 Task: Search for a round trip flight from Kolkata to Singapore for 2 passengers, departing on August 1 and returning on October 30.
Action: Mouse scrolled (617, 672) with delta (0, 0)
Screenshot: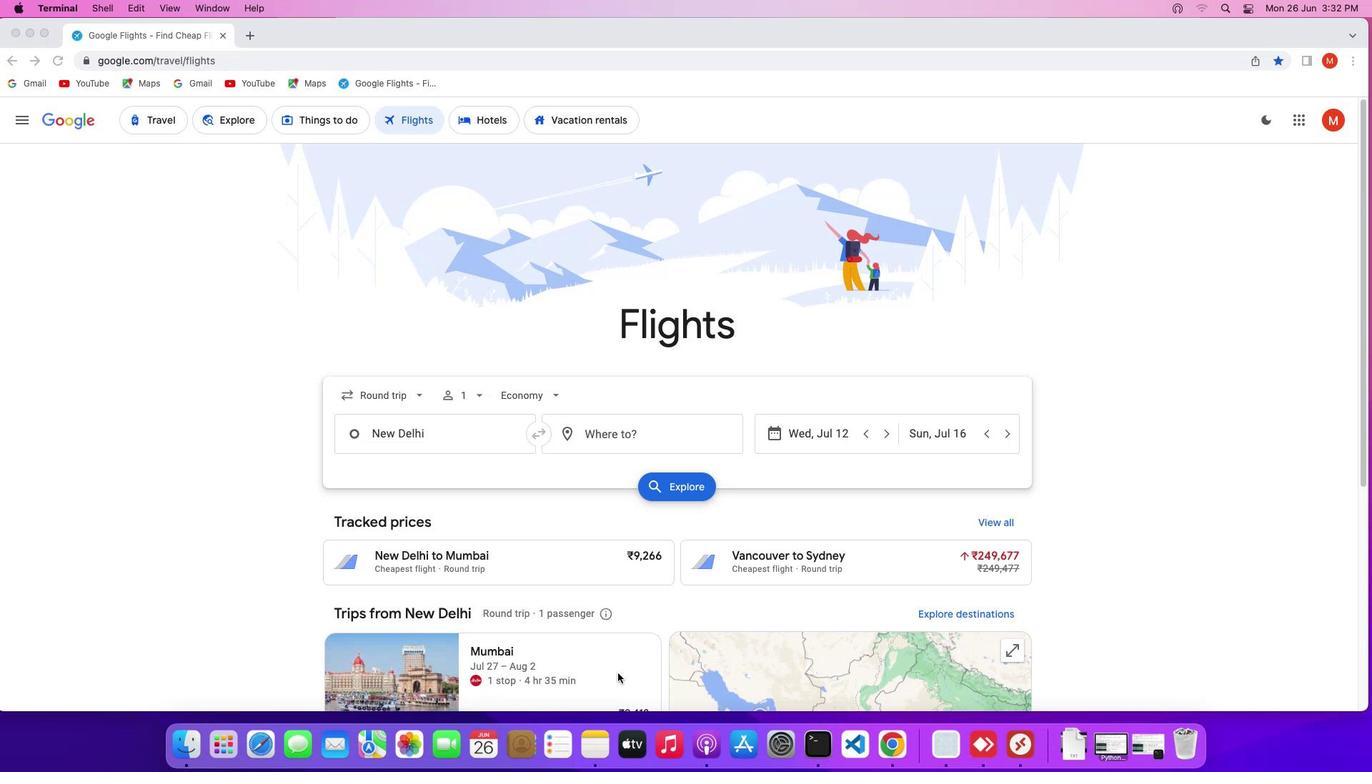 
Action: Mouse scrolled (617, 672) with delta (0, 0)
Screenshot: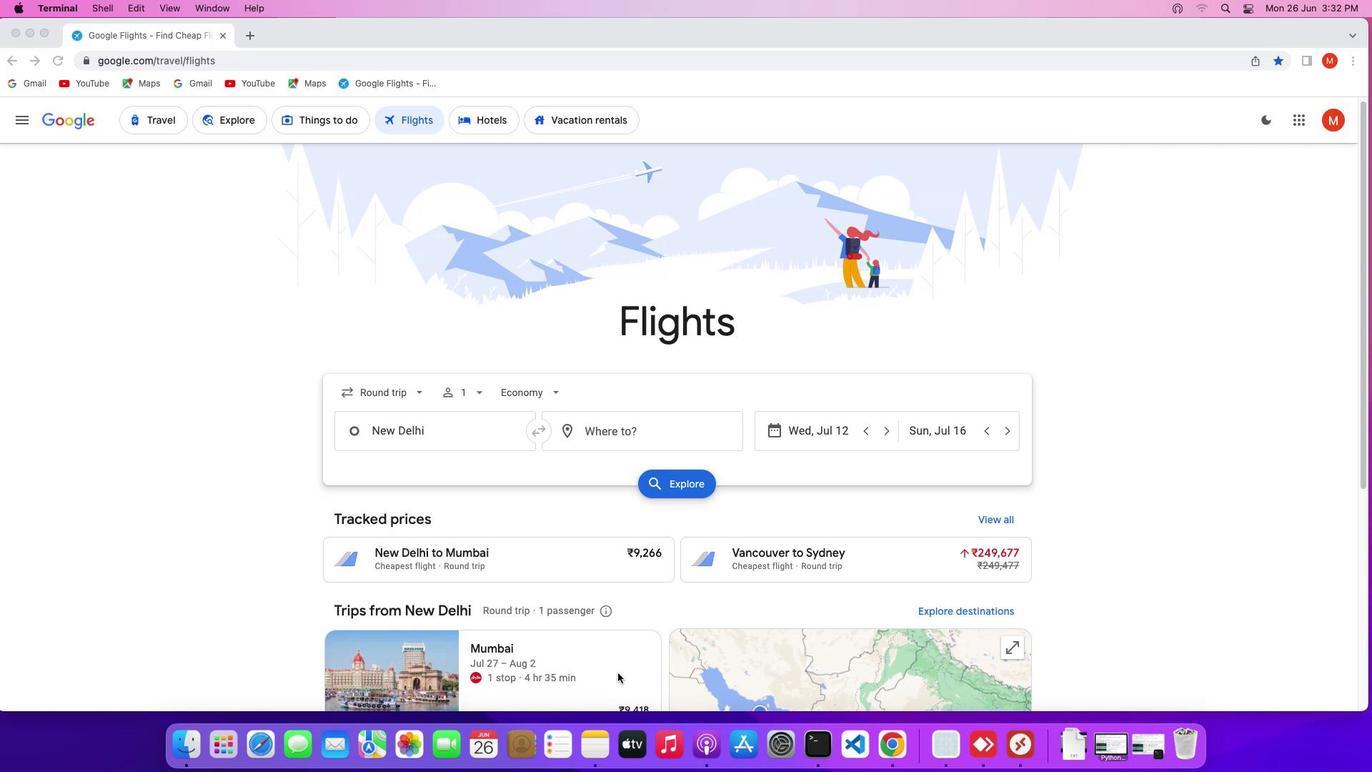 
Action: Mouse scrolled (617, 672) with delta (0, 0)
Screenshot: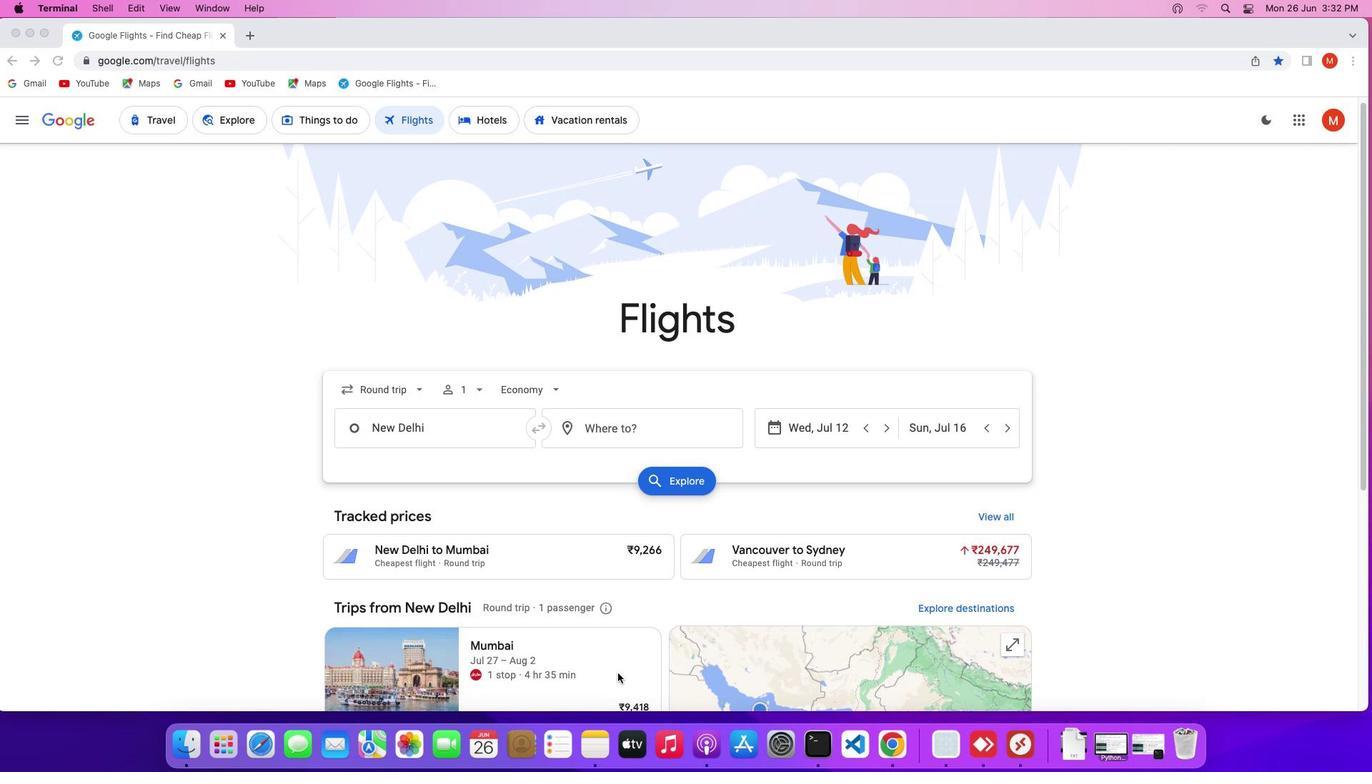 
Action: Mouse scrolled (617, 672) with delta (0, 0)
Screenshot: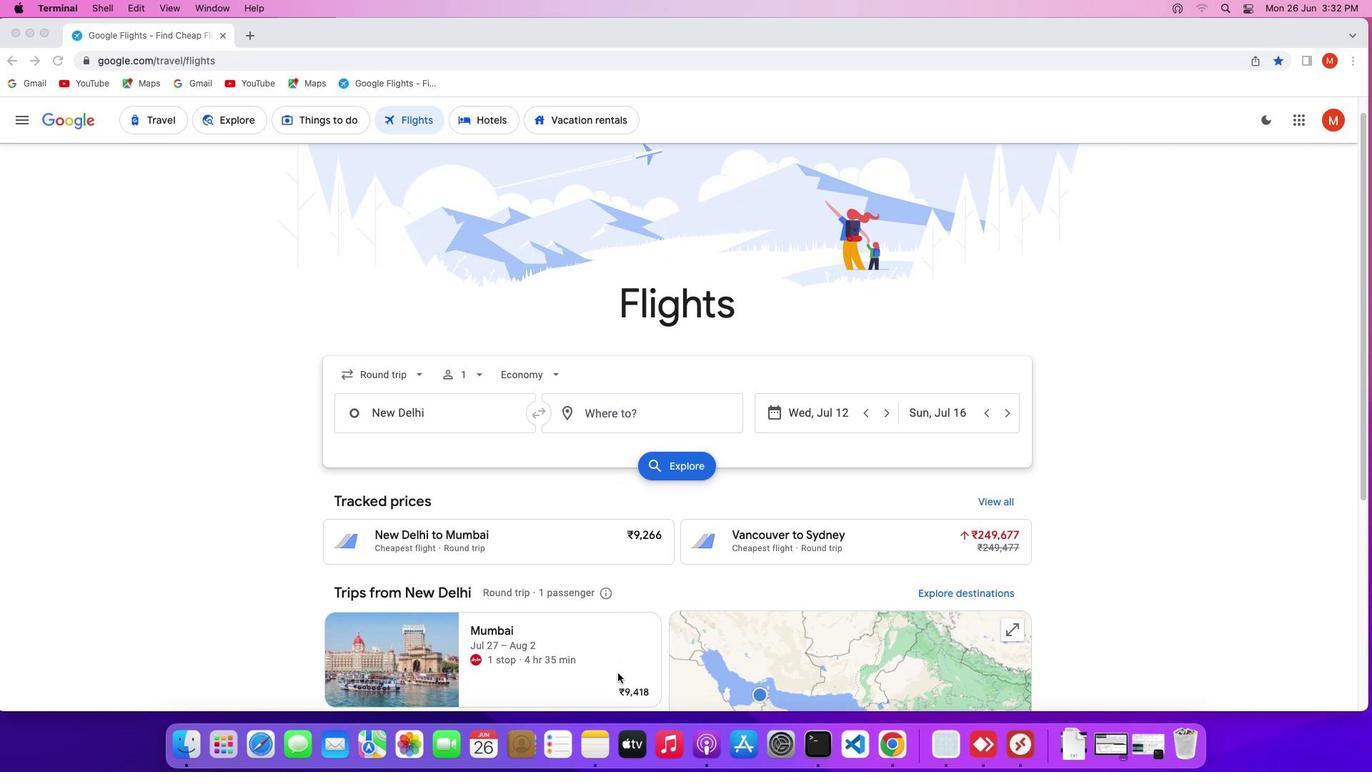 
Action: Mouse scrolled (617, 672) with delta (0, 0)
Screenshot: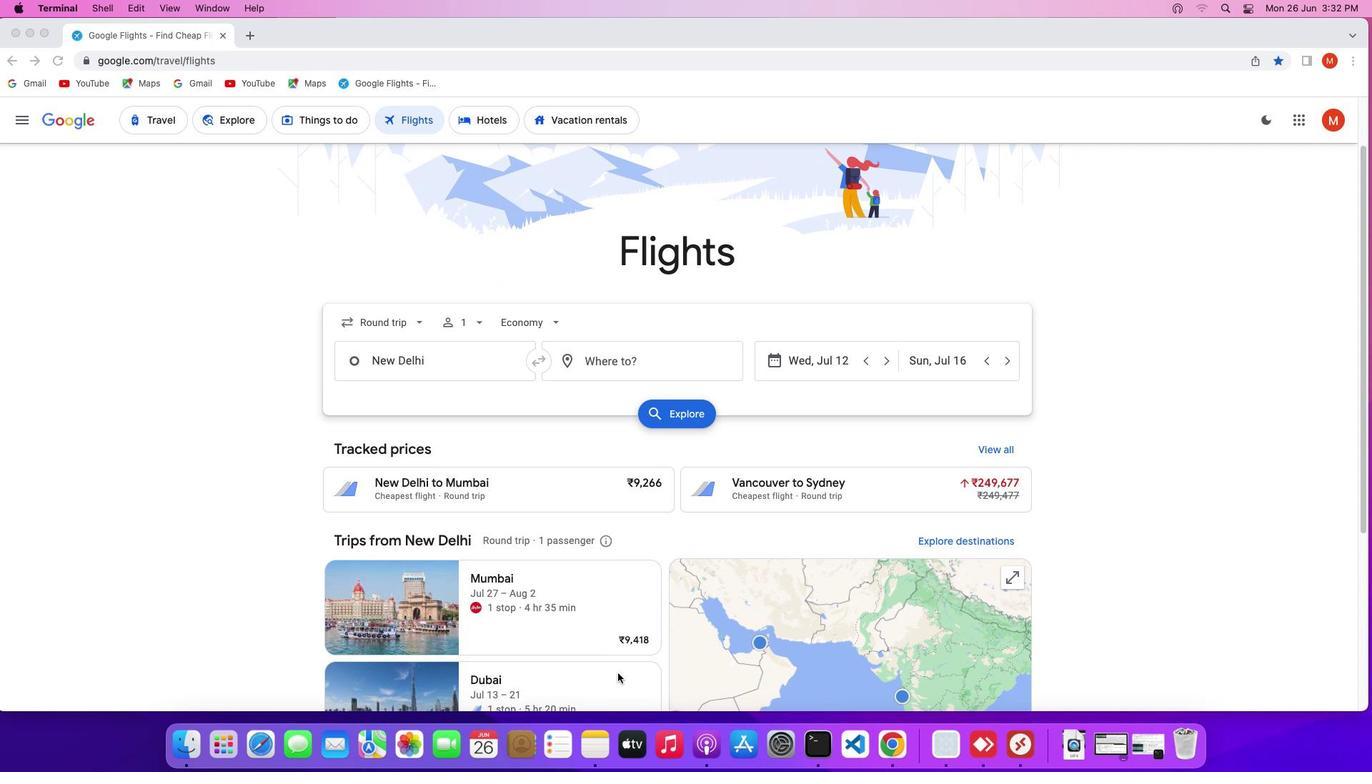 
Action: Mouse scrolled (617, 672) with delta (0, 0)
Screenshot: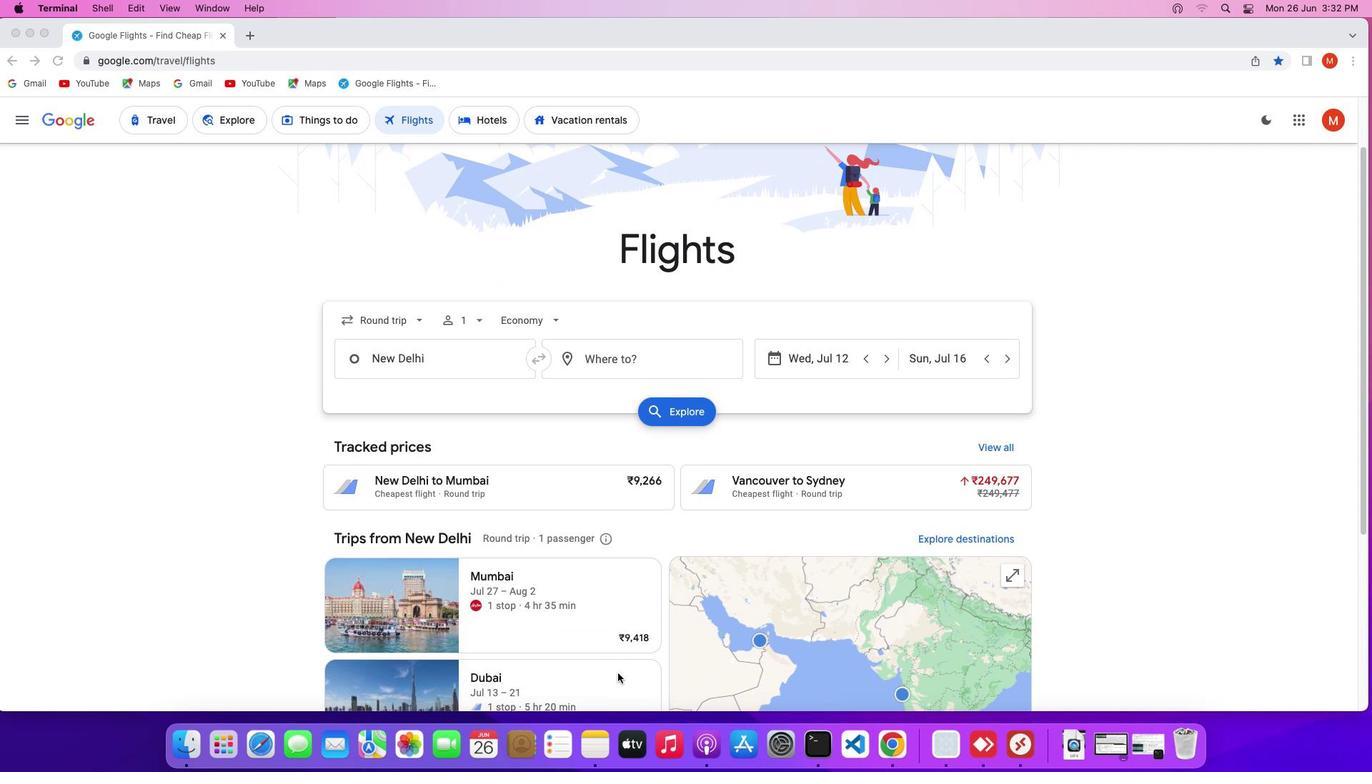 
Action: Mouse scrolled (617, 672) with delta (0, -1)
Screenshot: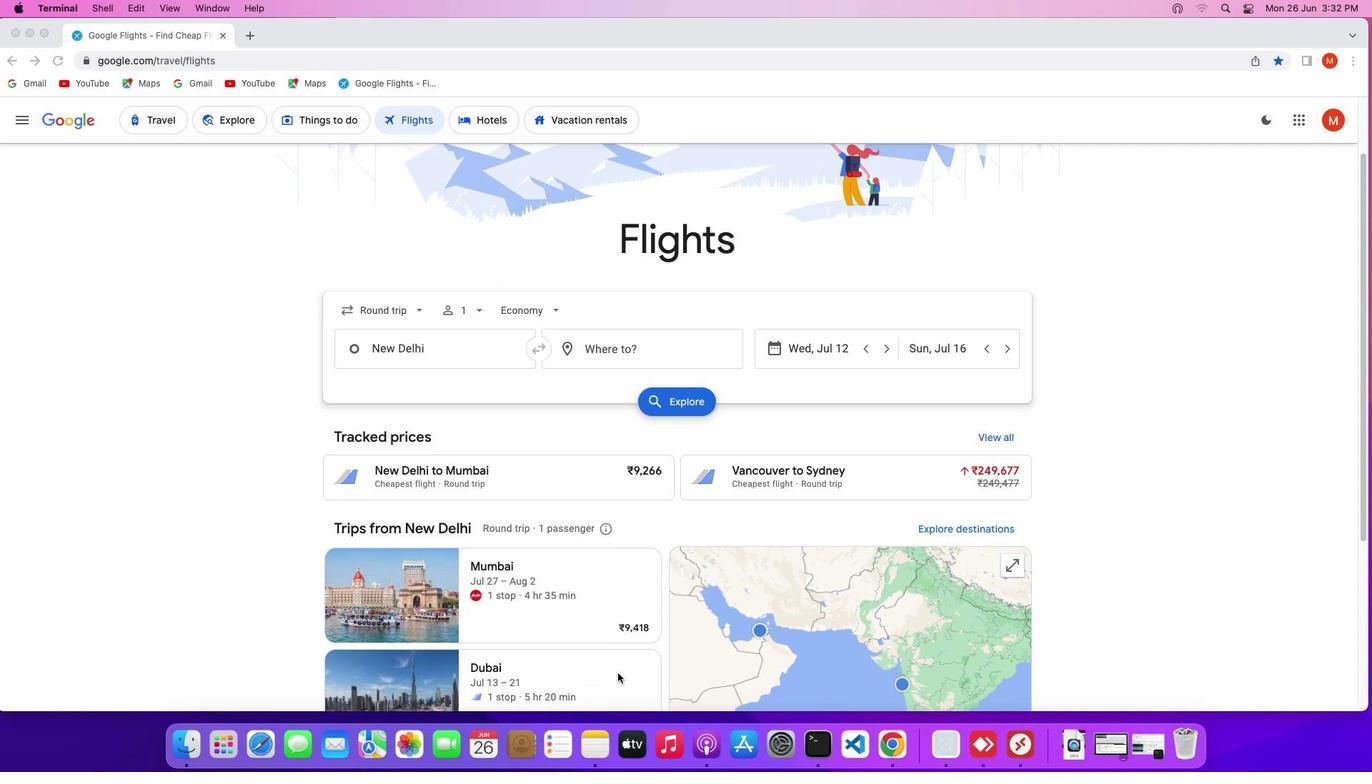 
Action: Mouse scrolled (617, 672) with delta (0, -2)
Screenshot: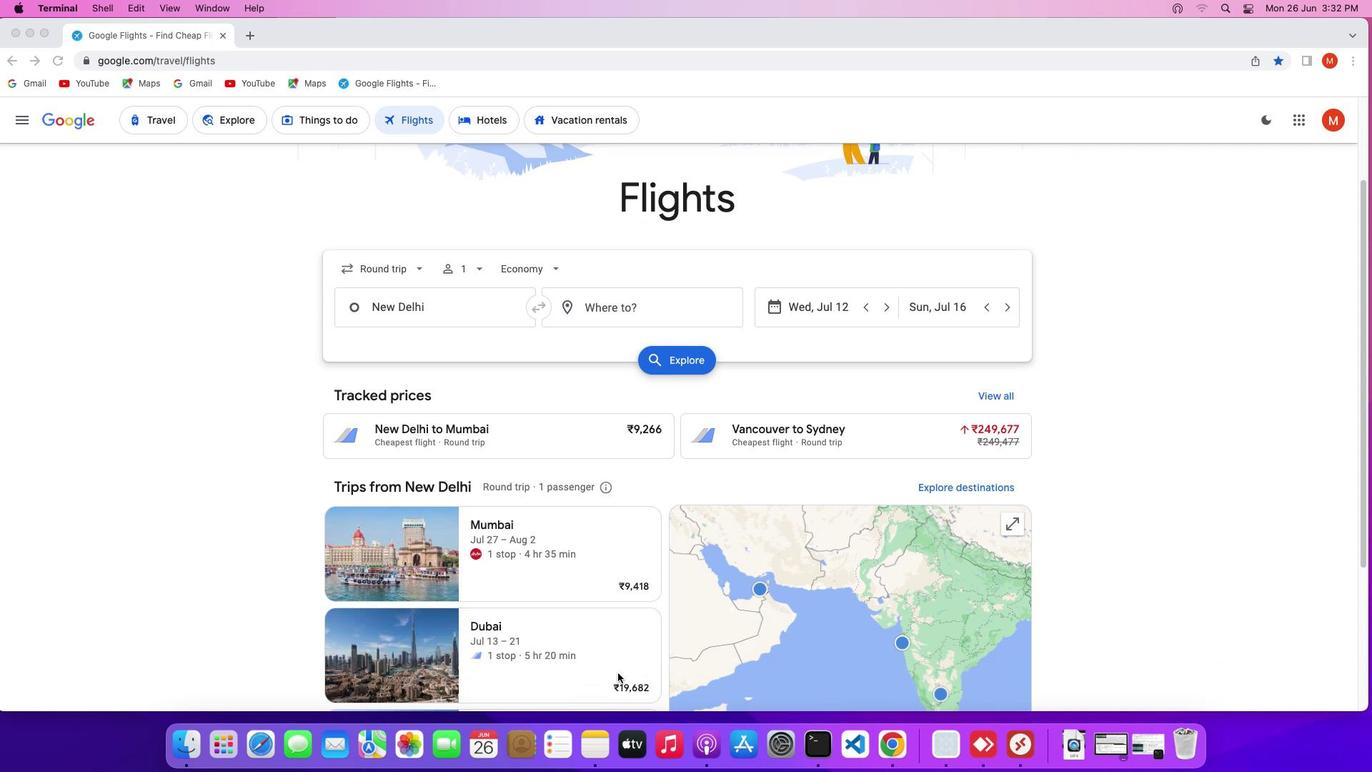 
Action: Mouse scrolled (617, 672) with delta (0, -2)
Screenshot: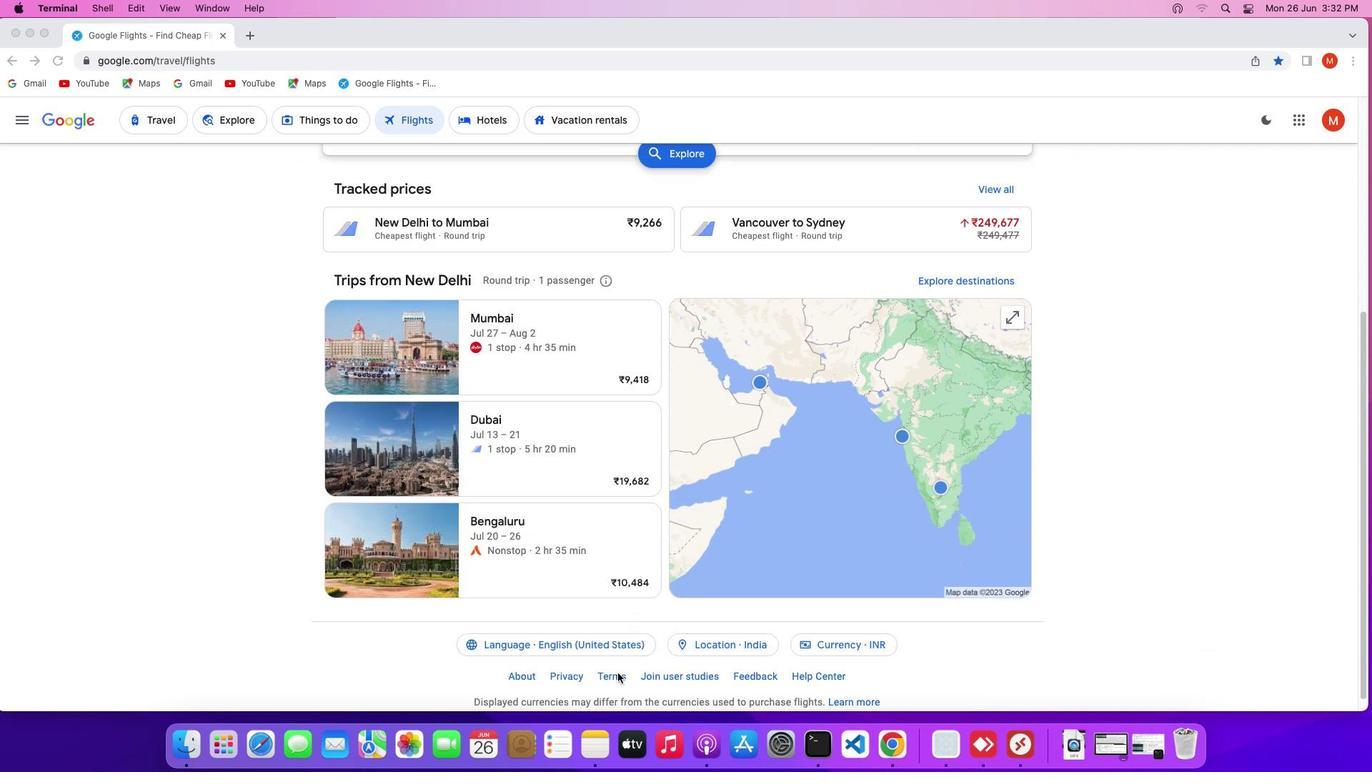 
Action: Mouse scrolled (617, 672) with delta (0, 0)
Screenshot: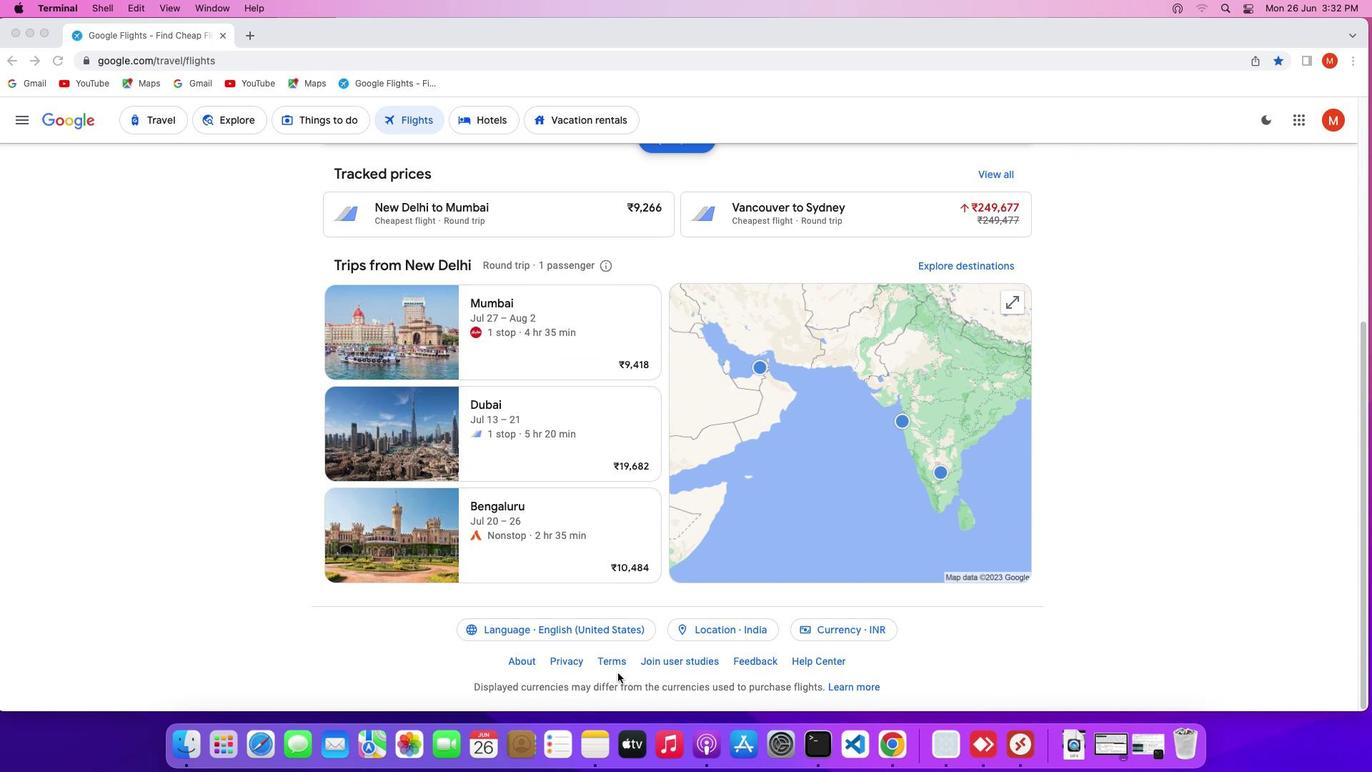 
Action: Mouse scrolled (617, 672) with delta (0, 0)
Screenshot: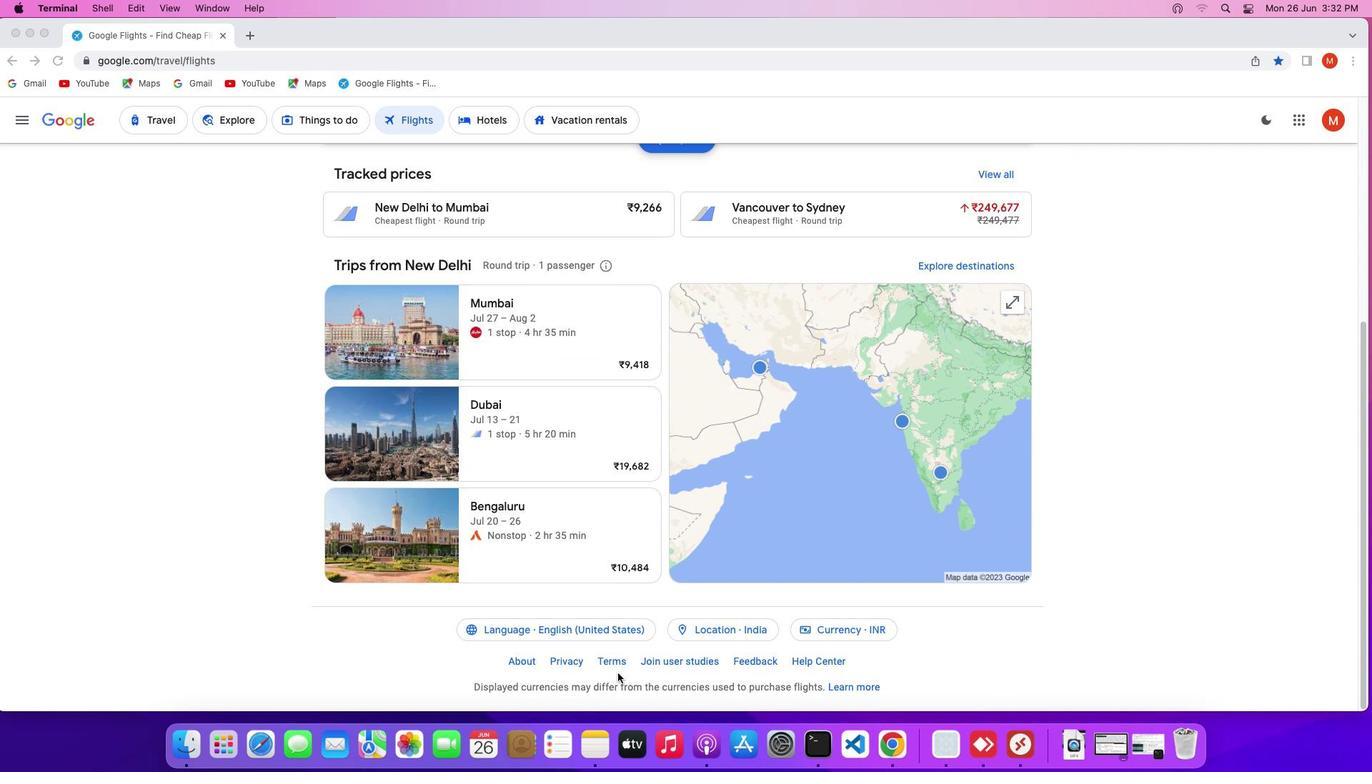 
Action: Mouse scrolled (617, 672) with delta (0, 0)
Screenshot: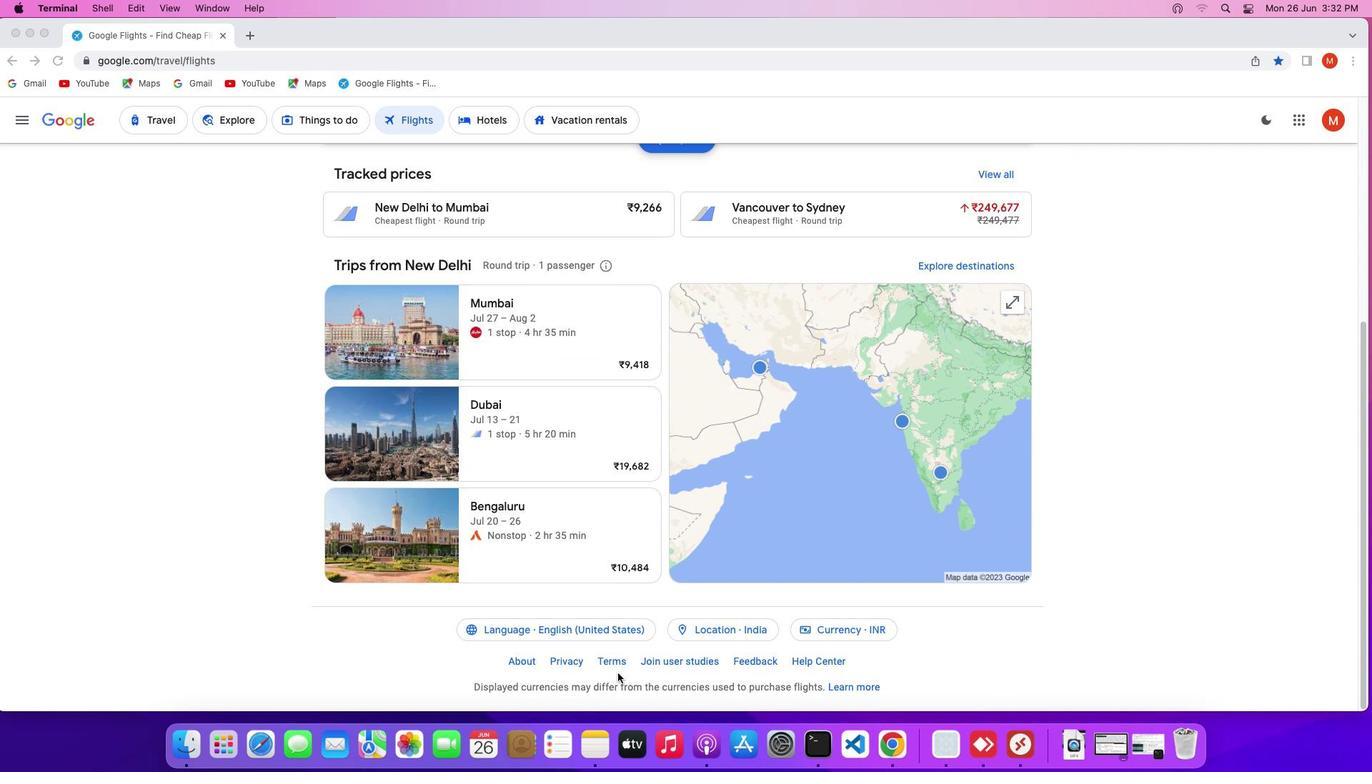 
Action: Mouse moved to (691, 626)
Screenshot: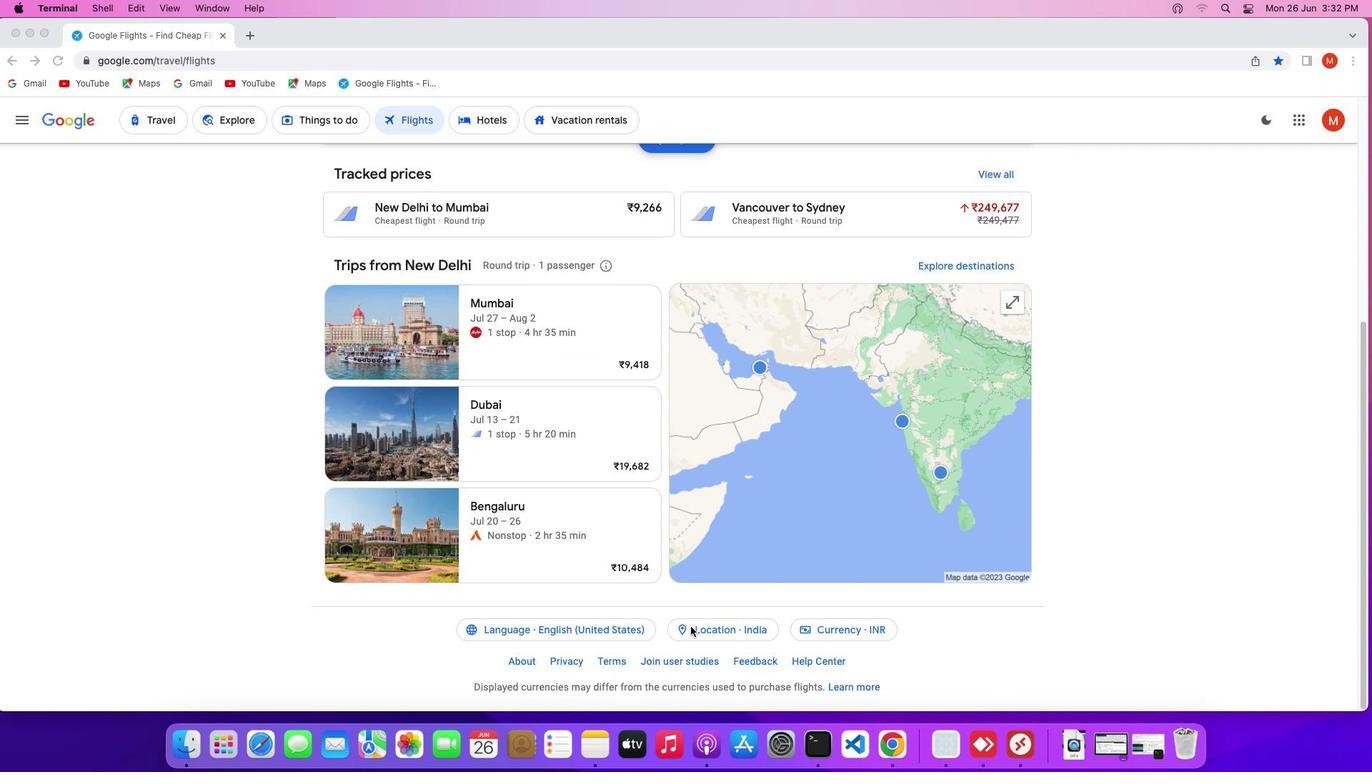 
Action: Mouse pressed left at (691, 626)
Screenshot: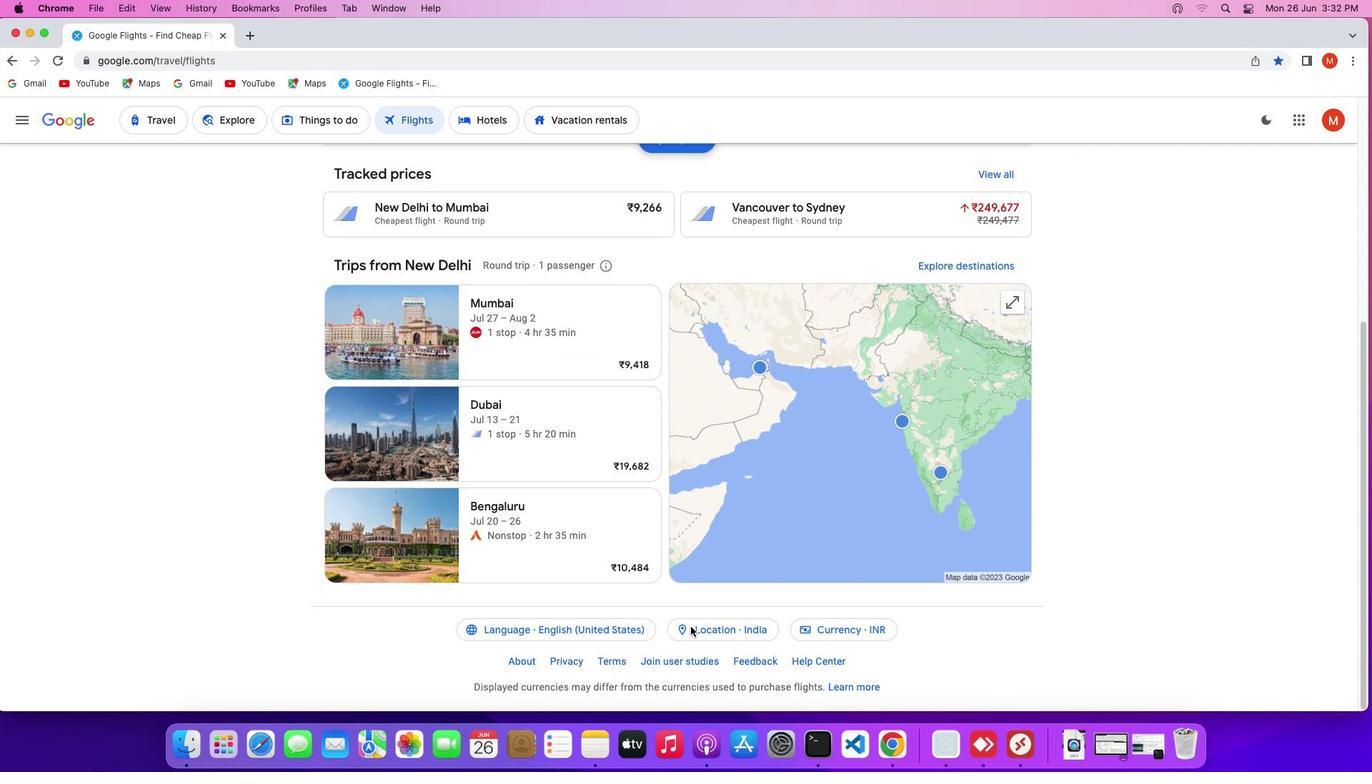 
Action: Mouse pressed left at (691, 626)
Screenshot: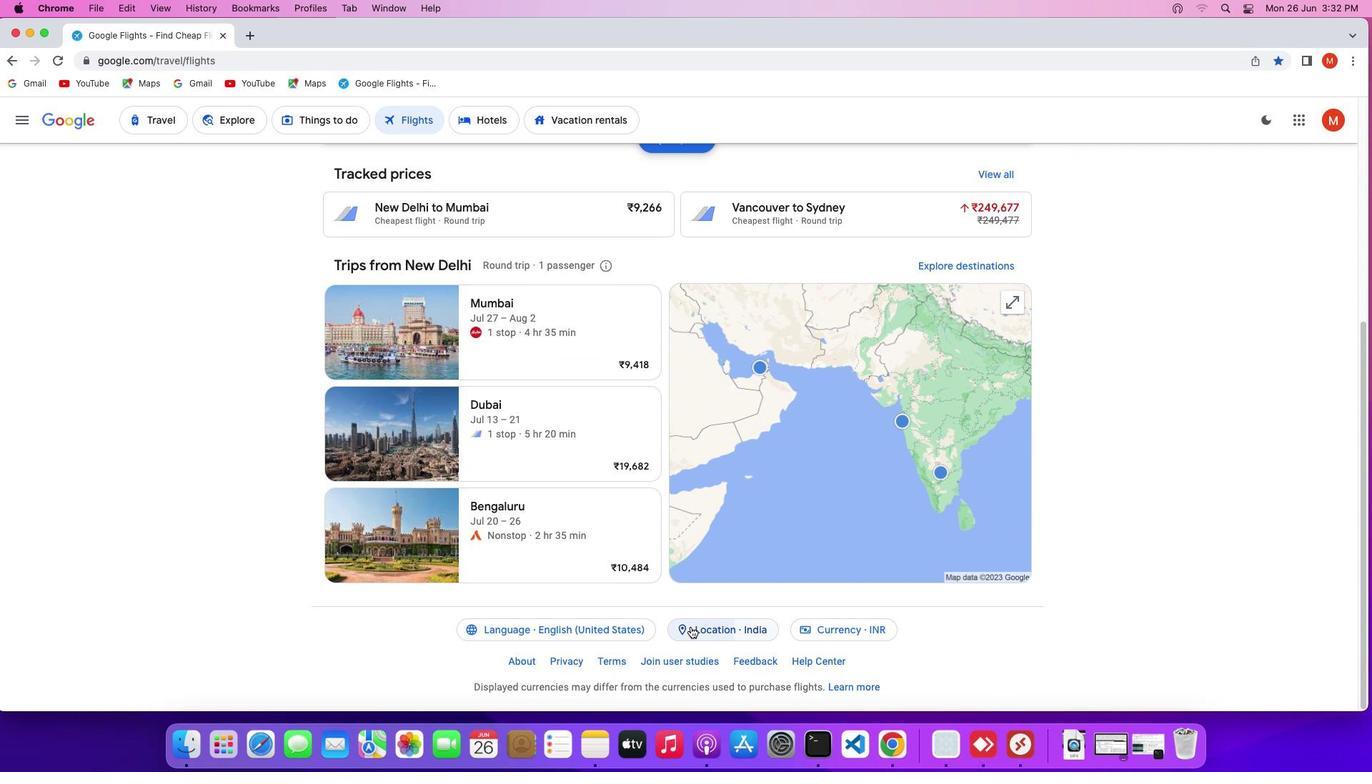 
Action: Mouse moved to (762, 273)
Screenshot: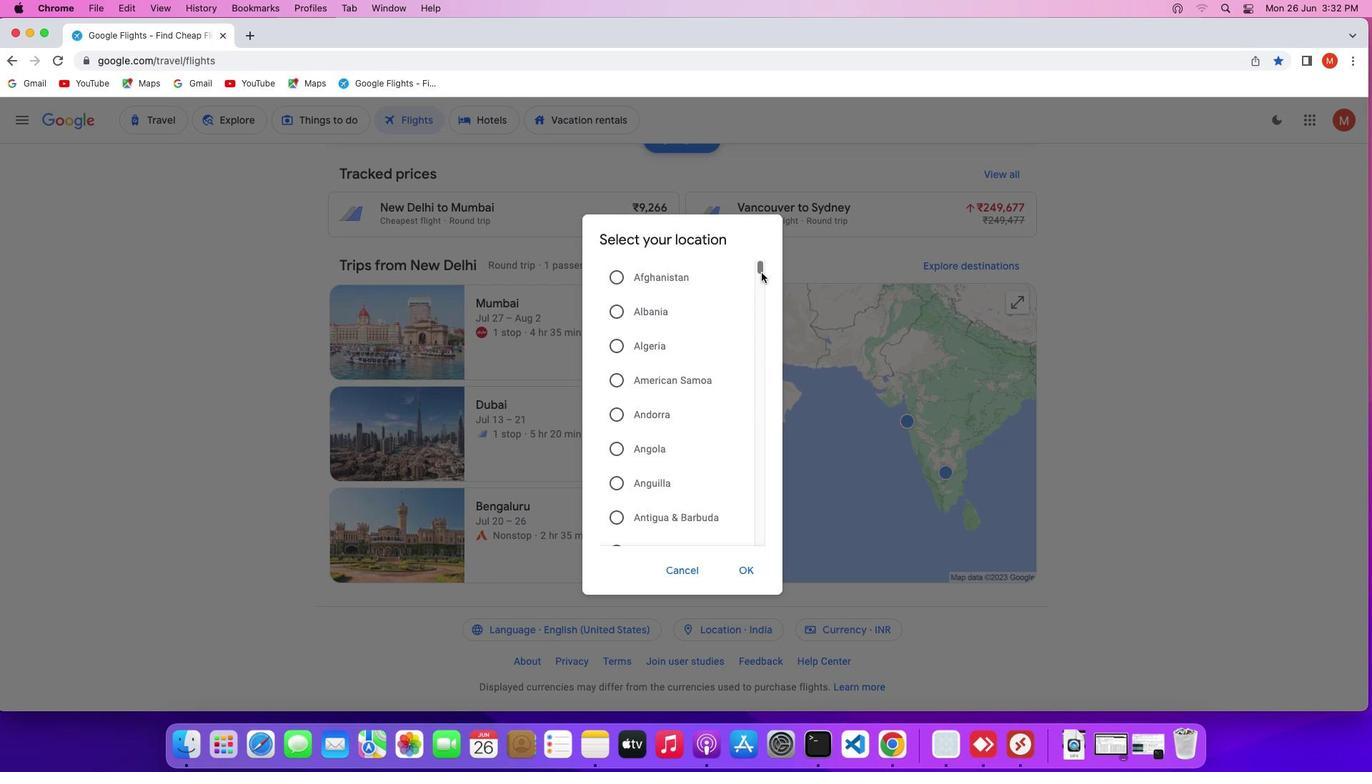 
Action: Mouse pressed left at (762, 273)
Screenshot: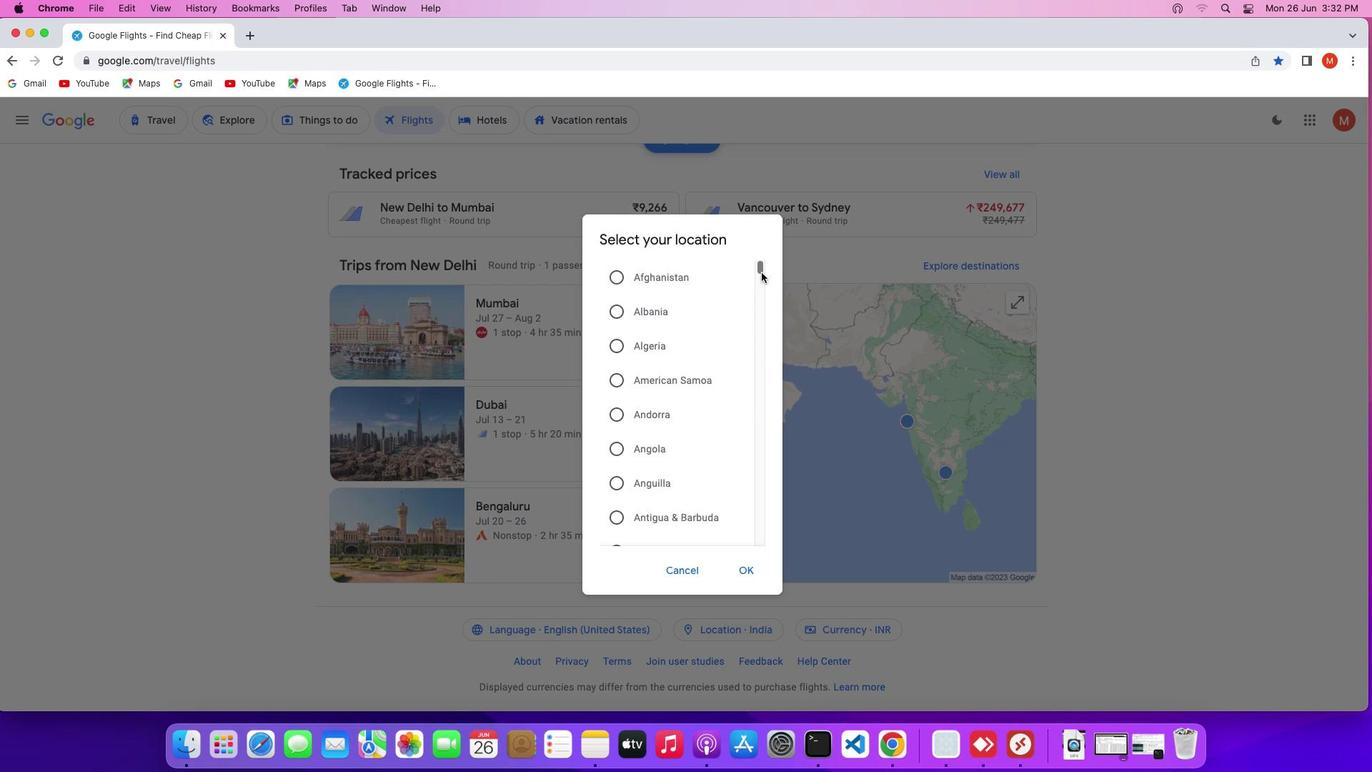 
Action: Mouse moved to (611, 473)
Screenshot: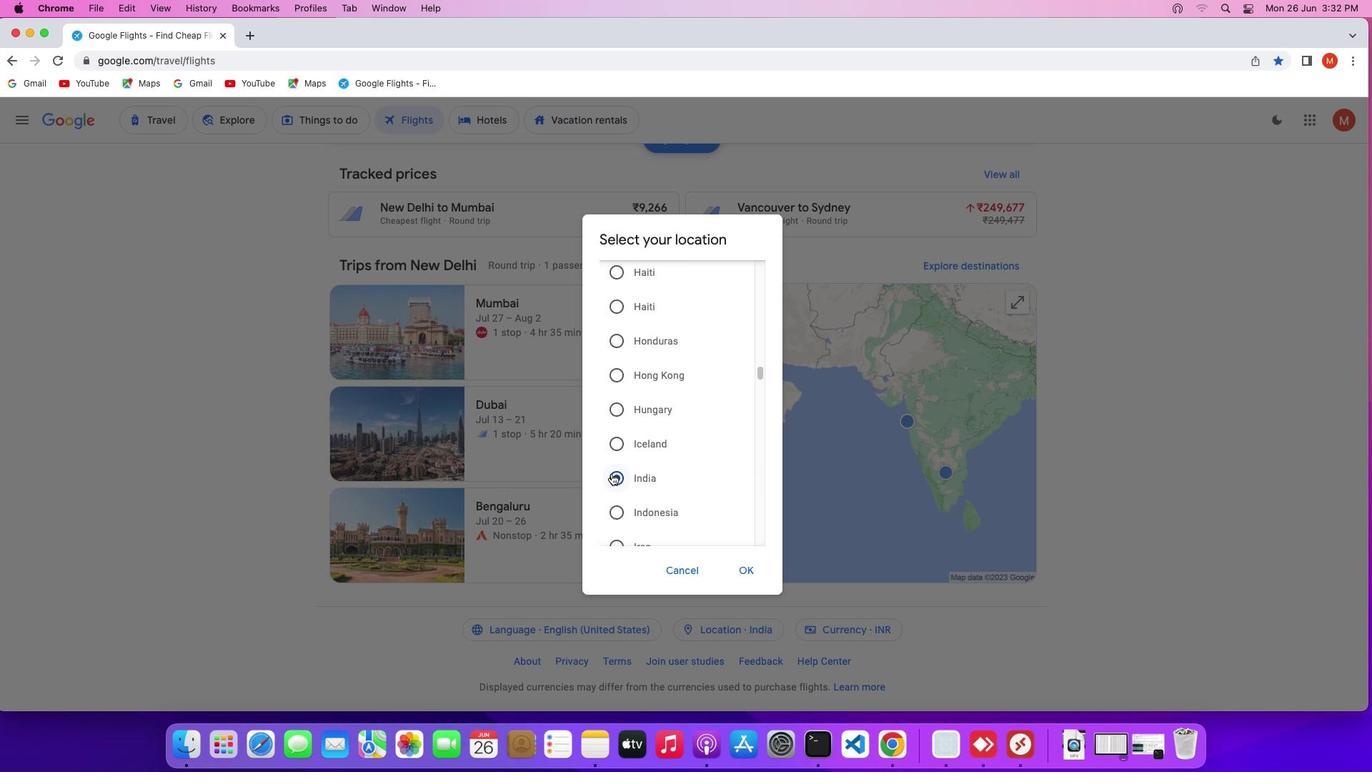 
Action: Mouse pressed left at (611, 473)
Screenshot: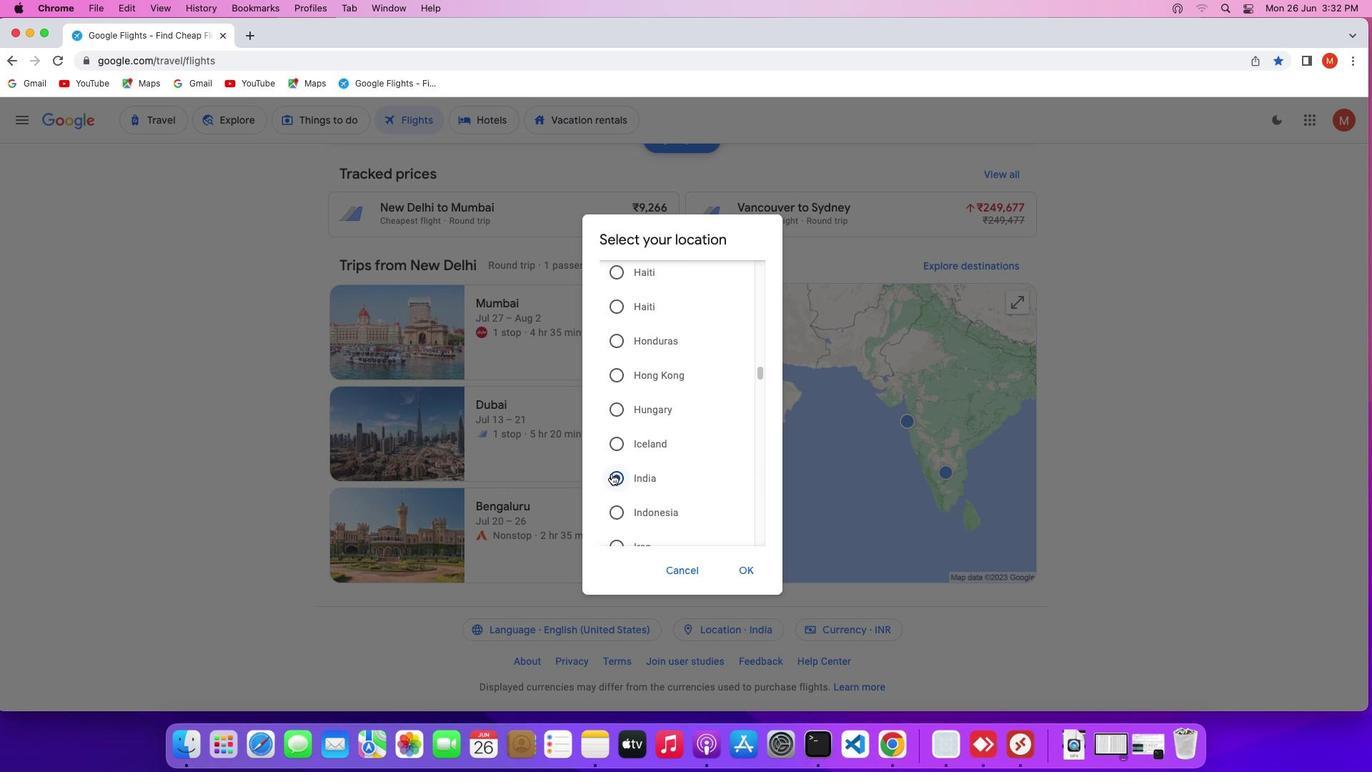
Action: Mouse moved to (739, 574)
Screenshot: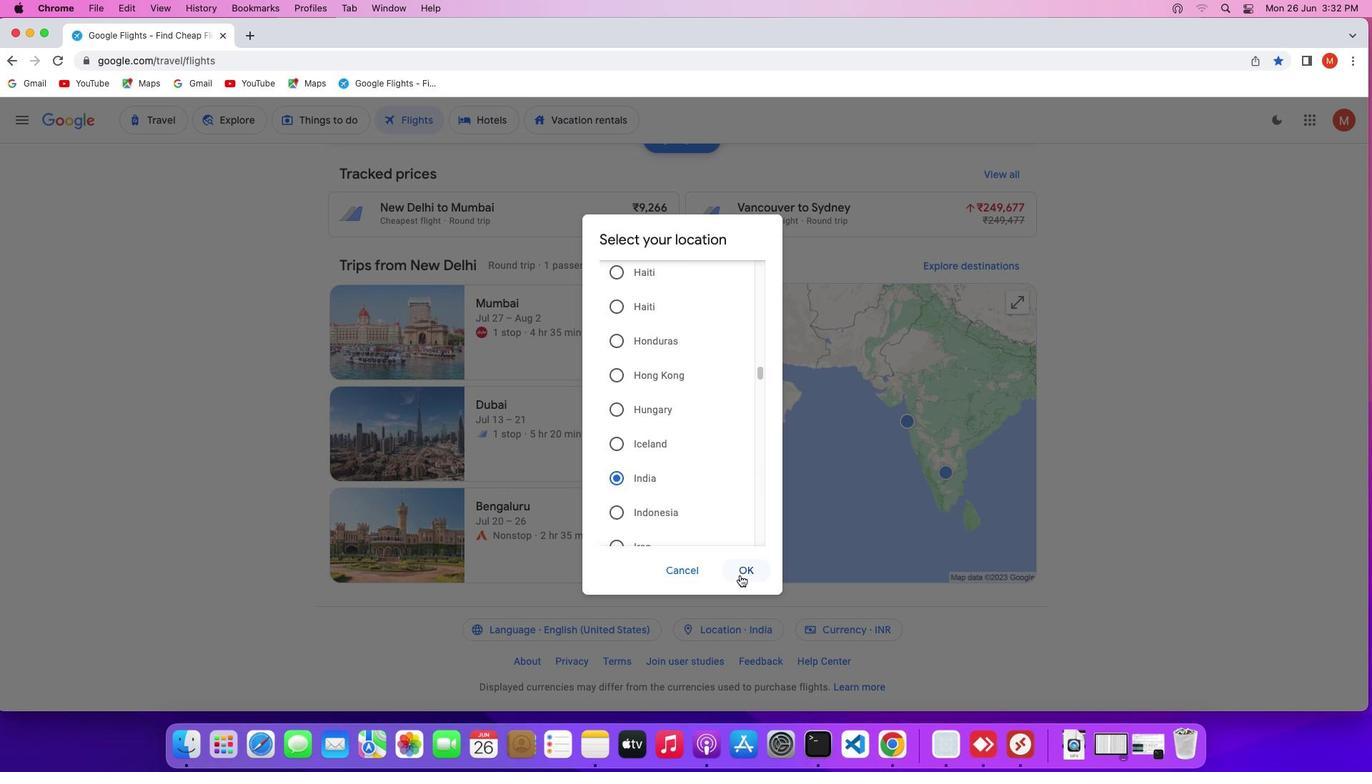 
Action: Mouse pressed left at (739, 574)
Screenshot: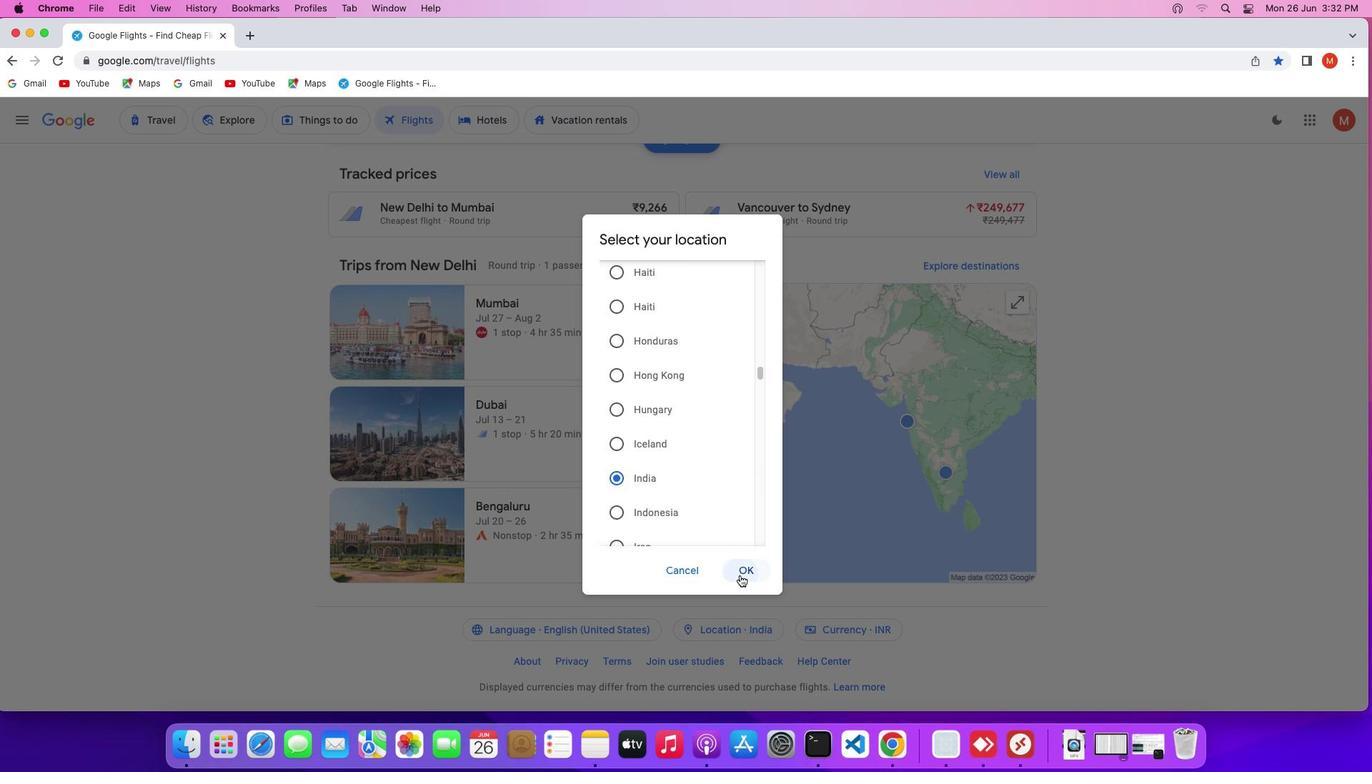 
Action: Mouse moved to (449, 466)
Screenshot: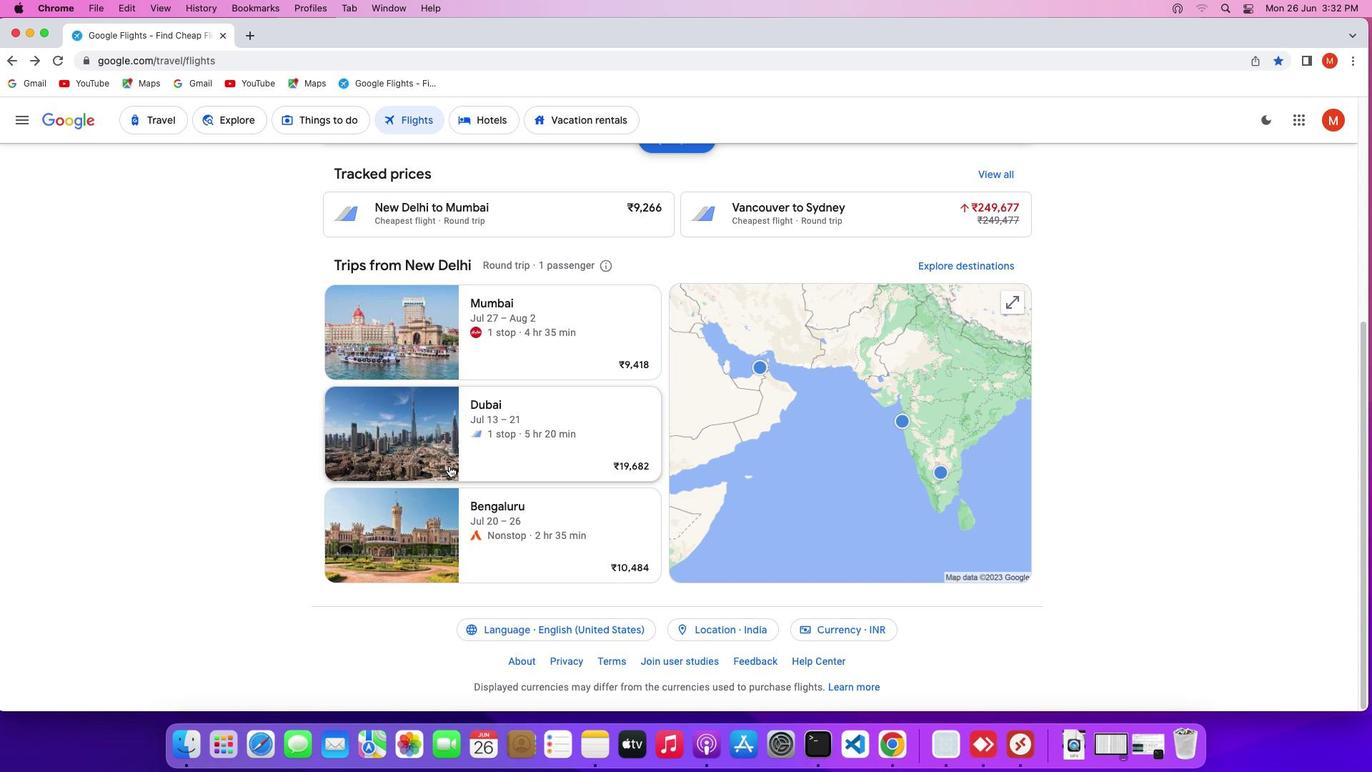 
Action: Mouse scrolled (449, 466) with delta (0, 0)
Screenshot: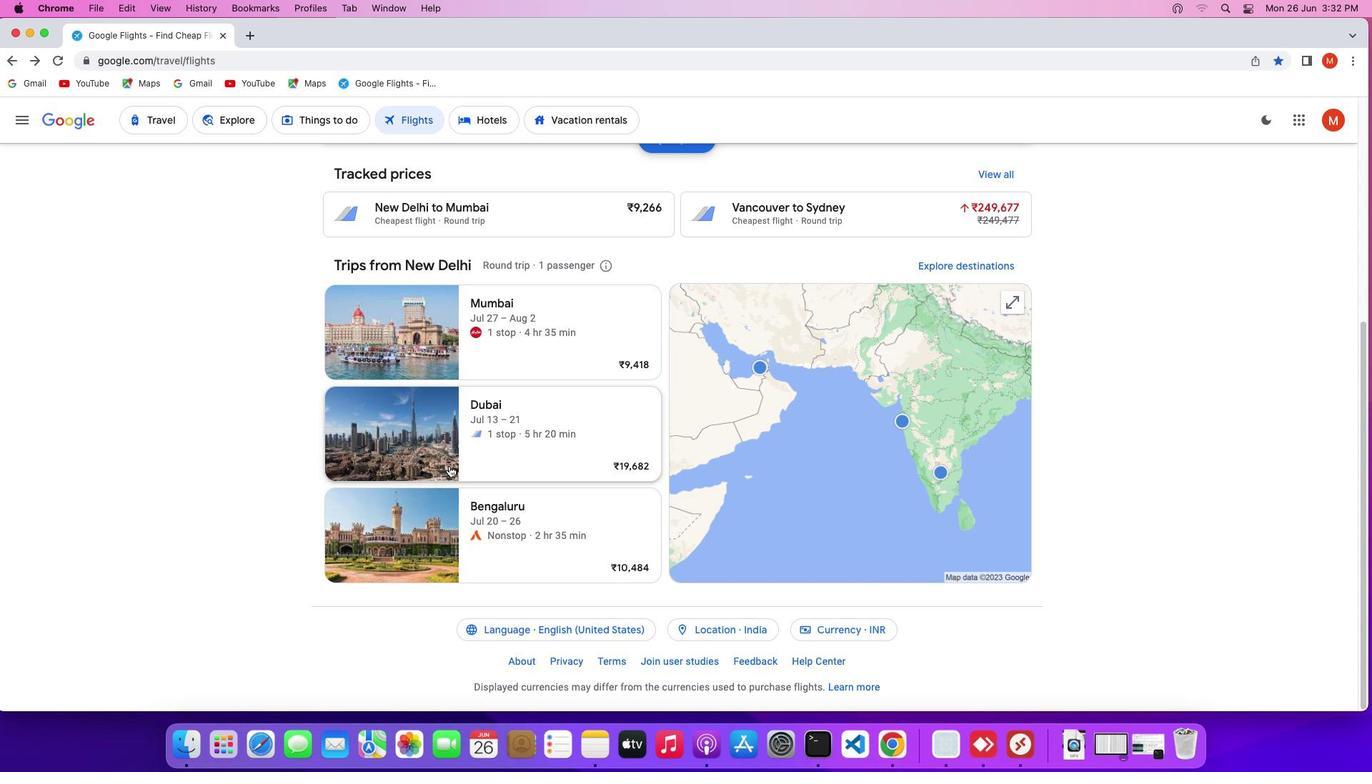 
Action: Mouse scrolled (449, 466) with delta (0, 0)
Screenshot: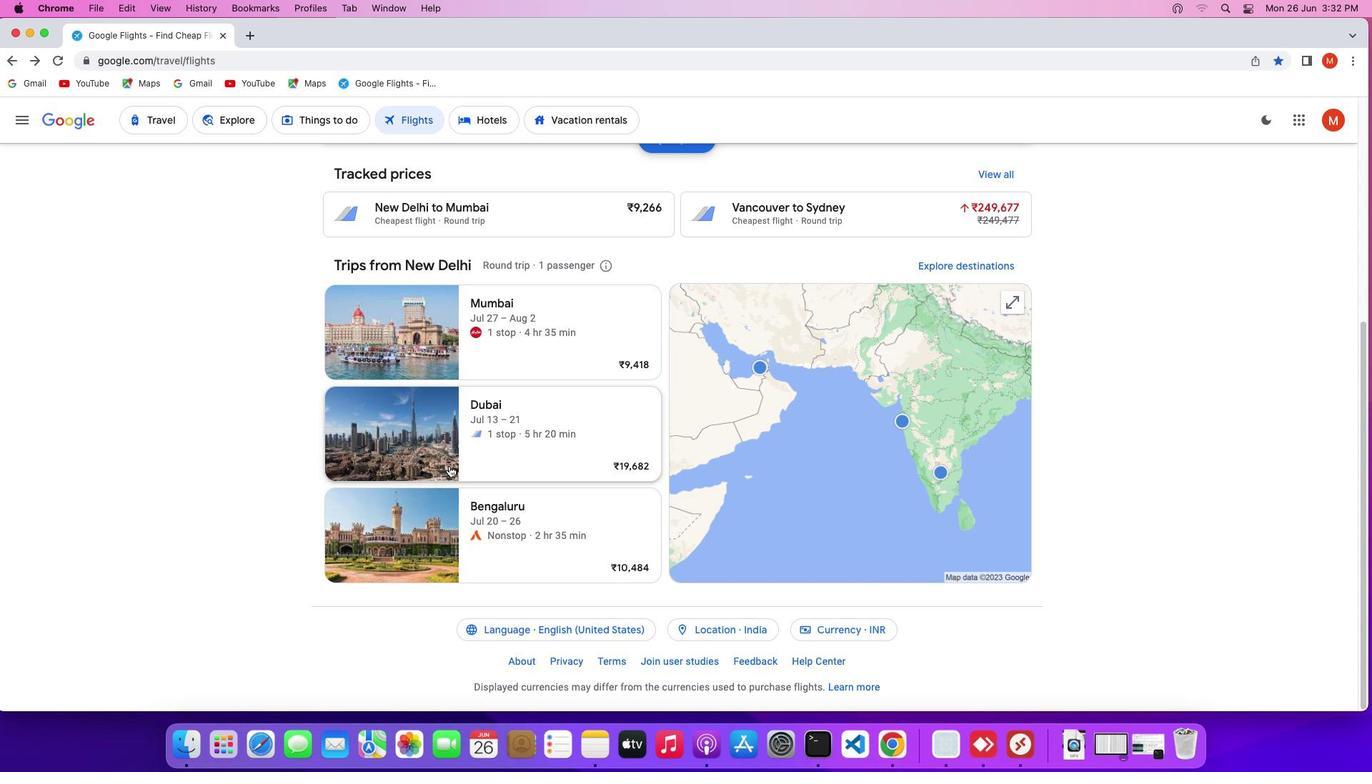 
Action: Mouse scrolled (449, 466) with delta (0, 0)
Screenshot: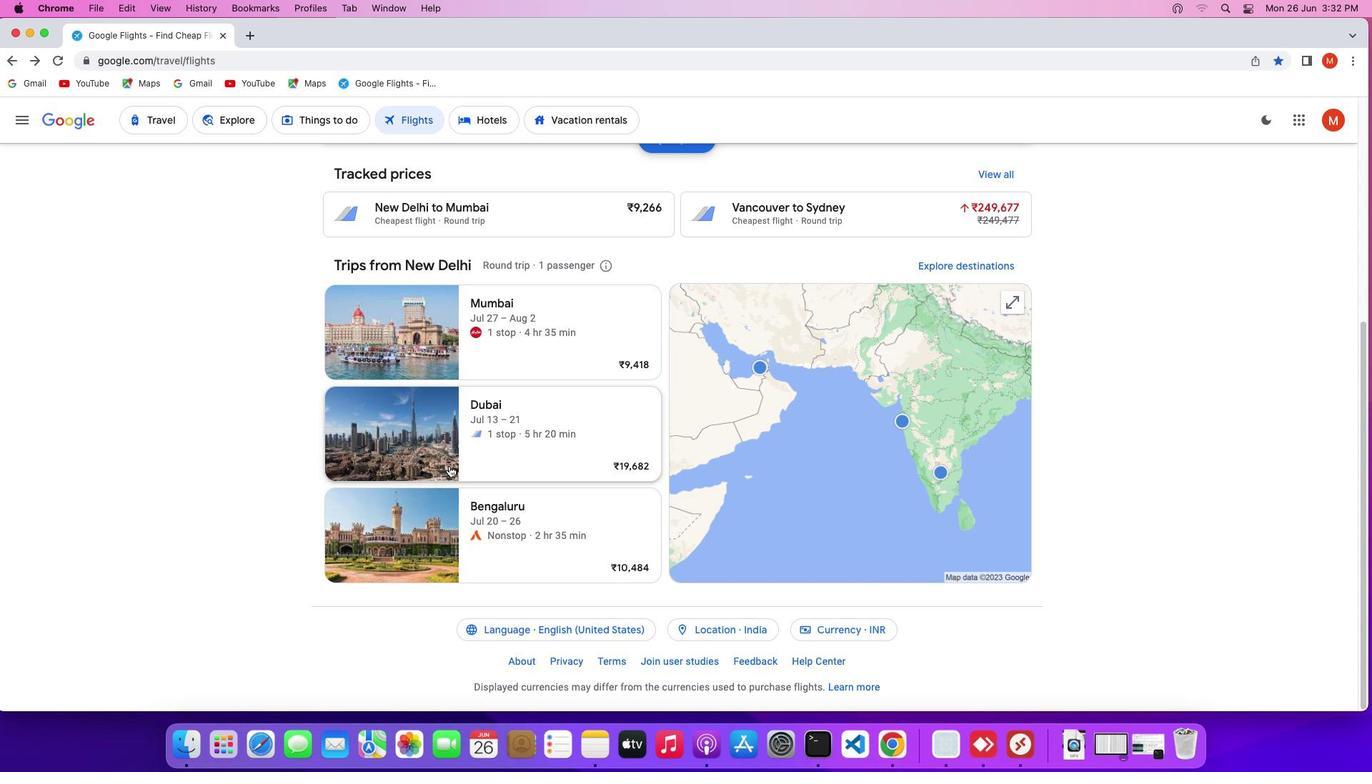 
Action: Mouse scrolled (449, 466) with delta (0, 0)
Screenshot: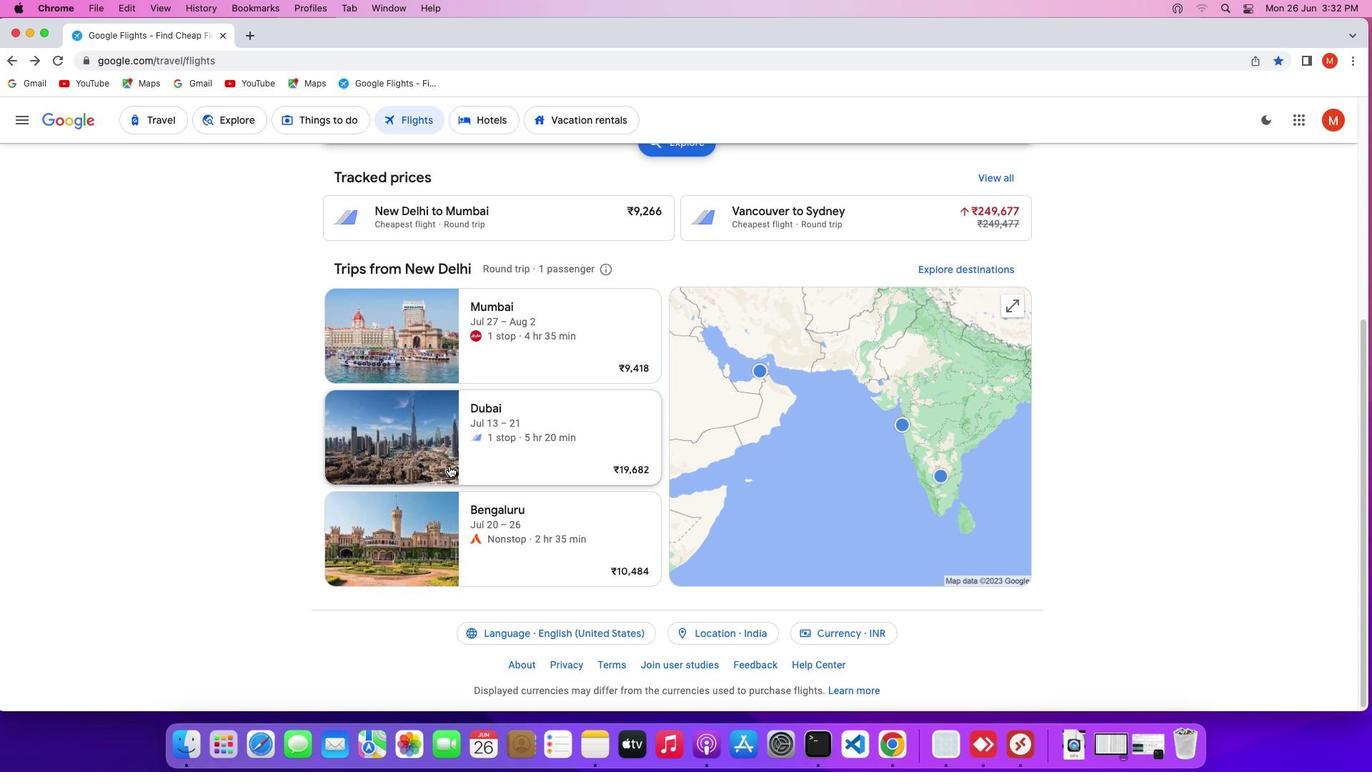 
Action: Mouse scrolled (449, 466) with delta (0, 0)
Screenshot: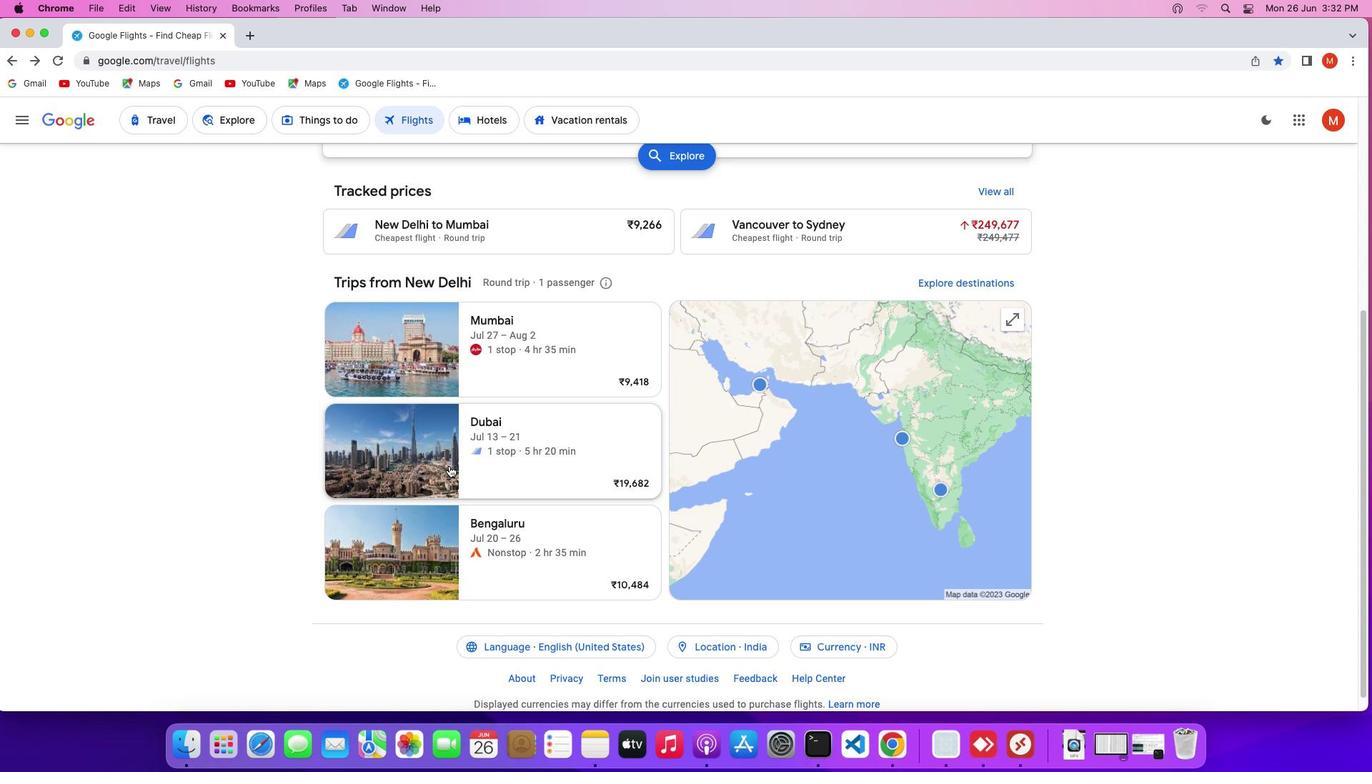
Action: Mouse scrolled (449, 466) with delta (0, 2)
Screenshot: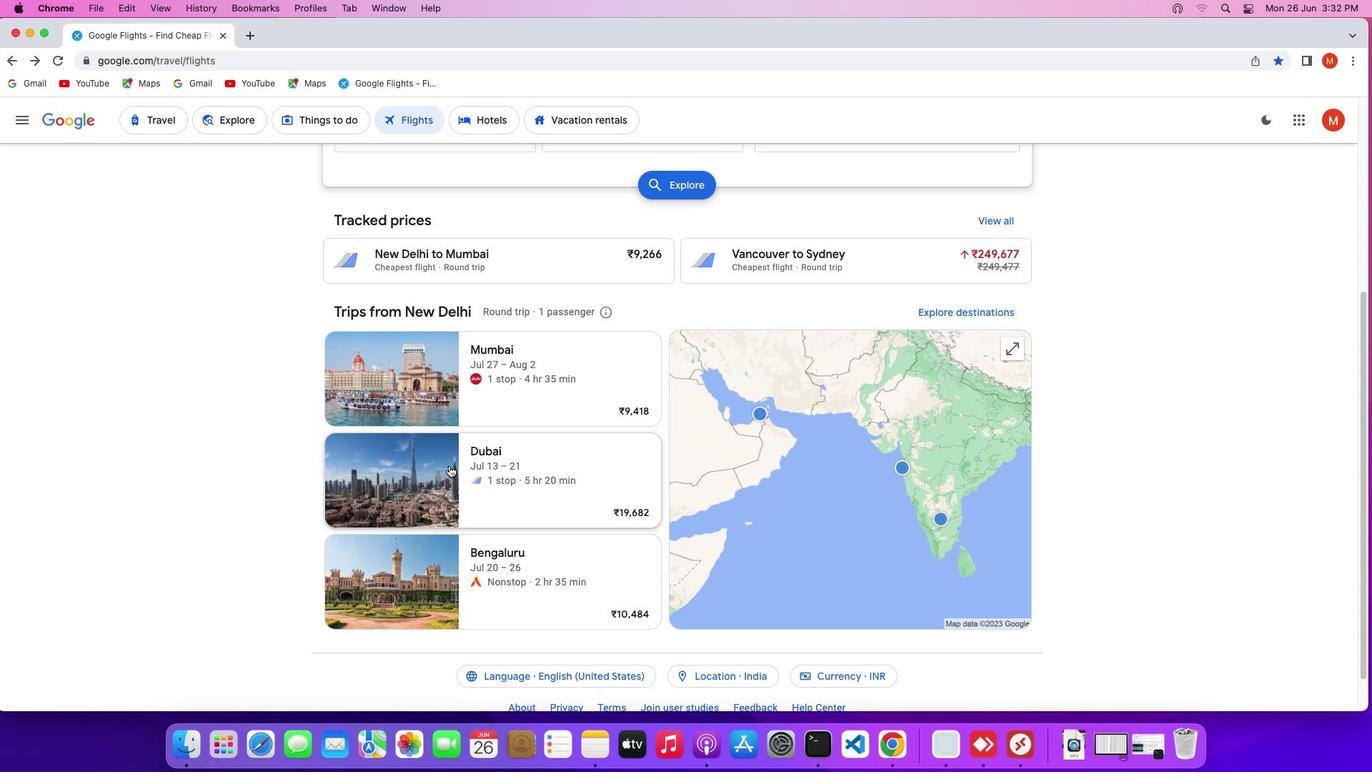 
Action: Mouse scrolled (449, 466) with delta (0, 2)
Screenshot: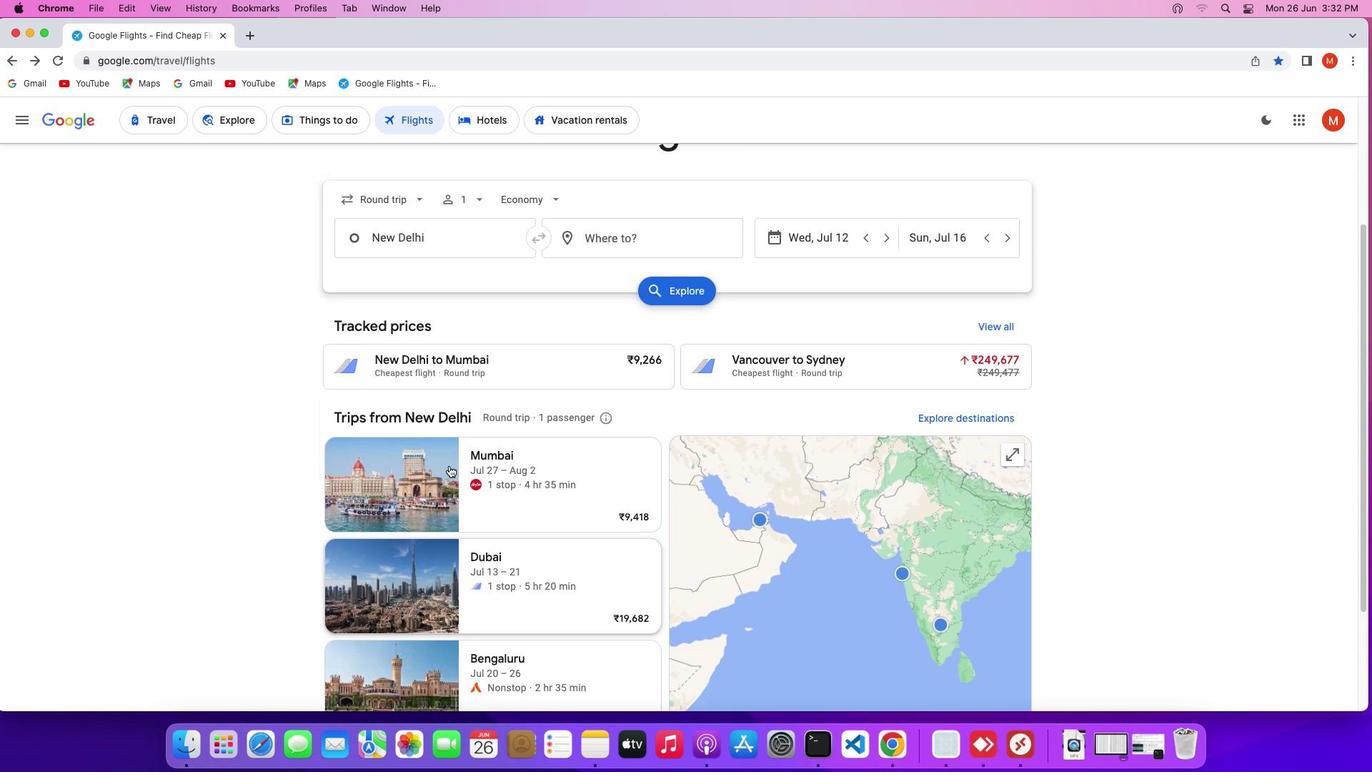 
Action: Mouse scrolled (449, 466) with delta (0, 0)
Screenshot: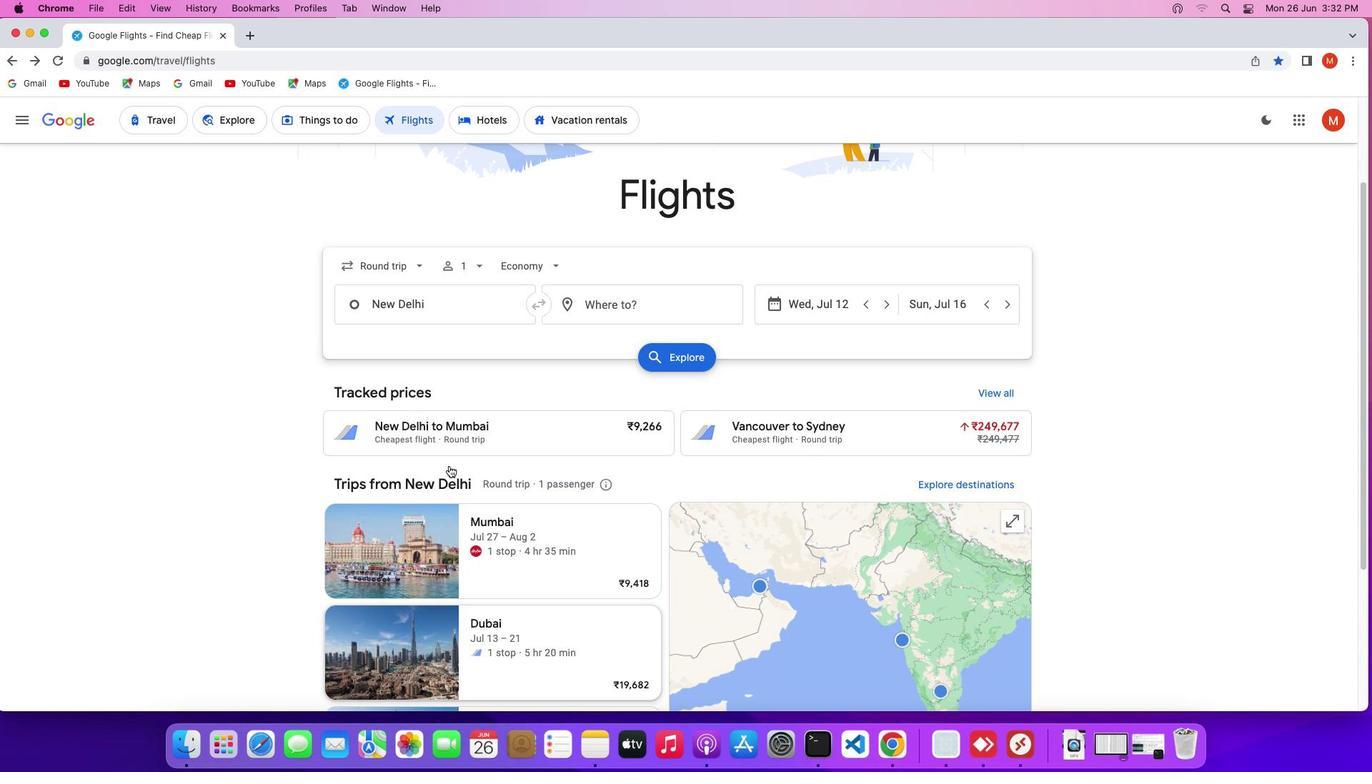 
Action: Mouse scrolled (449, 466) with delta (0, 0)
Screenshot: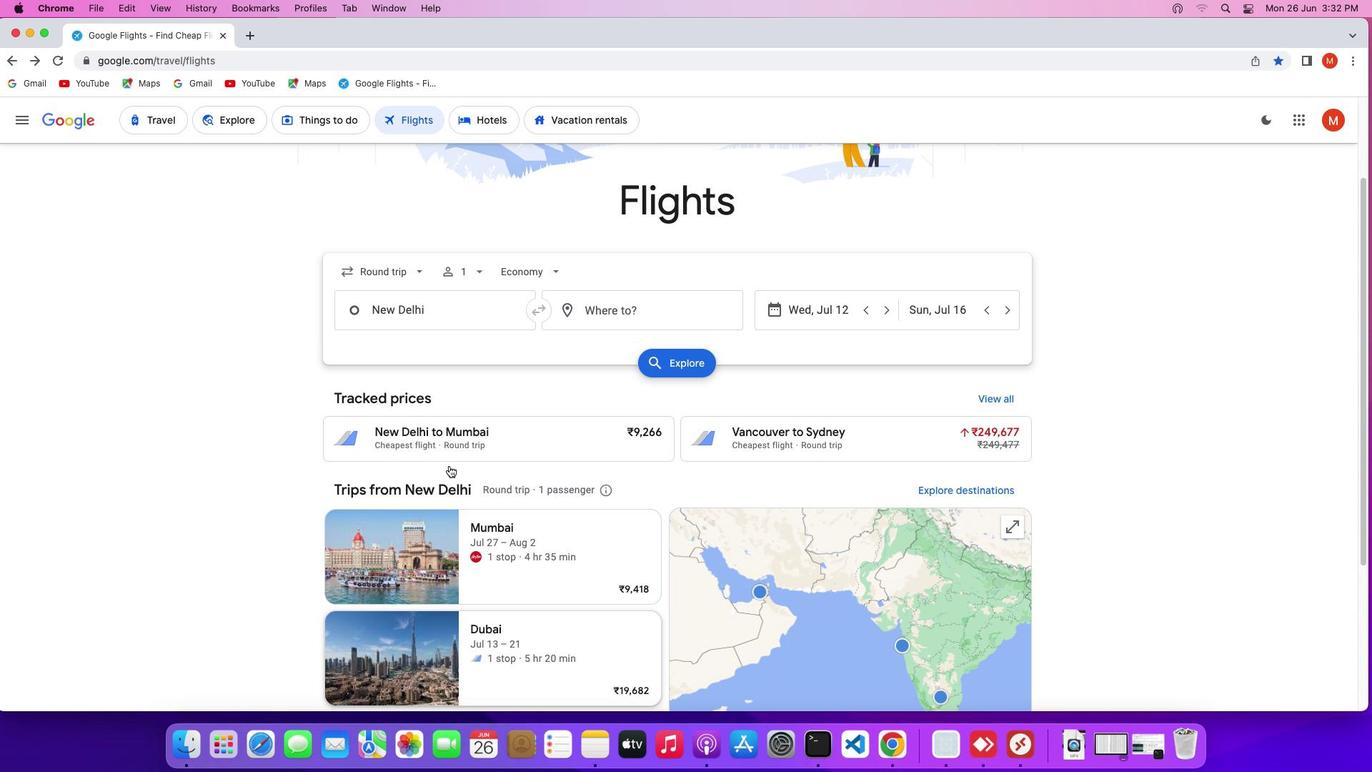 
Action: Mouse scrolled (449, 466) with delta (0, 2)
Screenshot: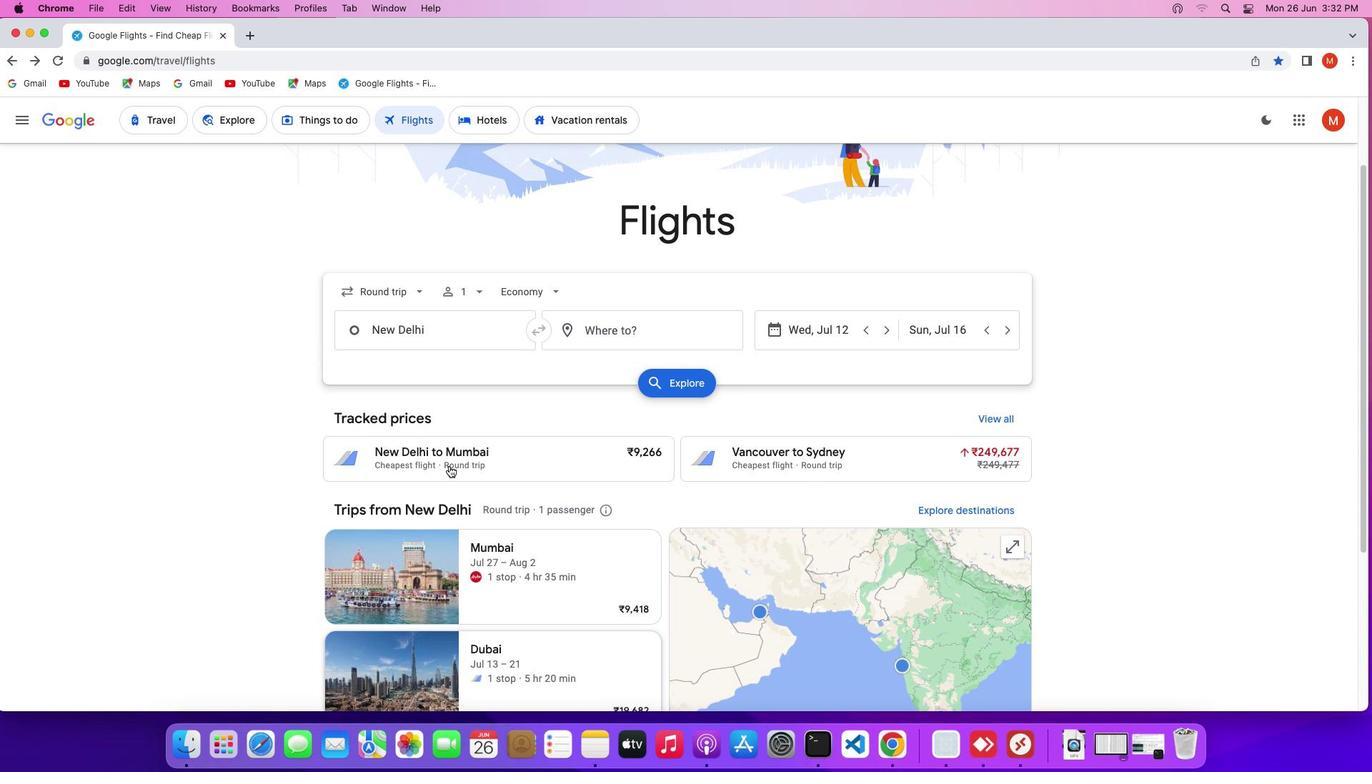 
Action: Mouse scrolled (449, 466) with delta (0, 2)
Screenshot: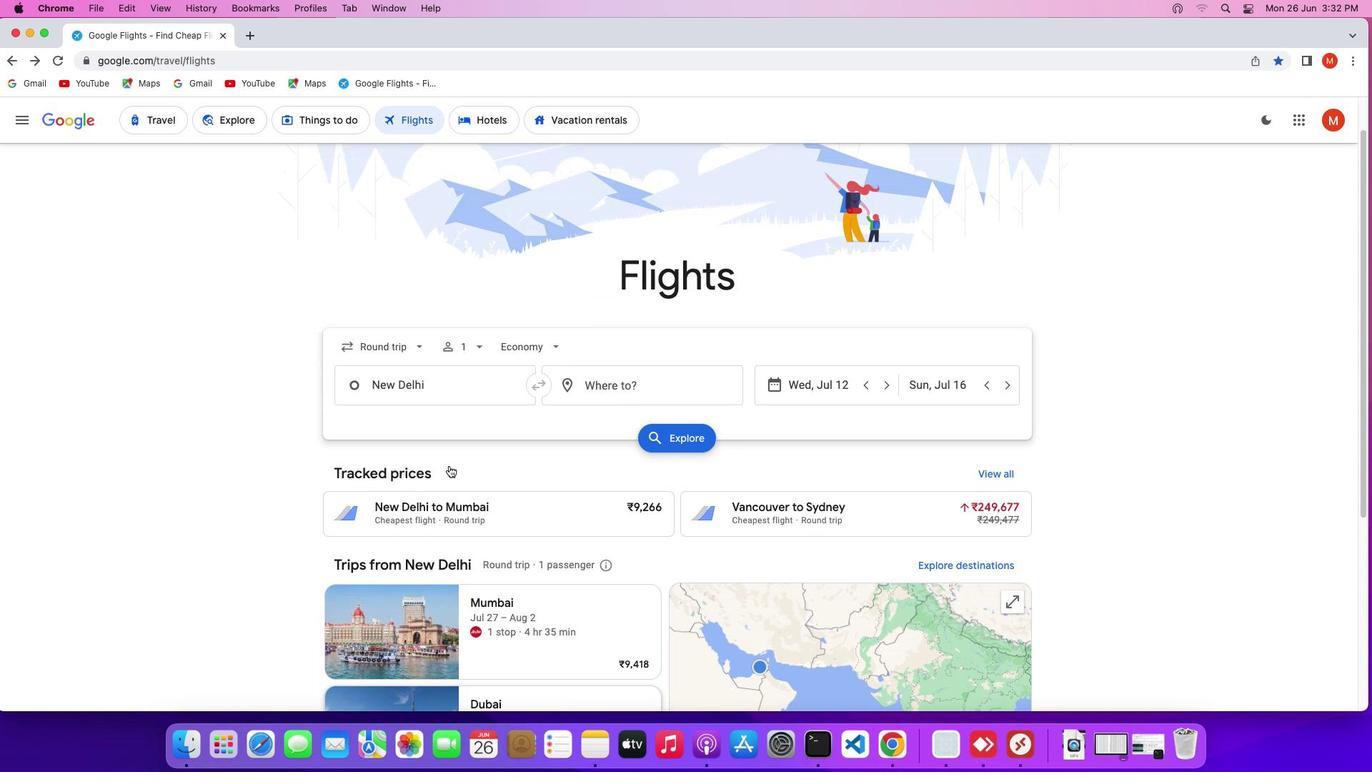 
Action: Mouse scrolled (449, 466) with delta (0, 0)
Screenshot: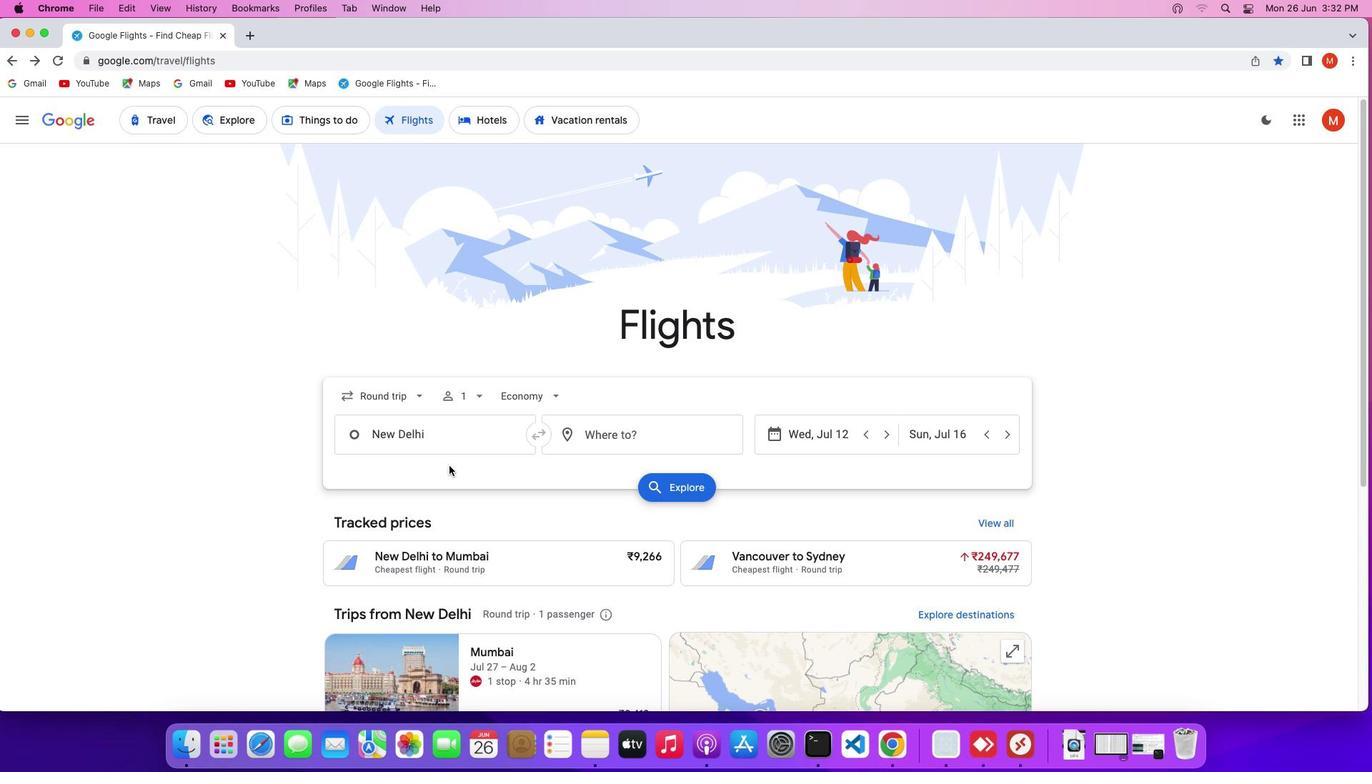 
Action: Mouse scrolled (449, 466) with delta (0, 0)
Screenshot: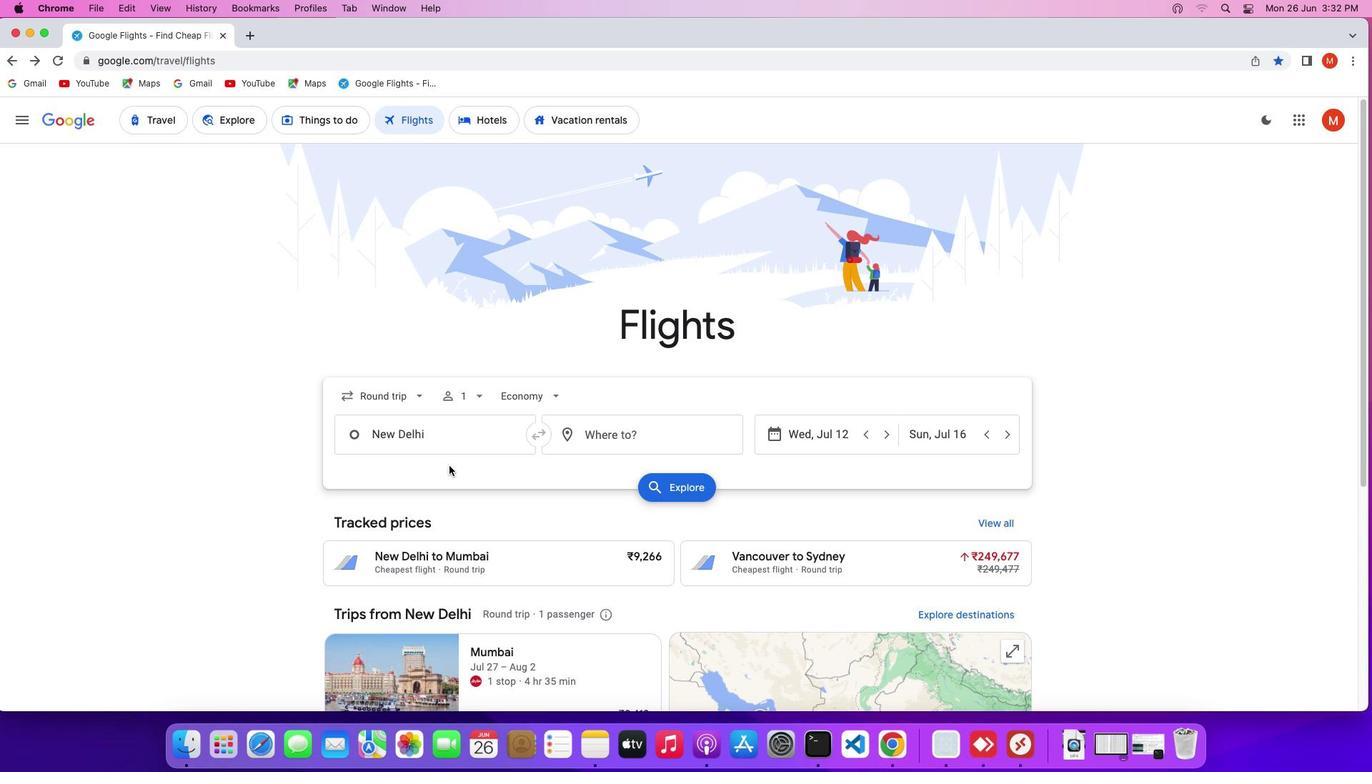 
Action: Mouse scrolled (449, 466) with delta (0, 1)
Screenshot: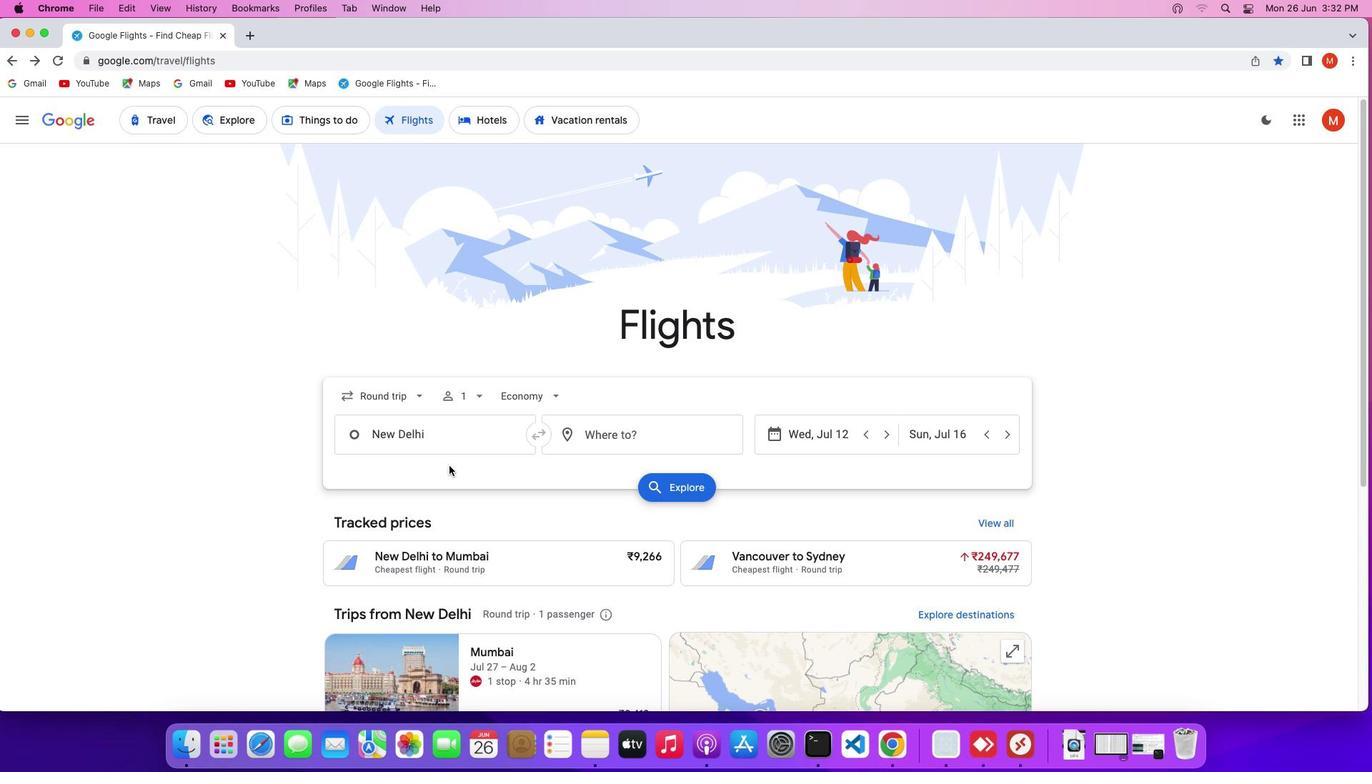 
Action: Mouse moved to (394, 401)
Screenshot: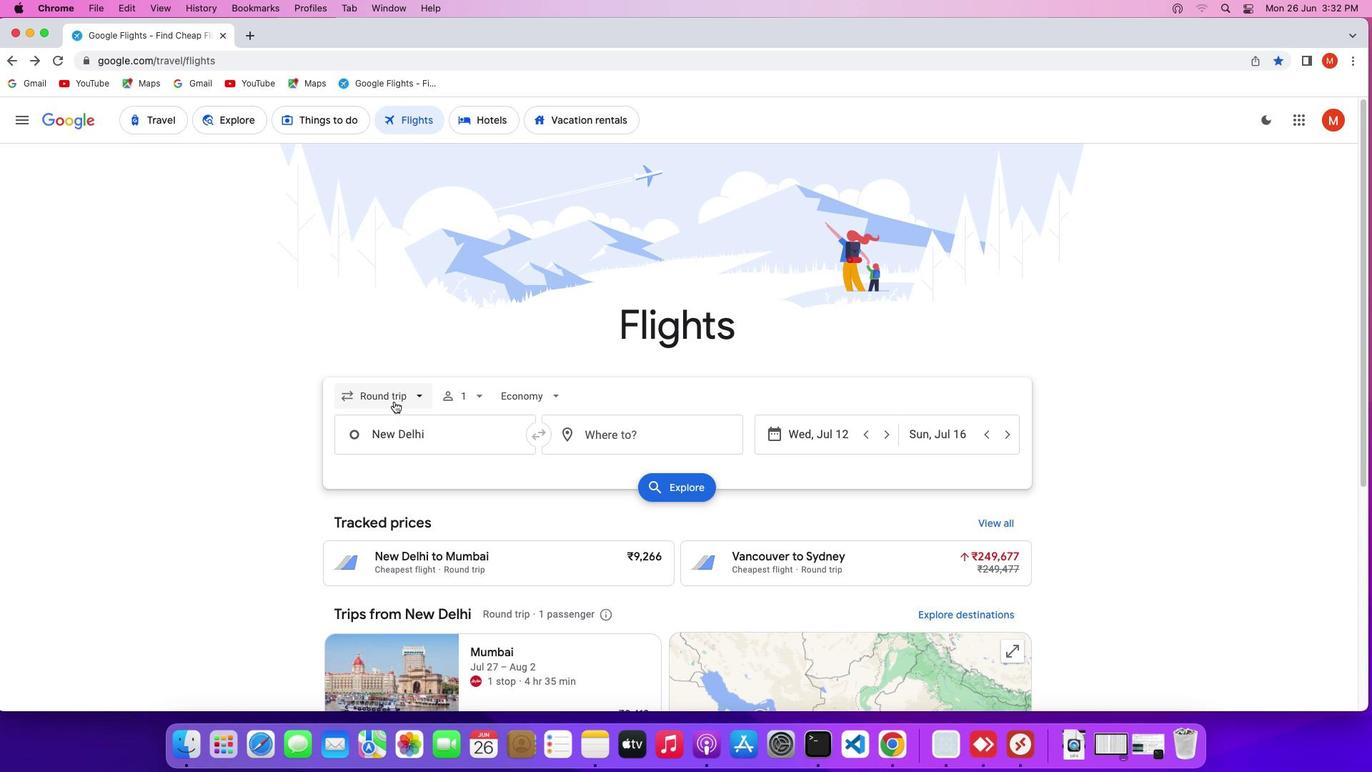
Action: Mouse pressed left at (394, 401)
Screenshot: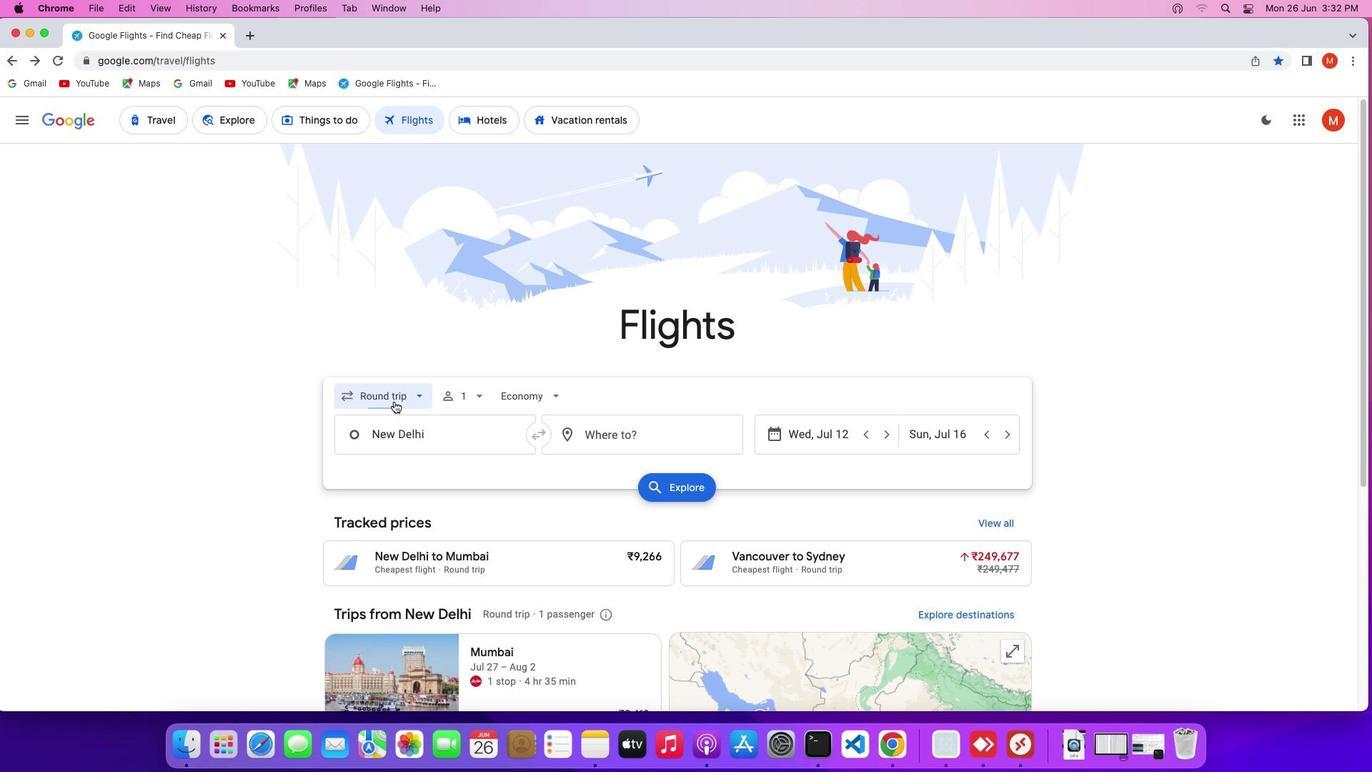 
Action: Mouse moved to (360, 426)
Screenshot: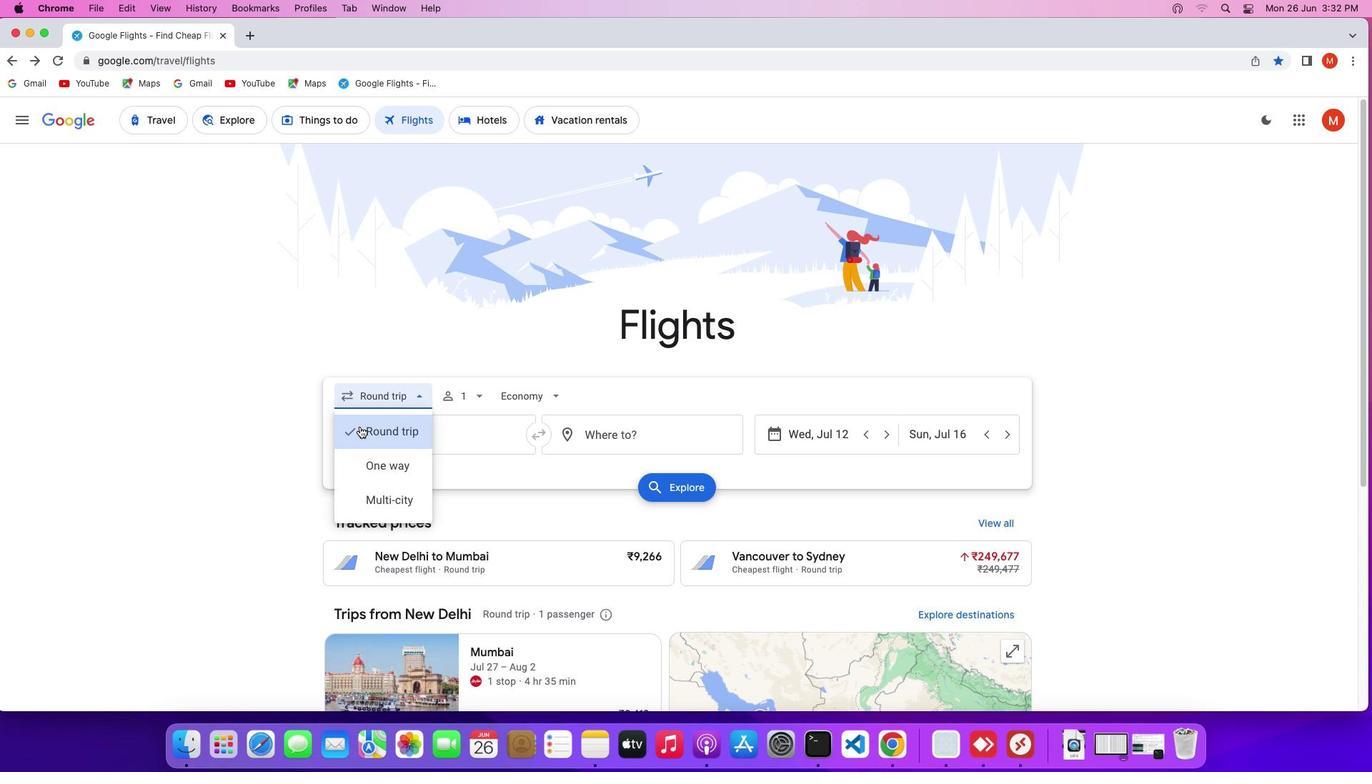 
Action: Mouse pressed left at (360, 426)
Screenshot: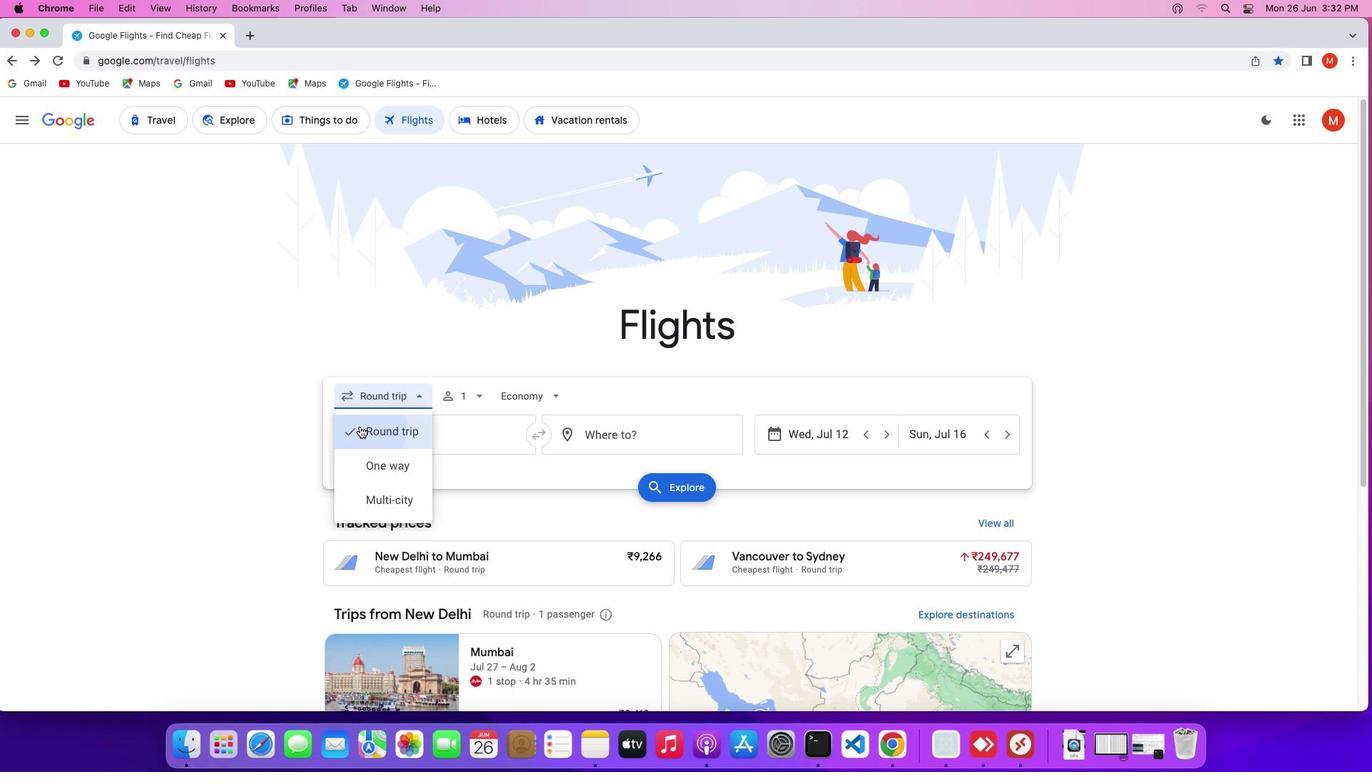
Action: Mouse moved to (457, 394)
Screenshot: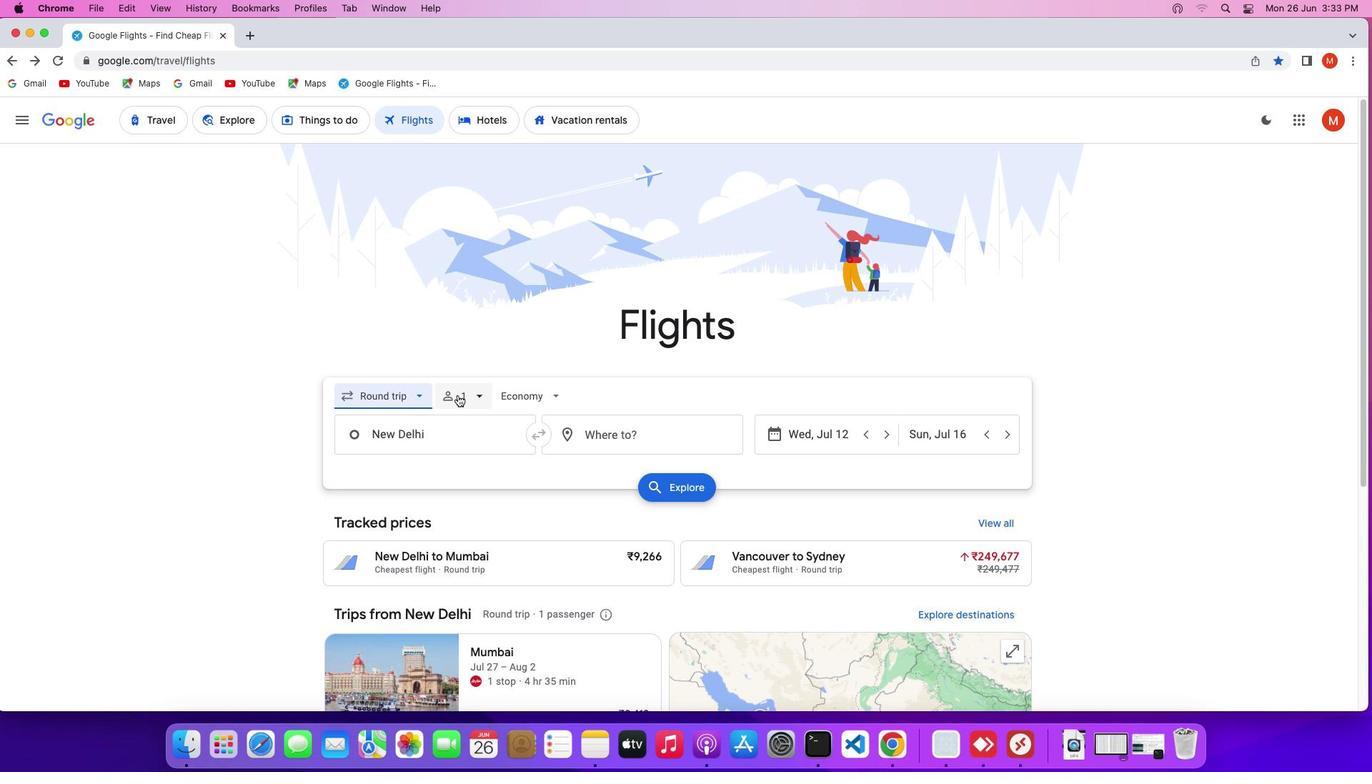 
Action: Mouse pressed left at (457, 394)
Screenshot: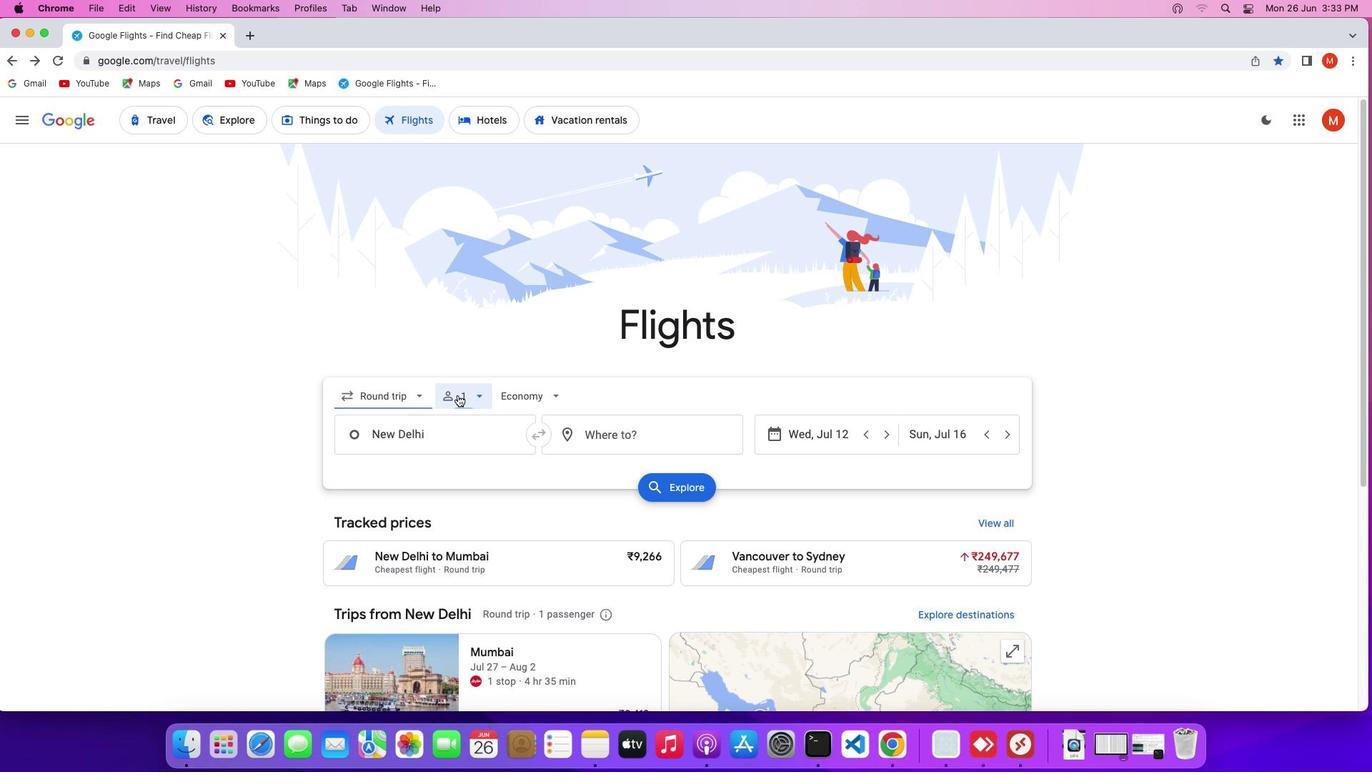 
Action: Mouse moved to (561, 431)
Screenshot: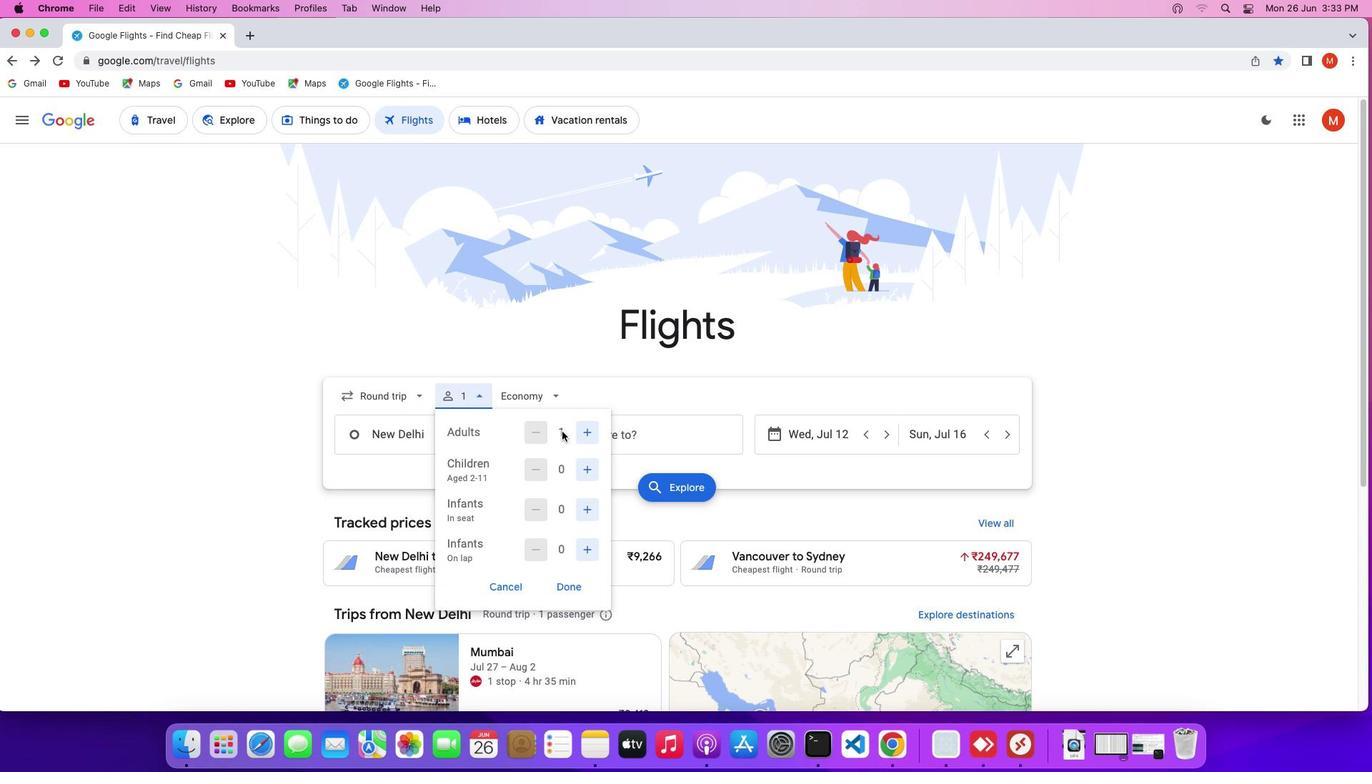 
Action: Mouse pressed left at (561, 431)
Screenshot: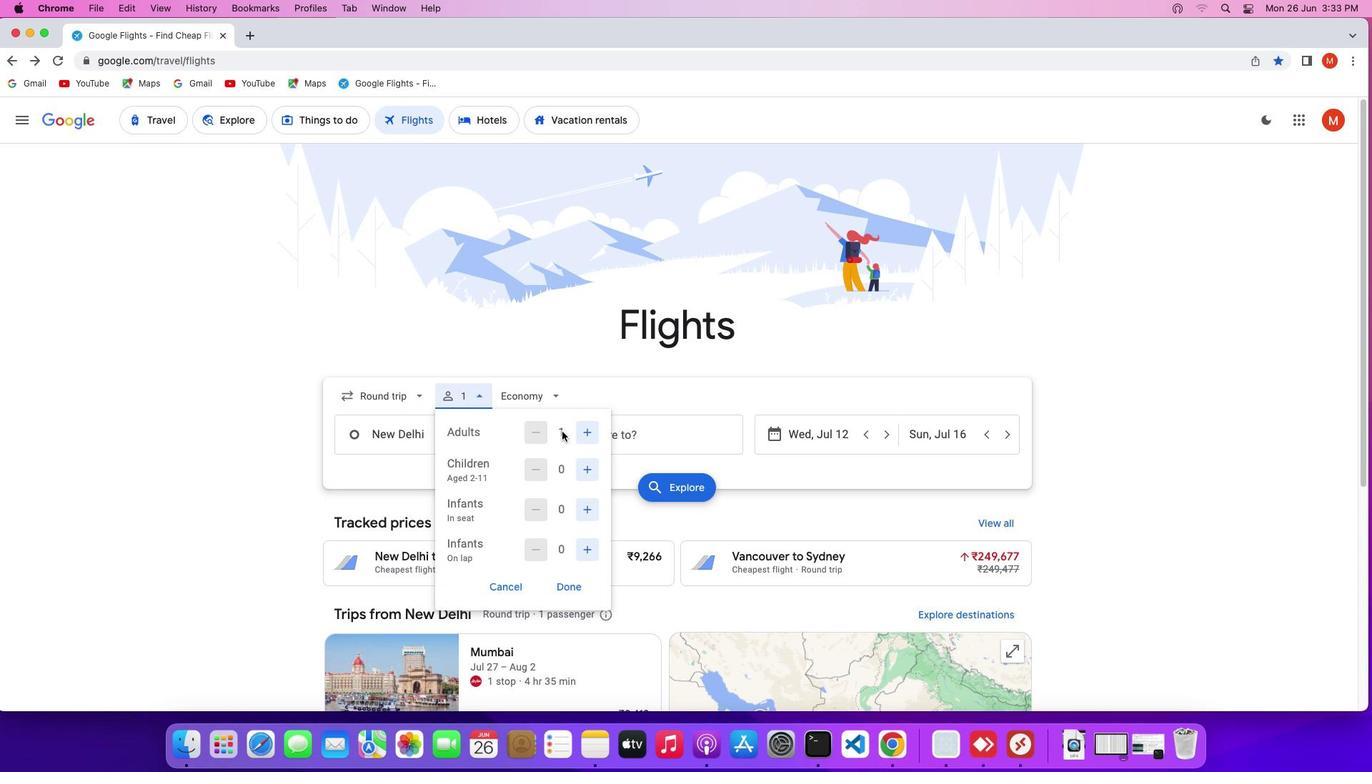 
Action: Mouse moved to (584, 549)
Screenshot: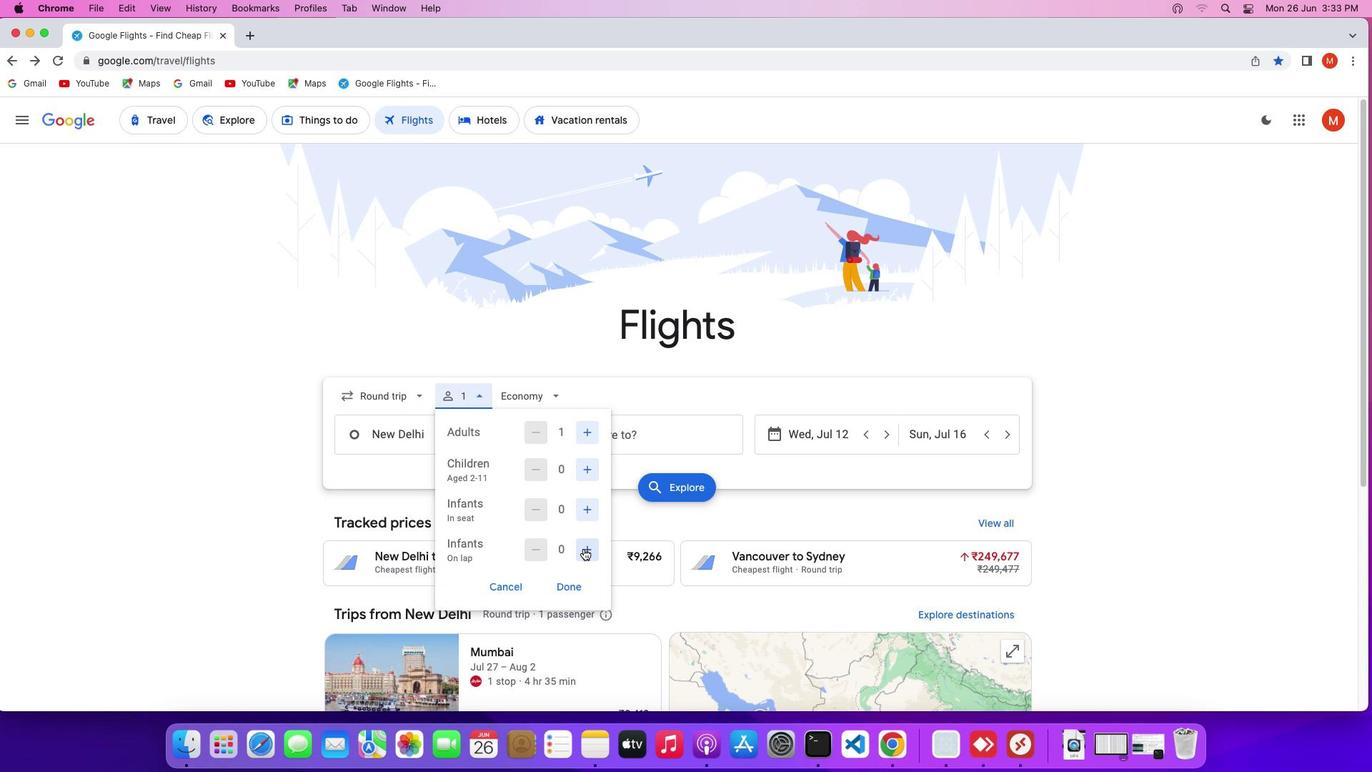 
Action: Mouse pressed left at (584, 549)
Screenshot: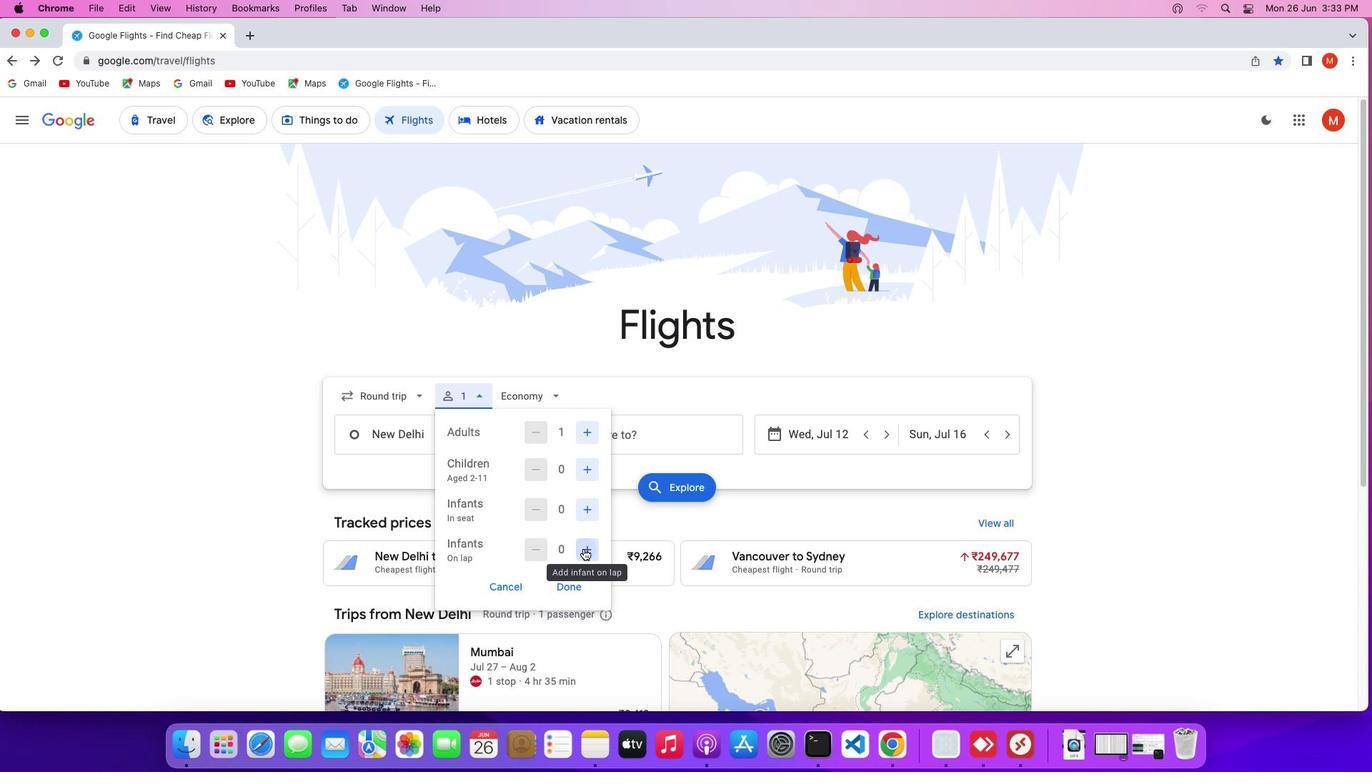 
Action: Mouse moved to (571, 584)
Screenshot: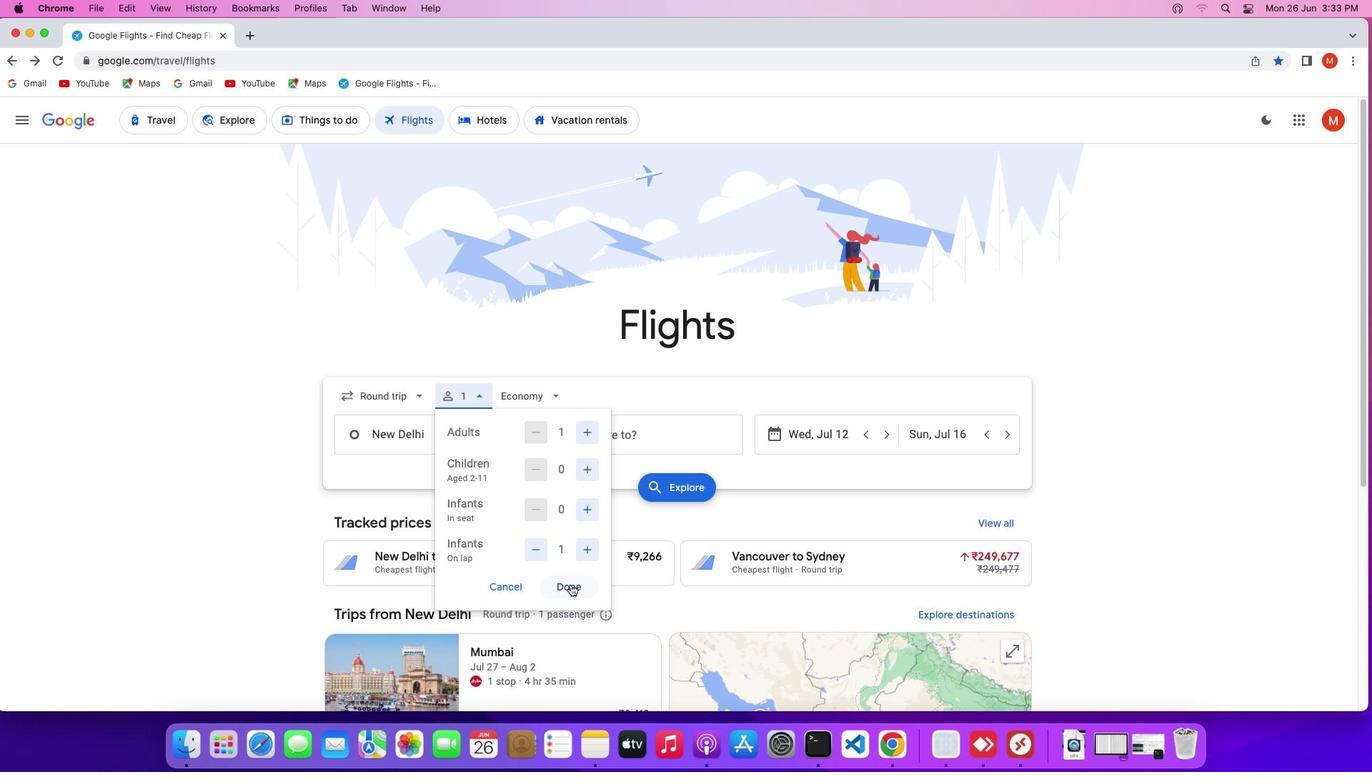 
Action: Mouse pressed left at (571, 584)
Screenshot: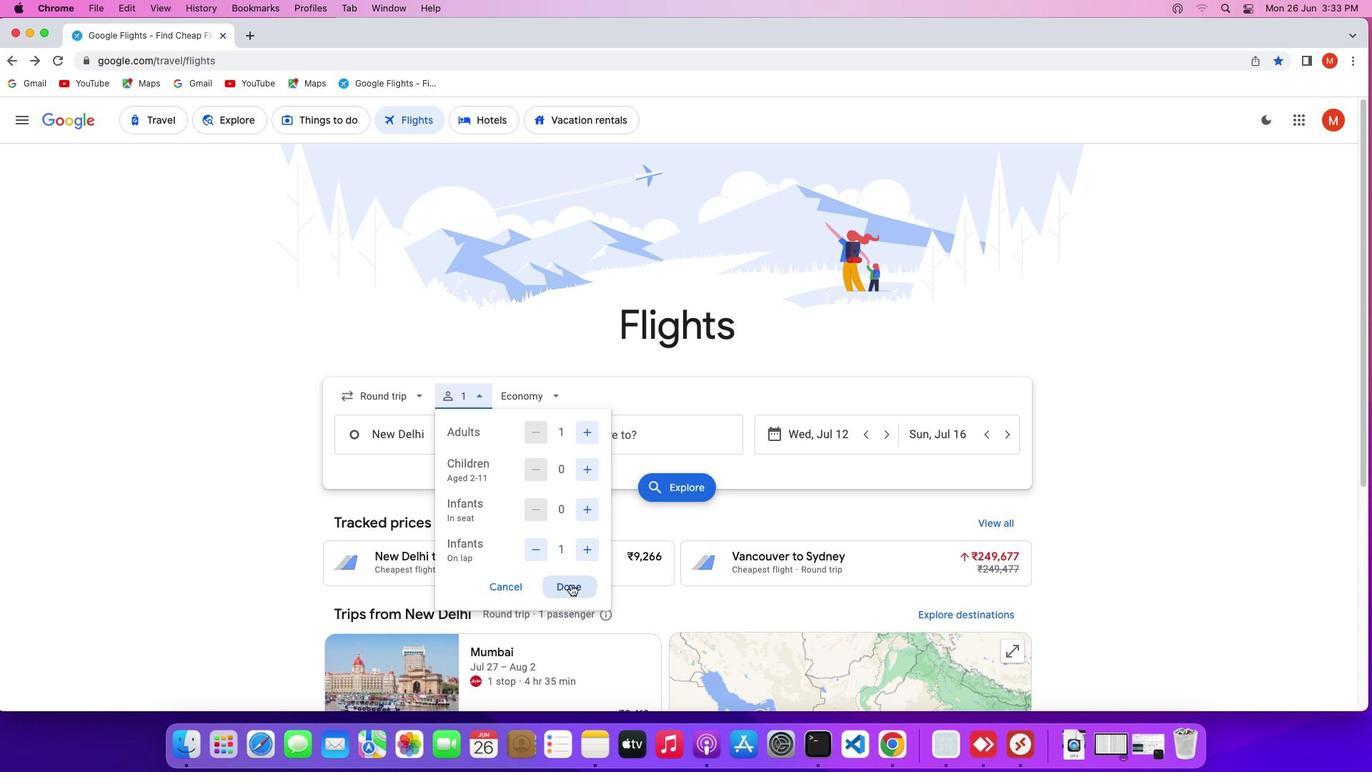 
Action: Mouse moved to (526, 398)
Screenshot: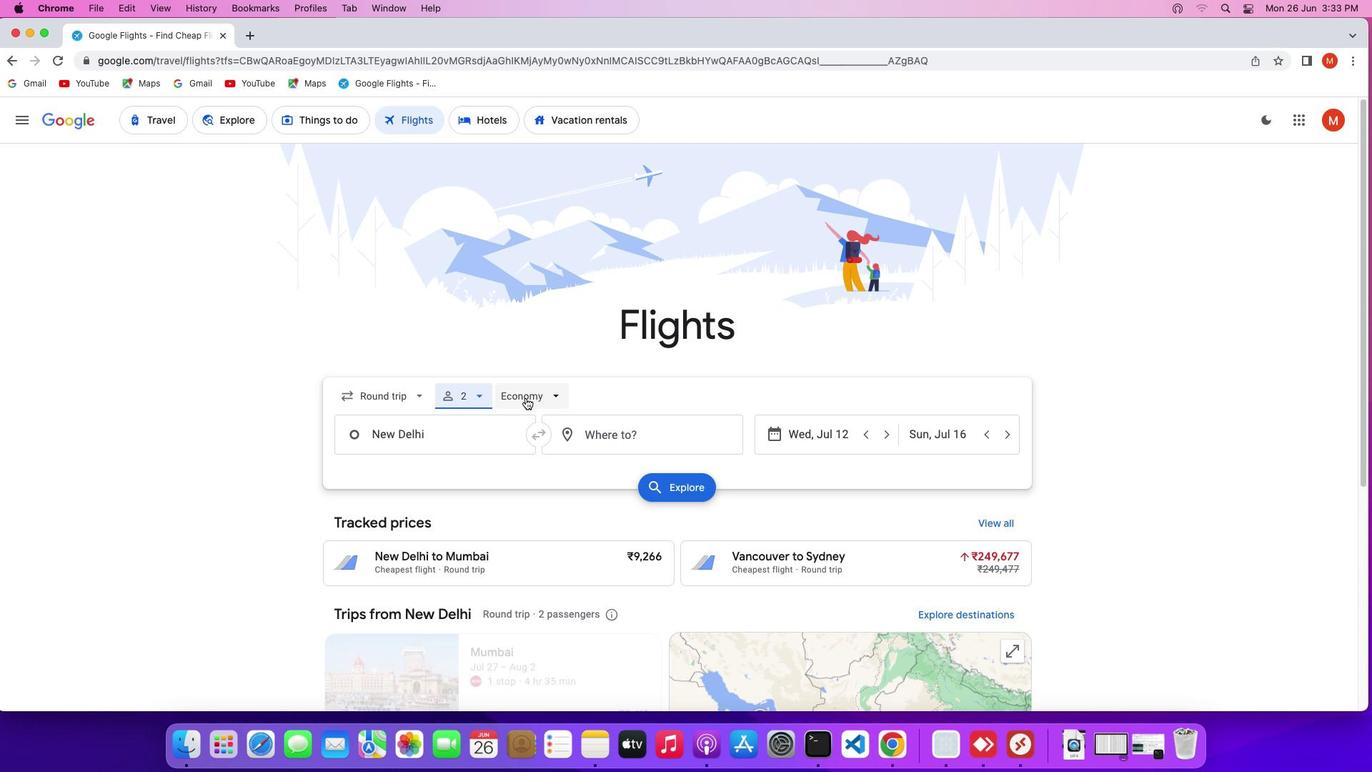 
Action: Mouse pressed left at (526, 398)
Screenshot: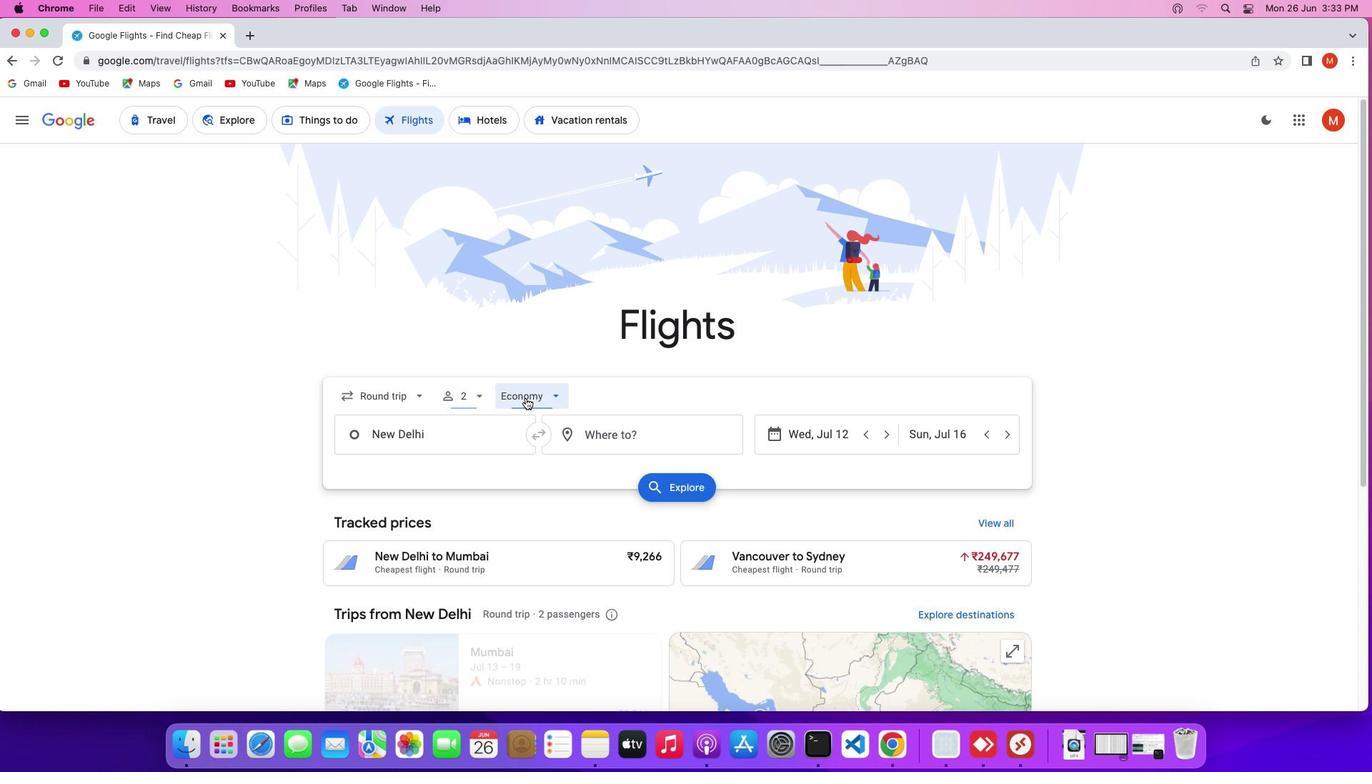 
Action: Mouse moved to (535, 430)
Screenshot: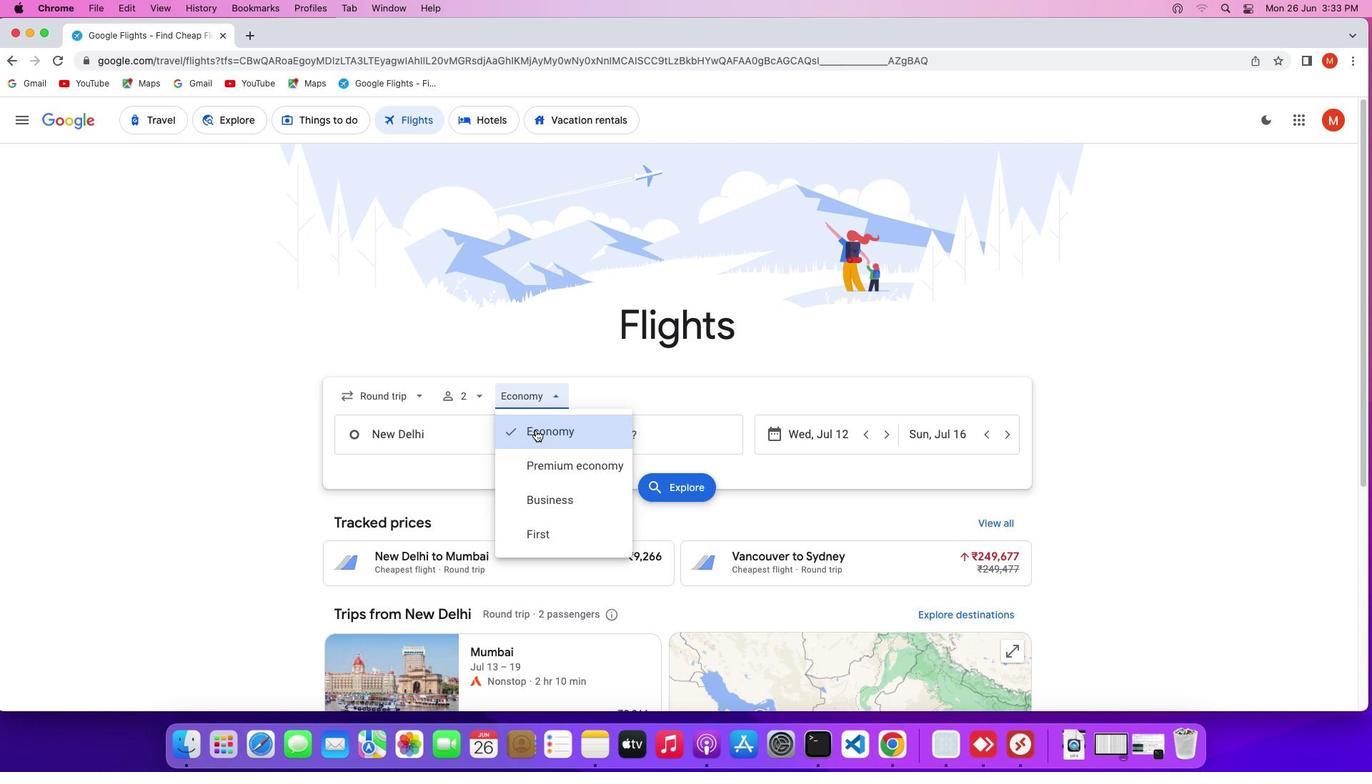 
Action: Mouse pressed left at (535, 430)
Screenshot: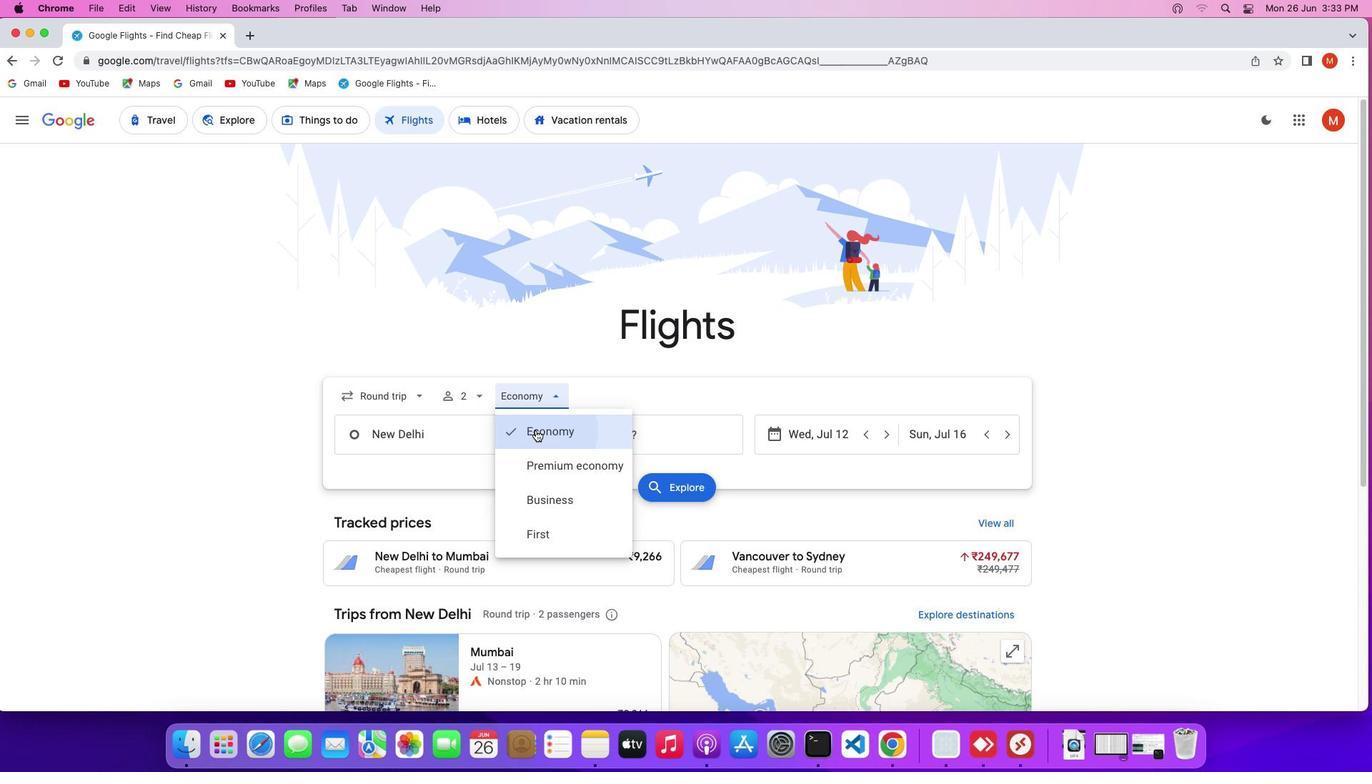
Action: Mouse moved to (473, 442)
Screenshot: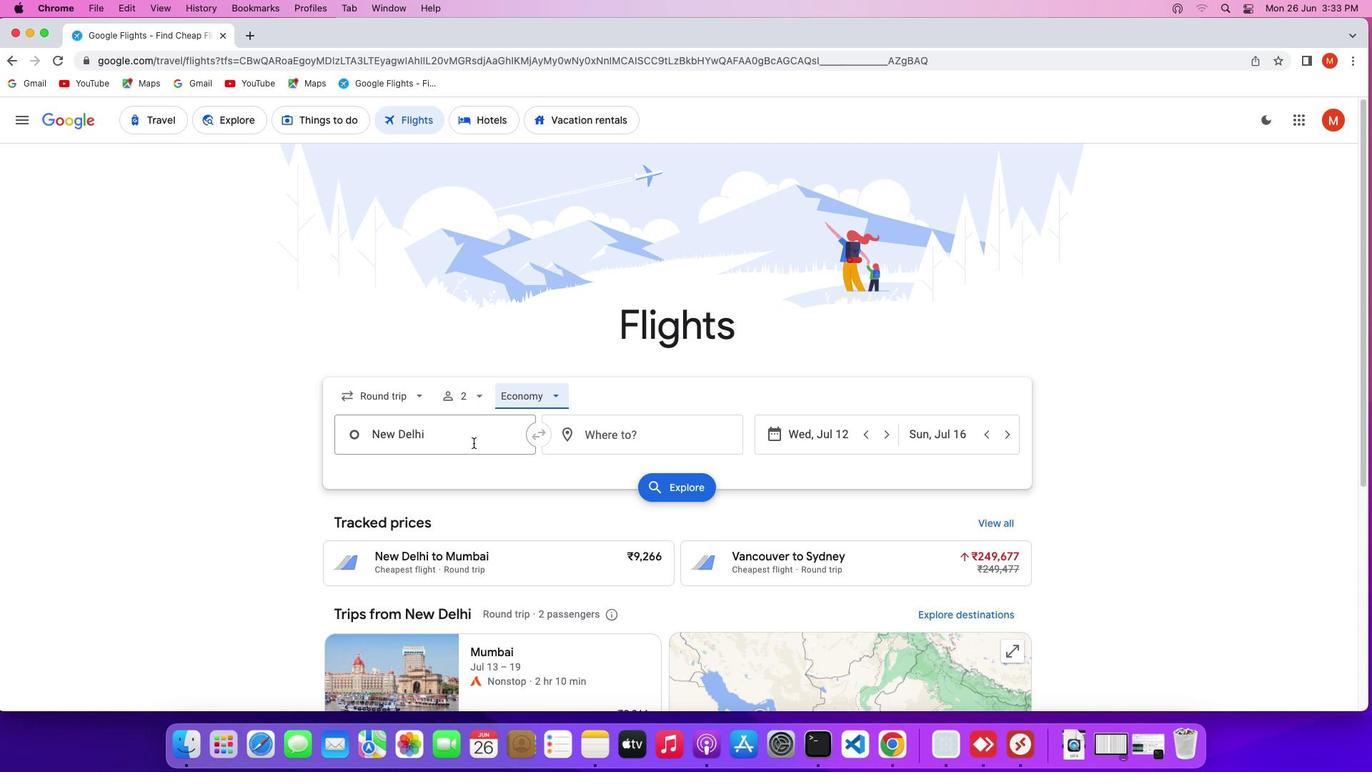 
Action: Mouse pressed left at (473, 442)
Screenshot: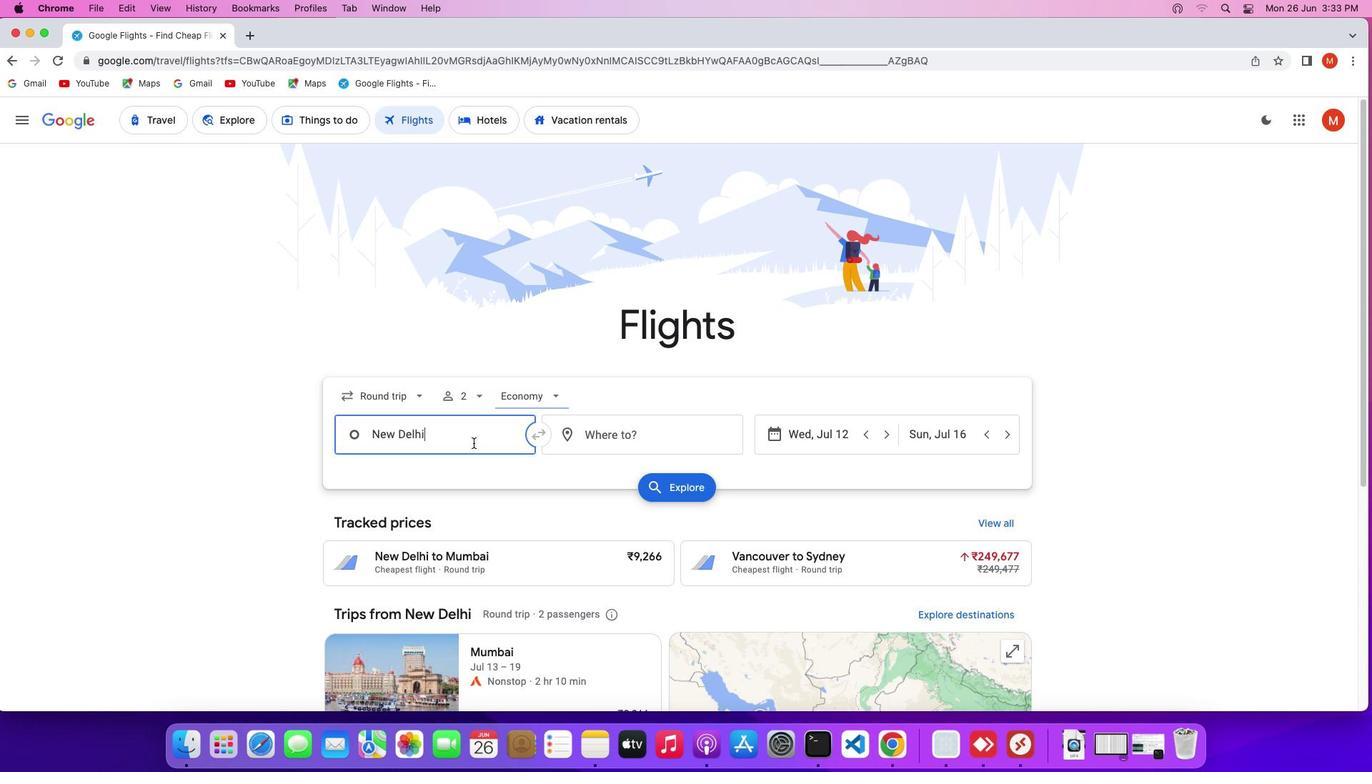 
Action: Key pressed Key.backspaceKey.shift'K''o''l''k''a''t''a'
Screenshot: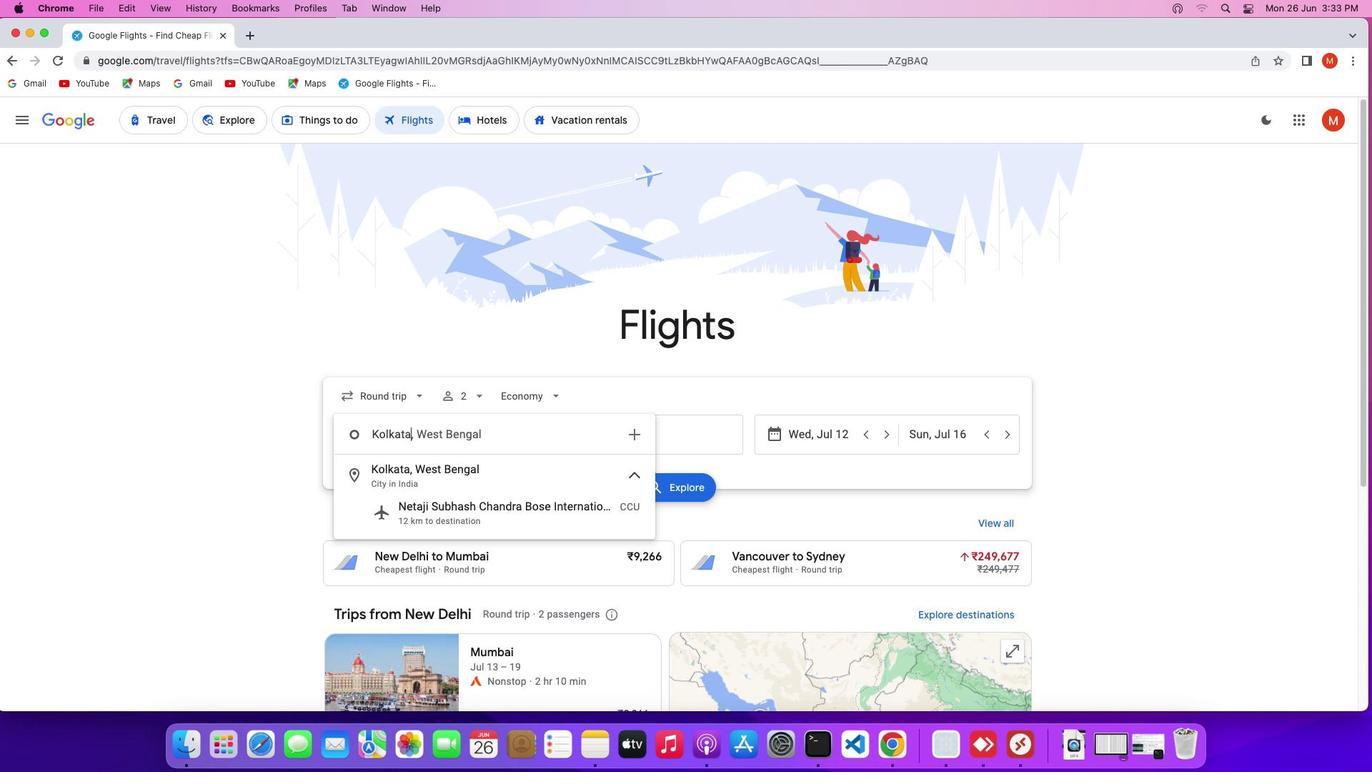 
Action: Mouse moved to (468, 483)
Screenshot: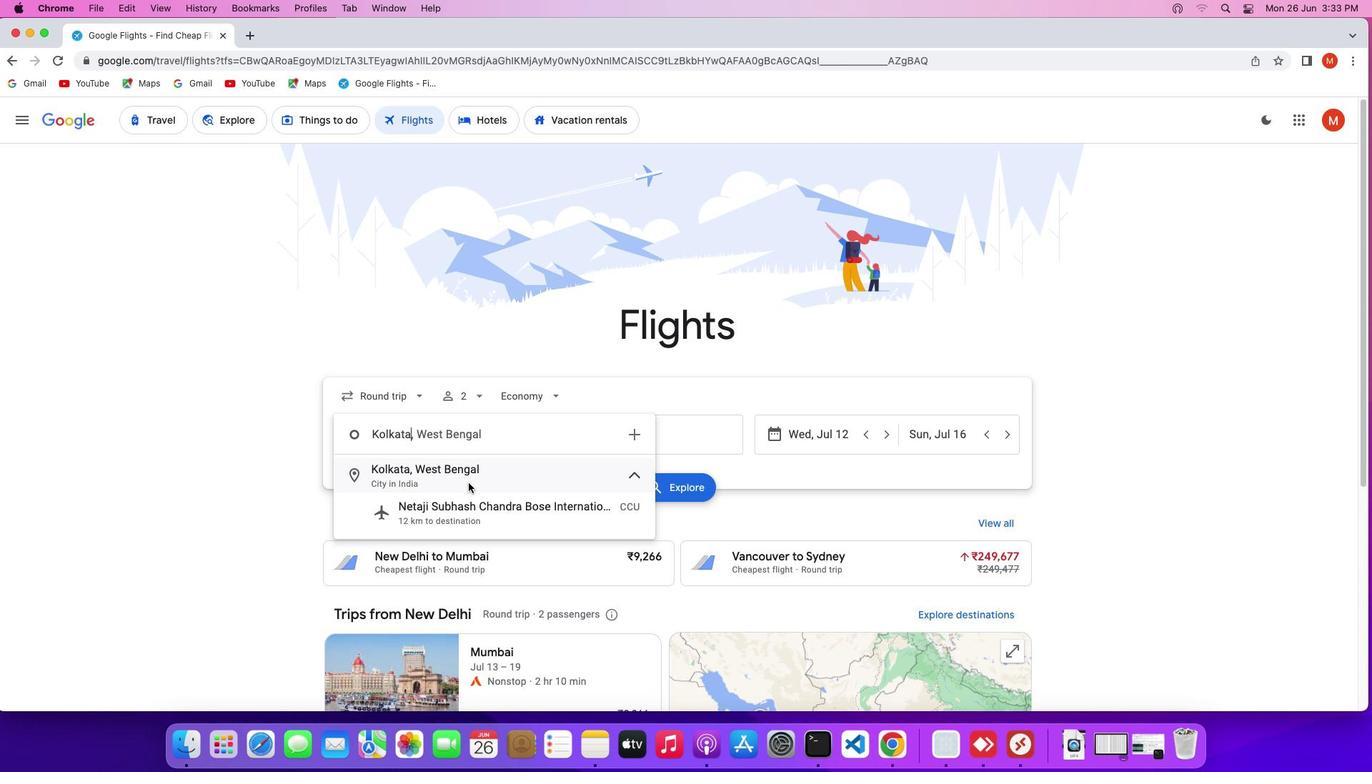 
Action: Mouse pressed left at (468, 483)
Screenshot: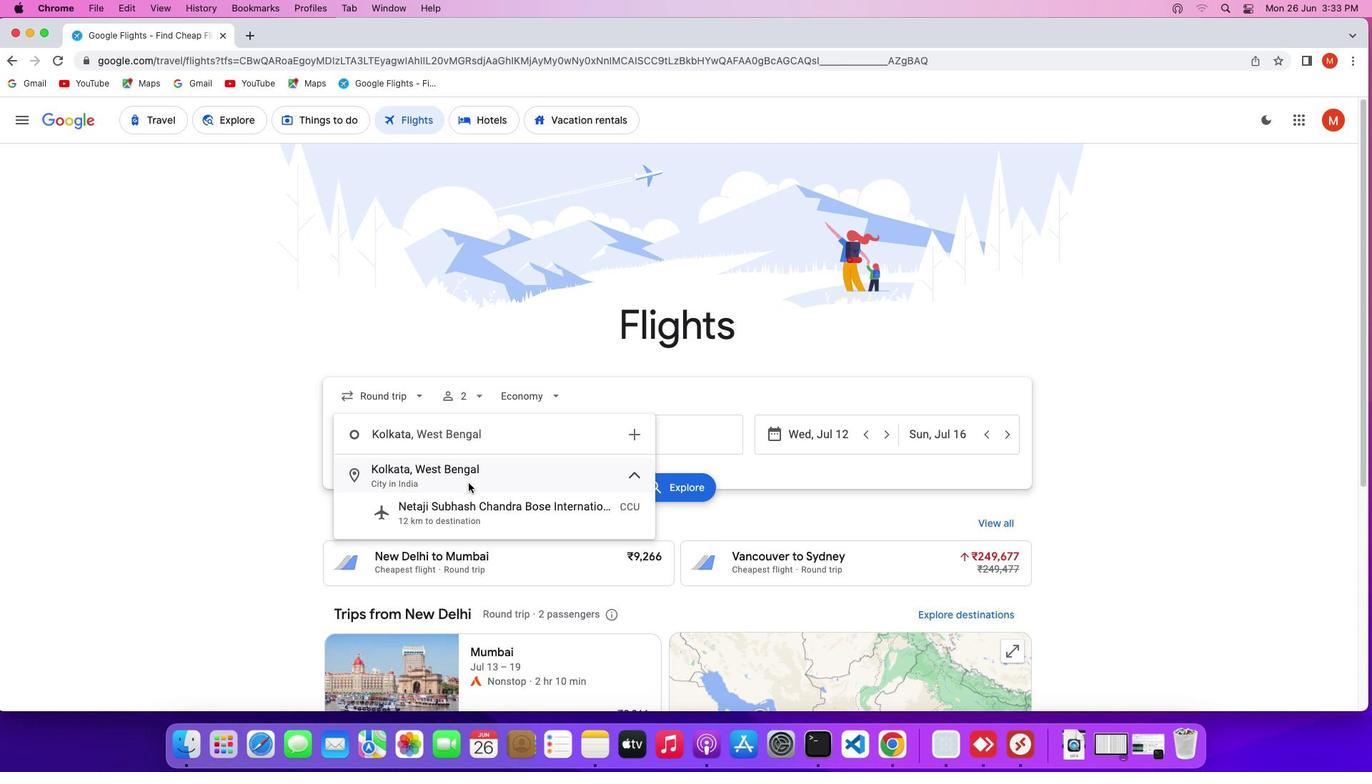 
Action: Mouse moved to (614, 436)
Screenshot: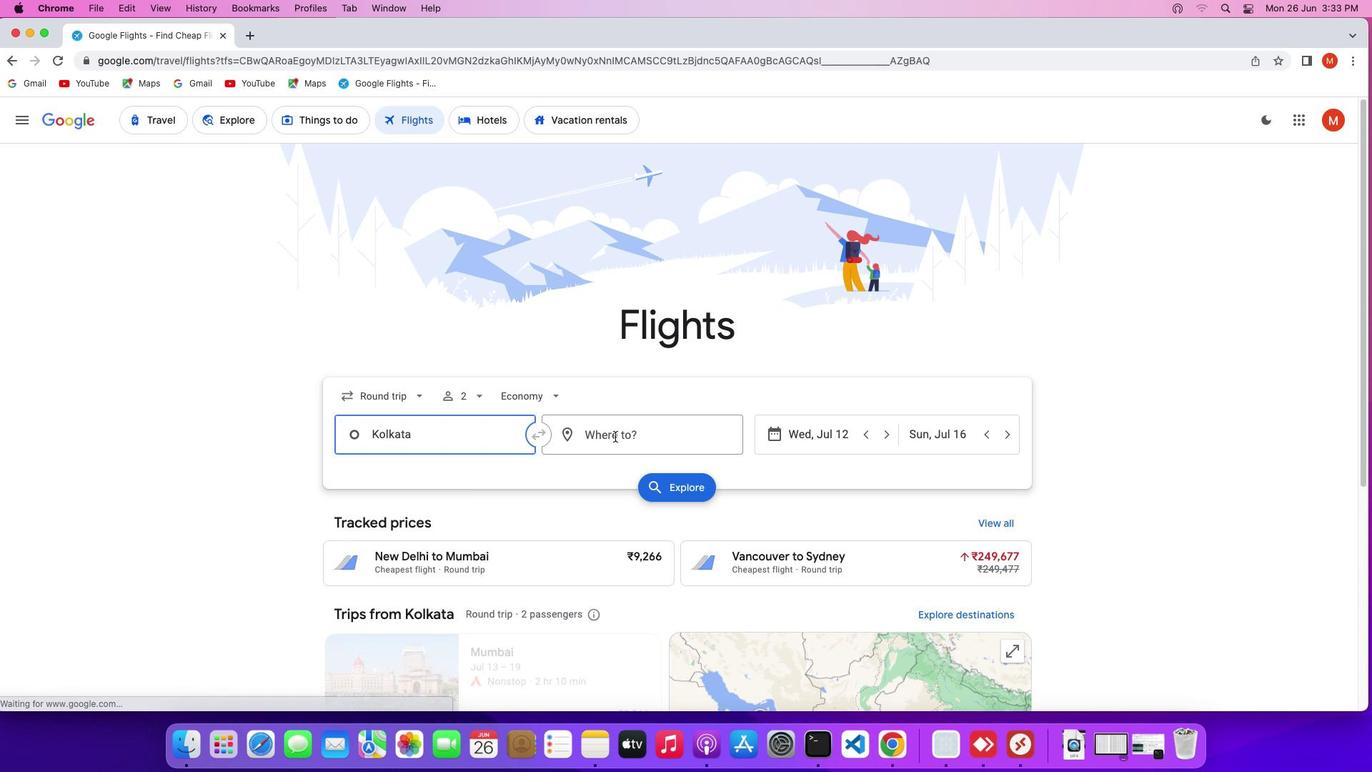 
Action: Mouse pressed left at (614, 436)
Screenshot: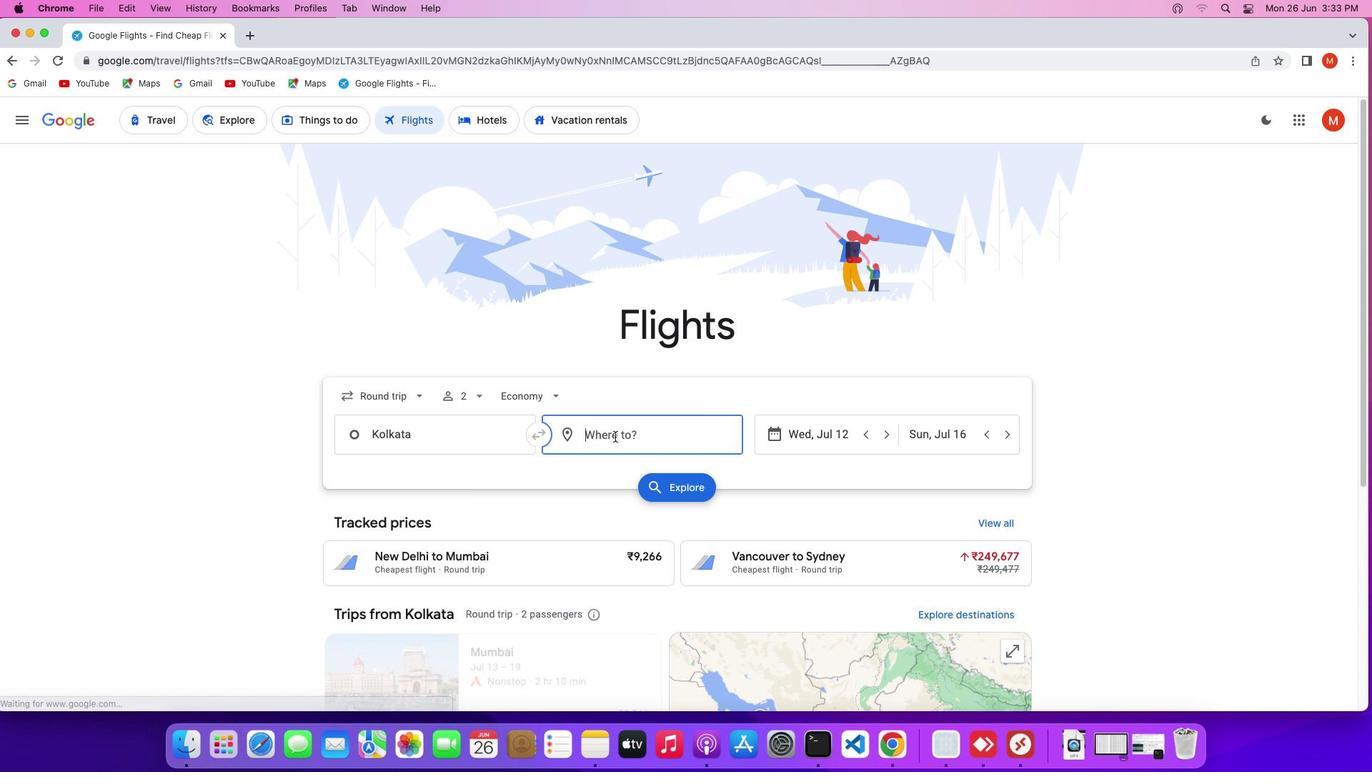 
Action: Key pressed Key.shift'S''i''n''g''a''p''o''r''e'
Screenshot: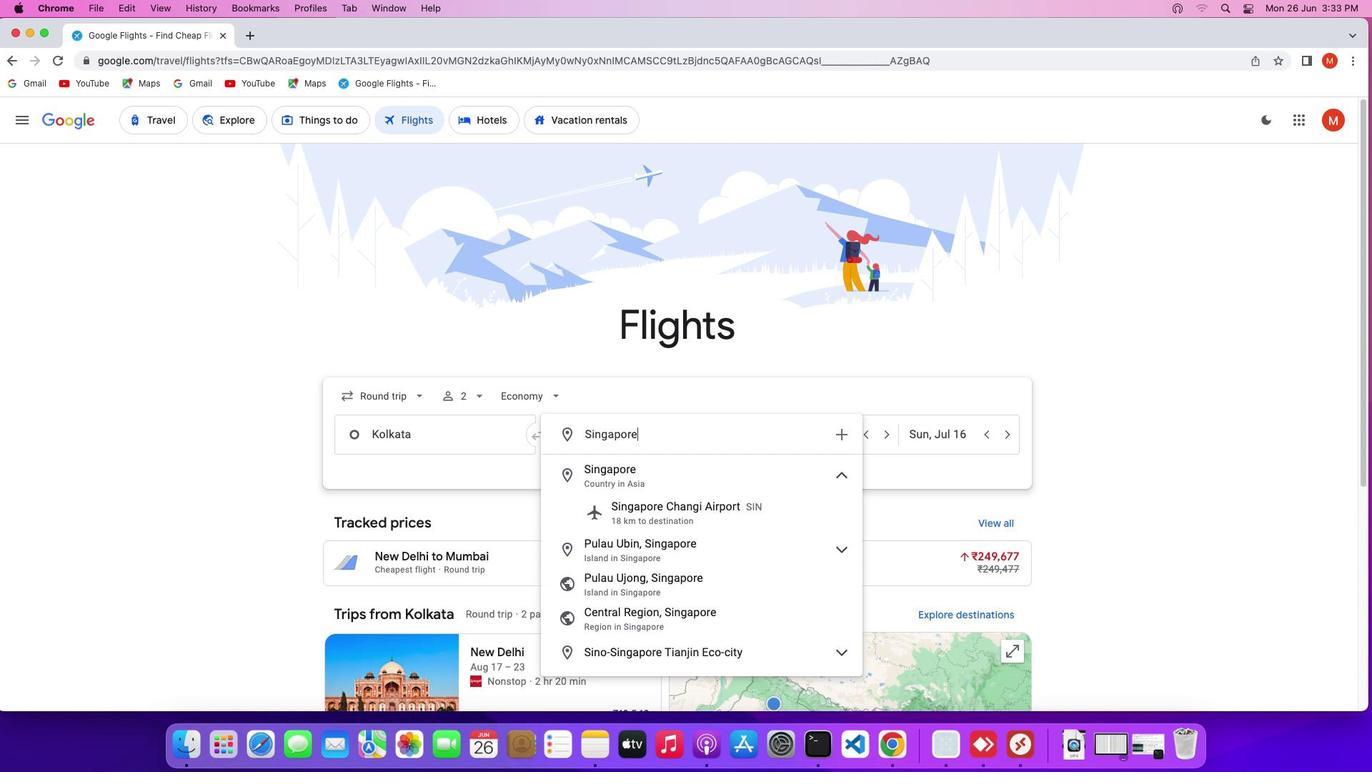 
Action: Mouse moved to (637, 475)
Screenshot: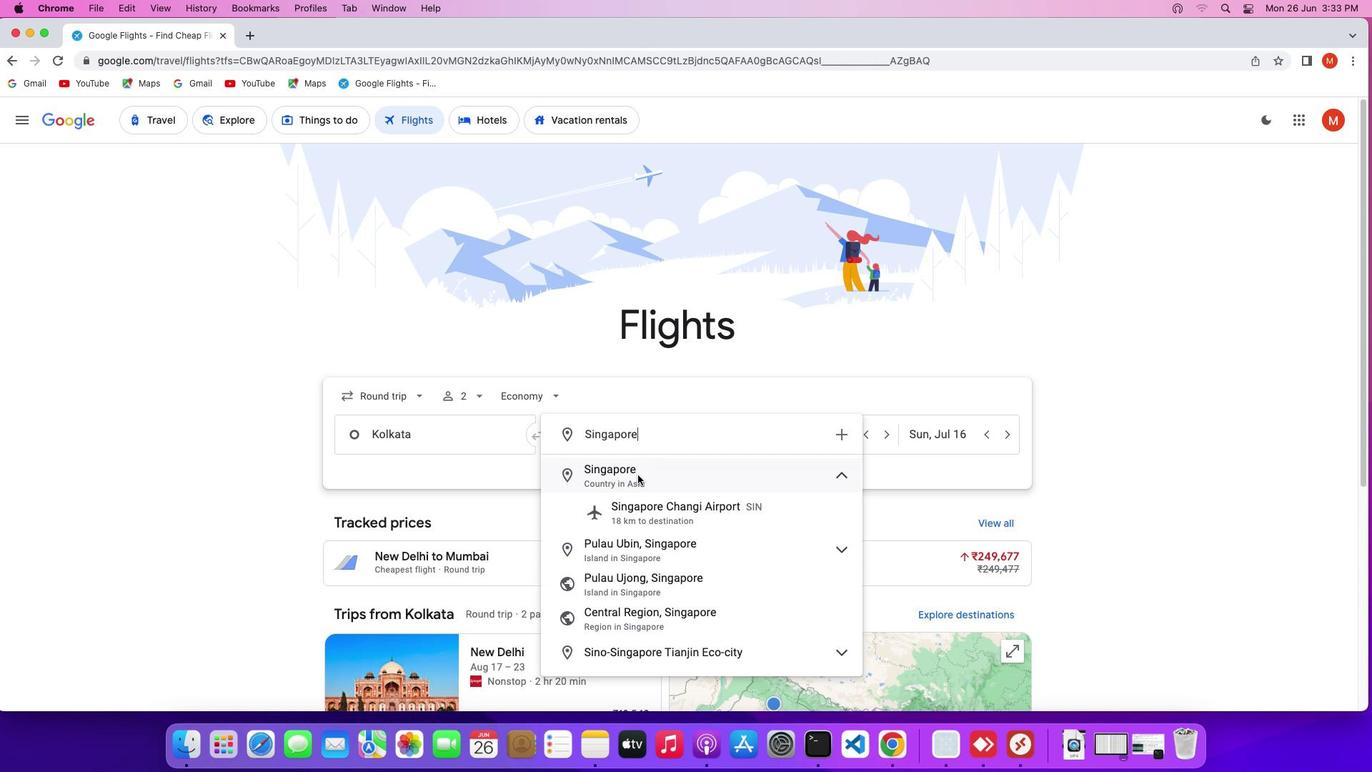 
Action: Mouse pressed left at (637, 475)
Screenshot: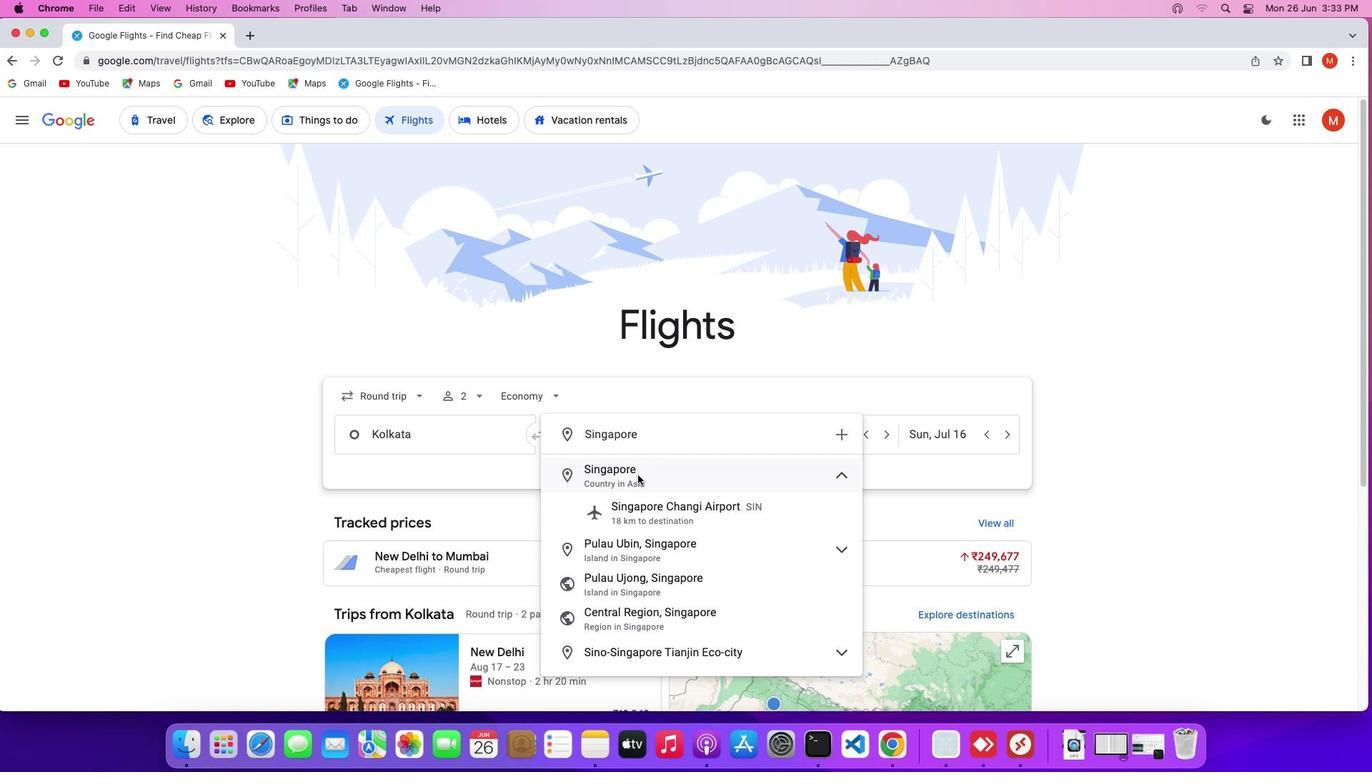 
Action: Mouse moved to (816, 436)
Screenshot: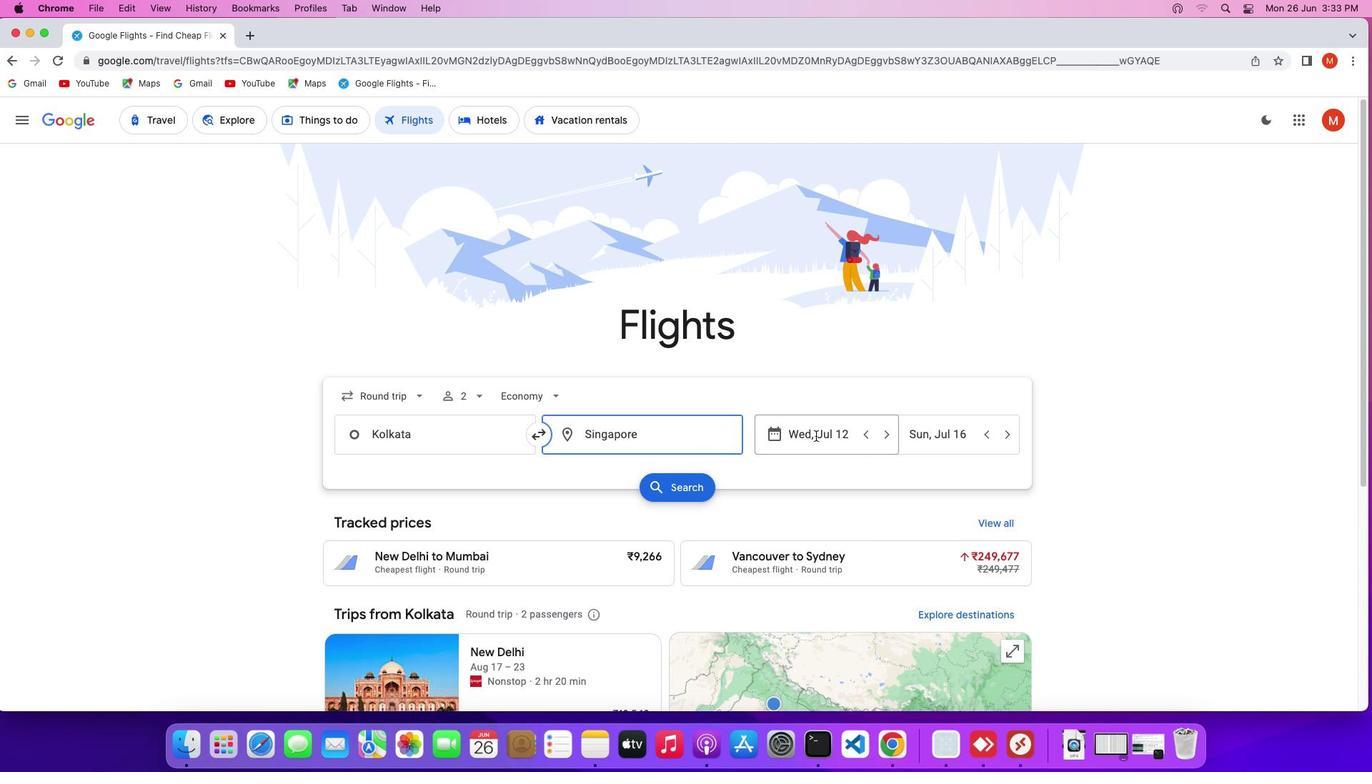 
Action: Mouse pressed left at (816, 436)
Screenshot: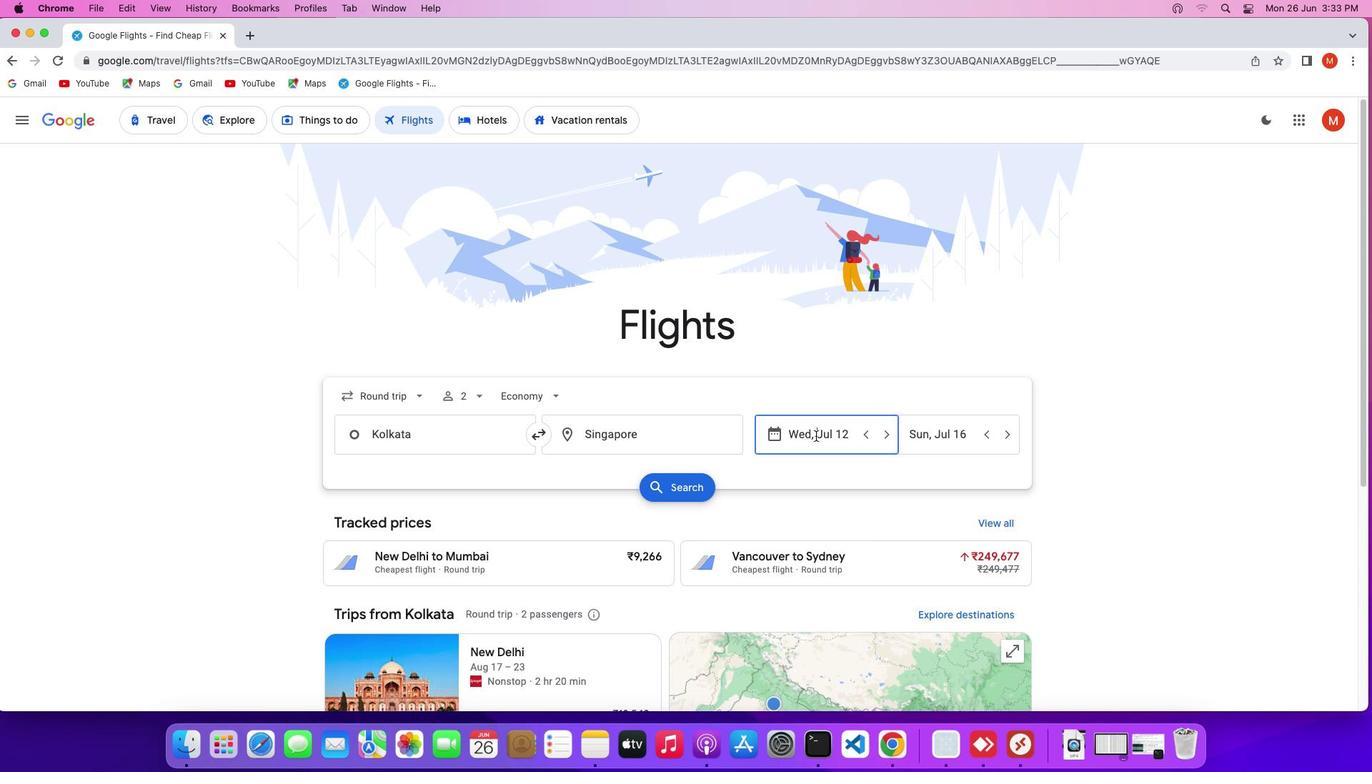 
Action: Mouse moved to (1035, 512)
Screenshot: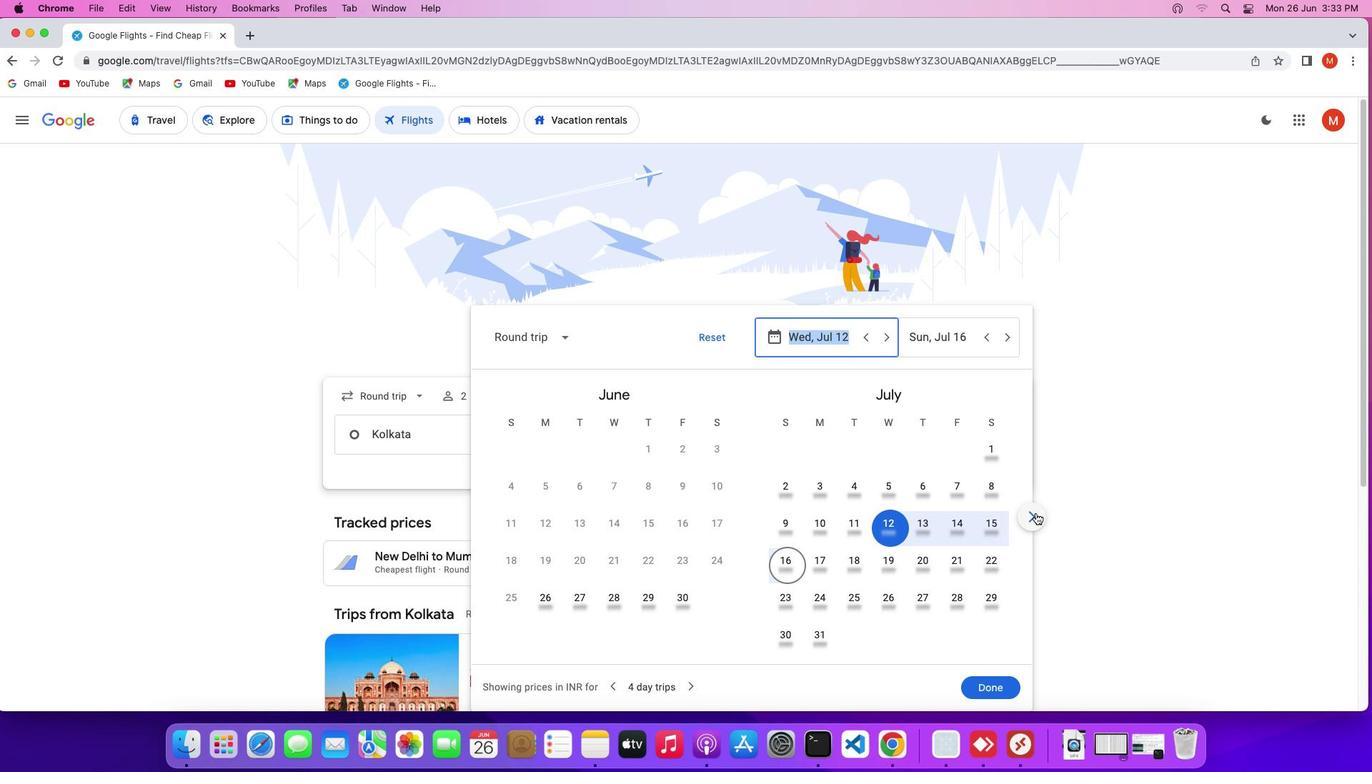 
Action: Mouse pressed left at (1035, 512)
Screenshot: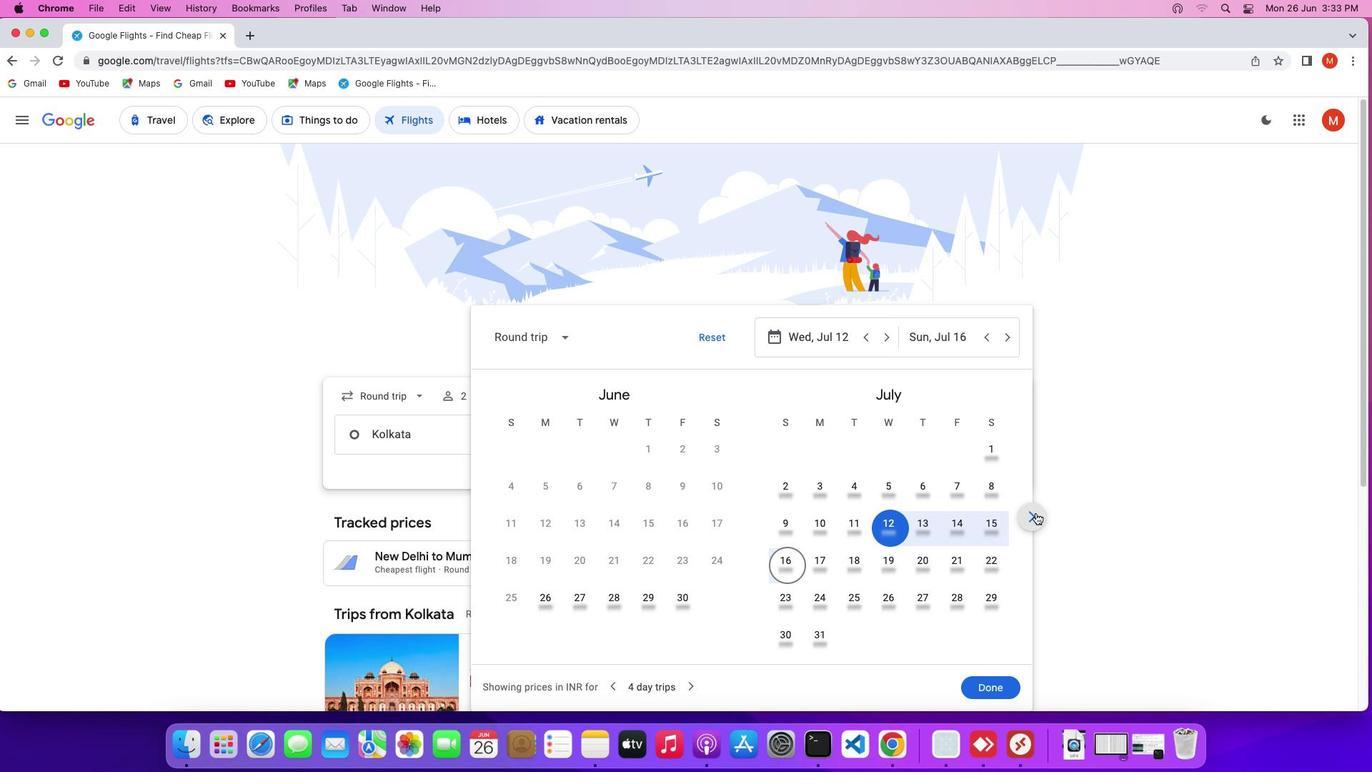 
Action: Mouse moved to (865, 452)
Screenshot: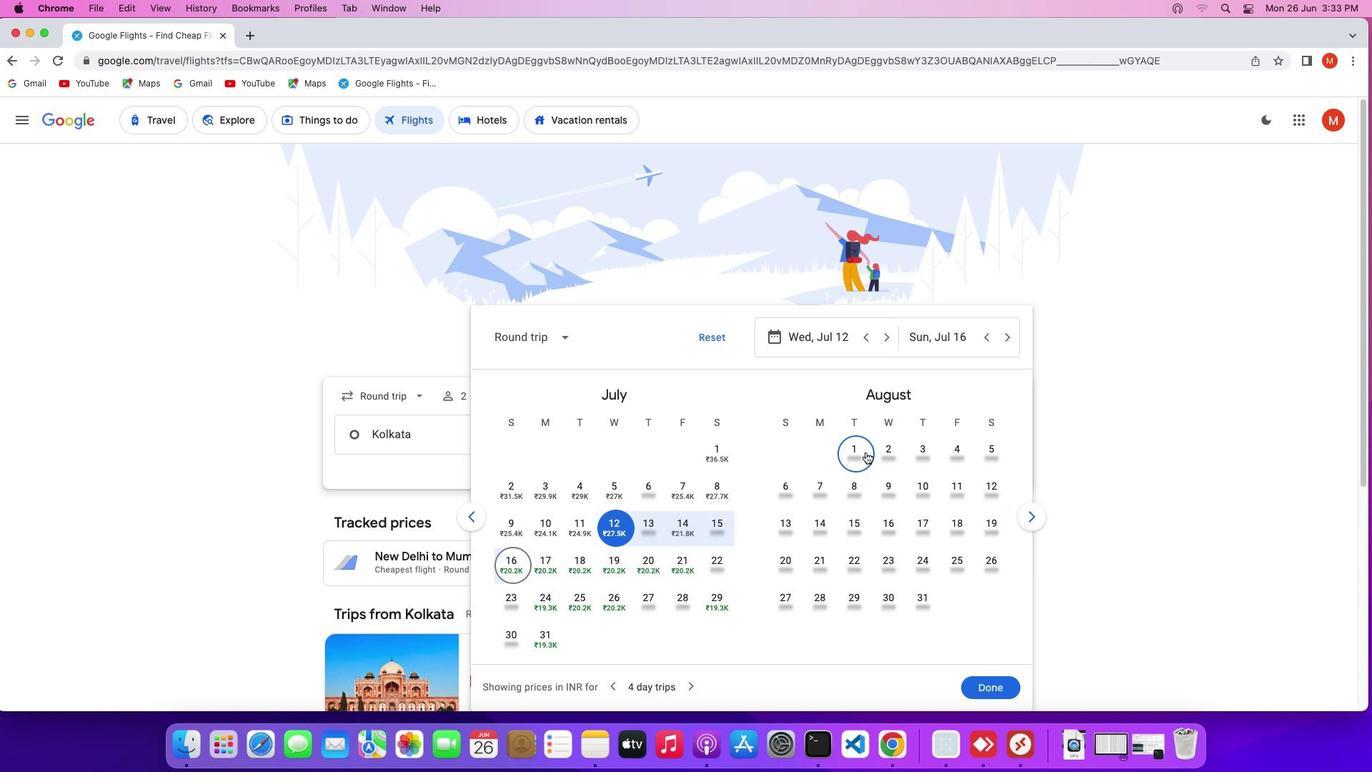 
Action: Mouse pressed left at (865, 452)
Screenshot: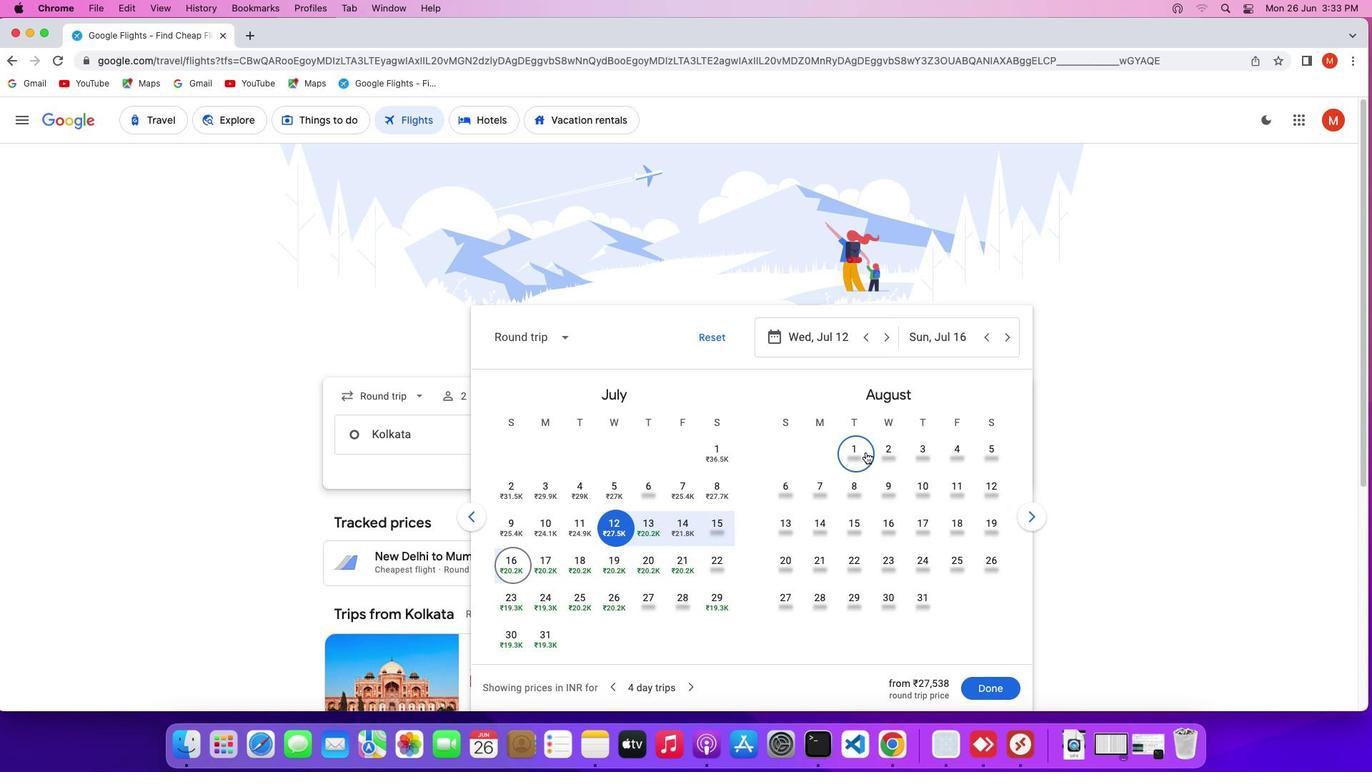 
Action: Mouse moved to (1032, 510)
Screenshot: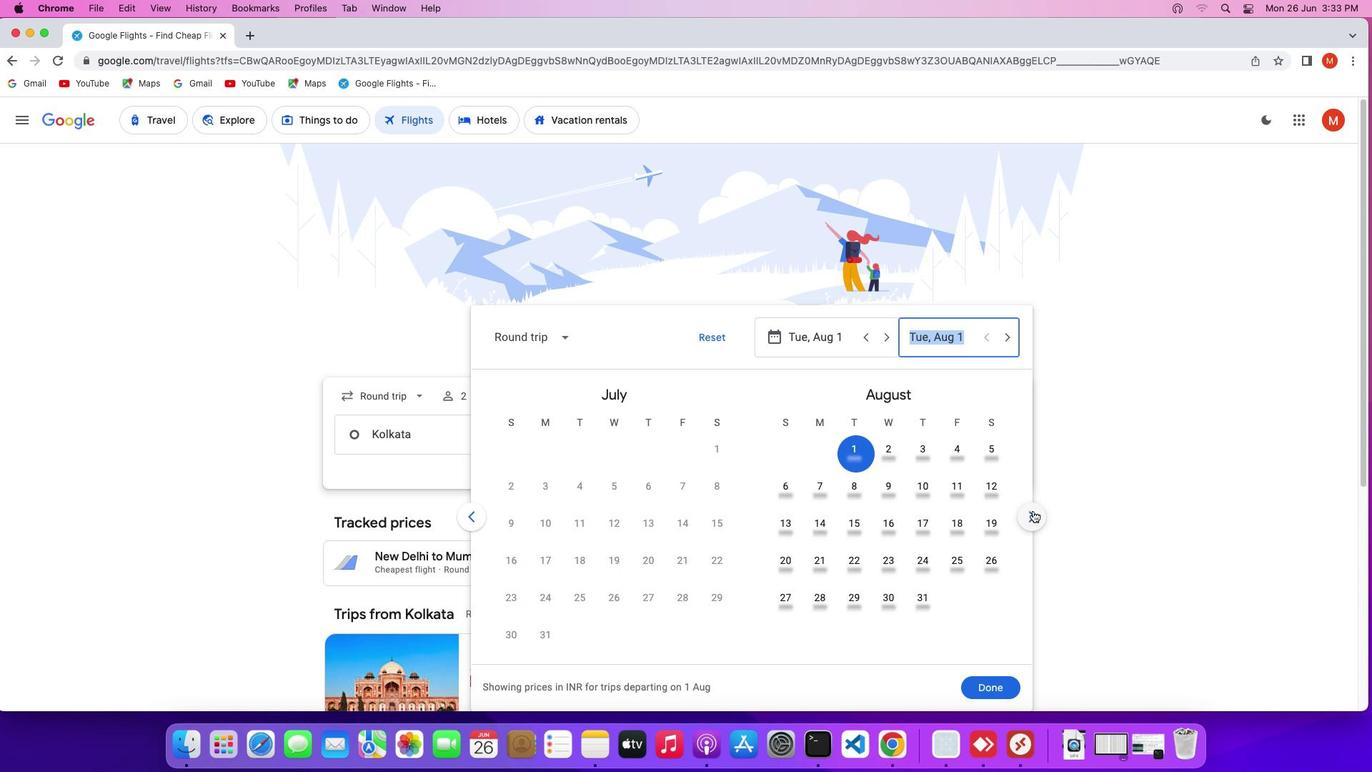 
Action: Mouse pressed left at (1032, 510)
Screenshot: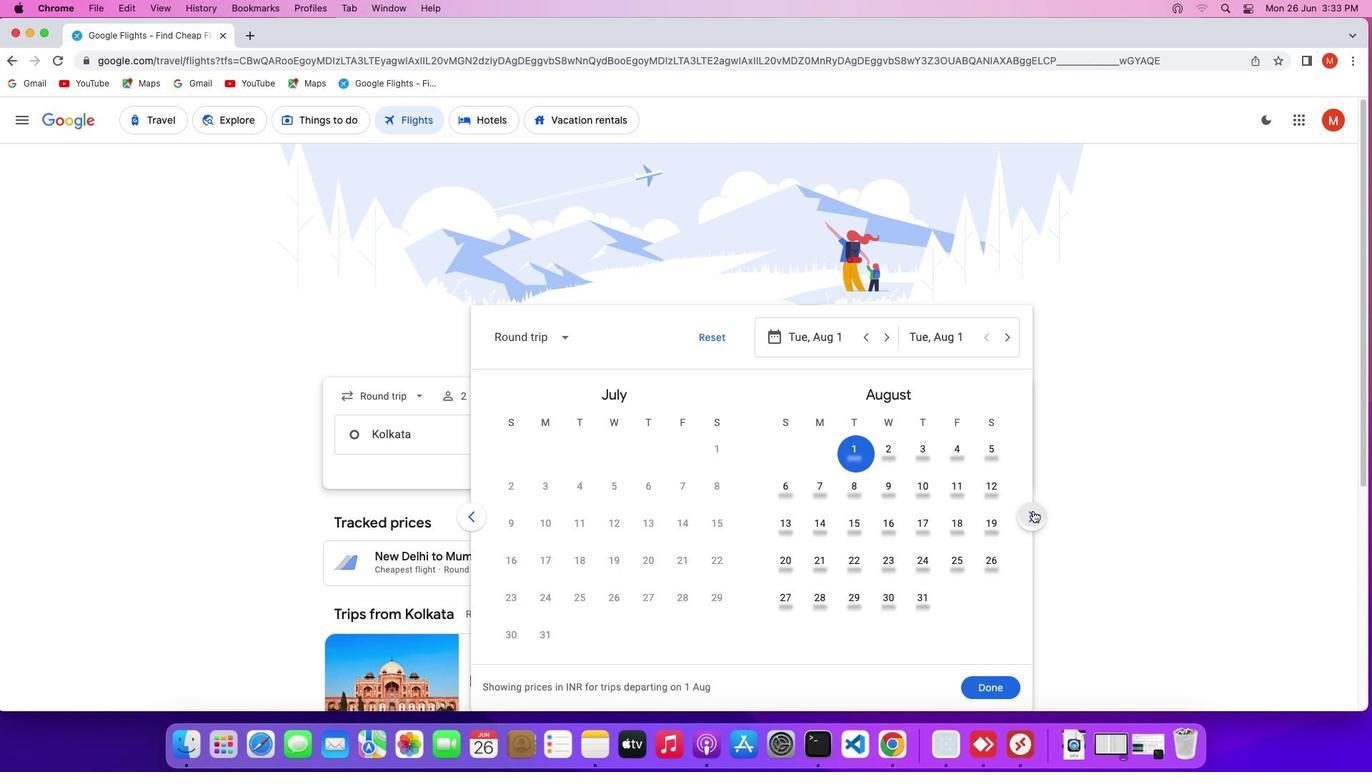 
Action: Mouse pressed left at (1032, 510)
Screenshot: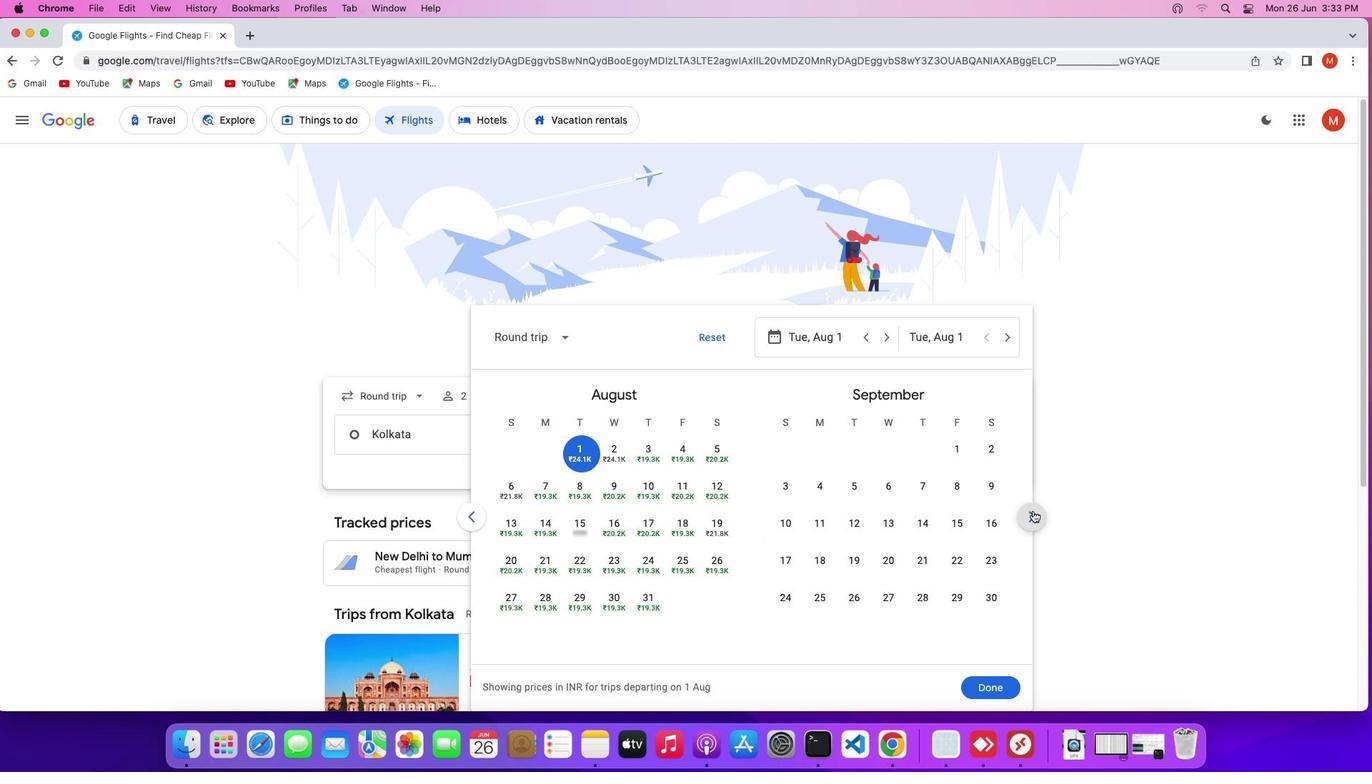 
Action: Mouse moved to (819, 602)
Screenshot: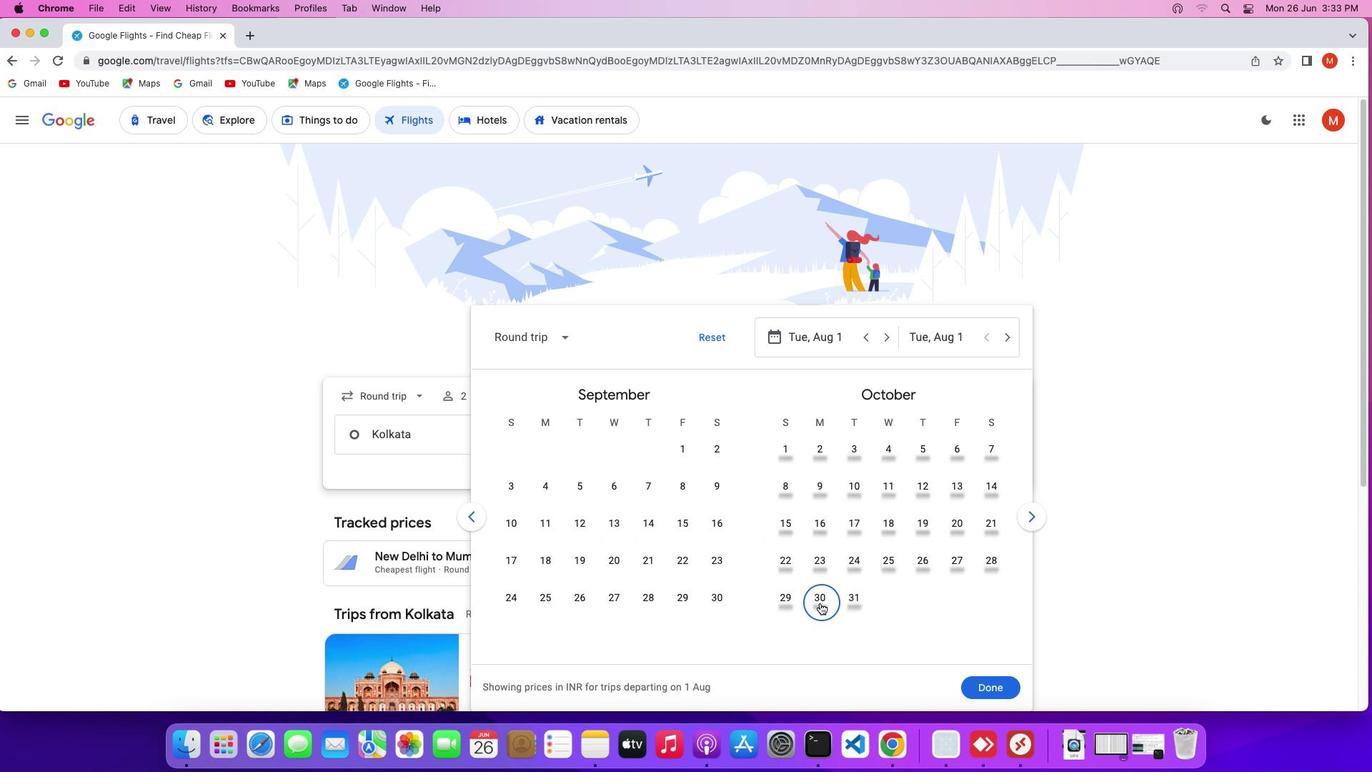 
Action: Mouse pressed left at (819, 602)
Screenshot: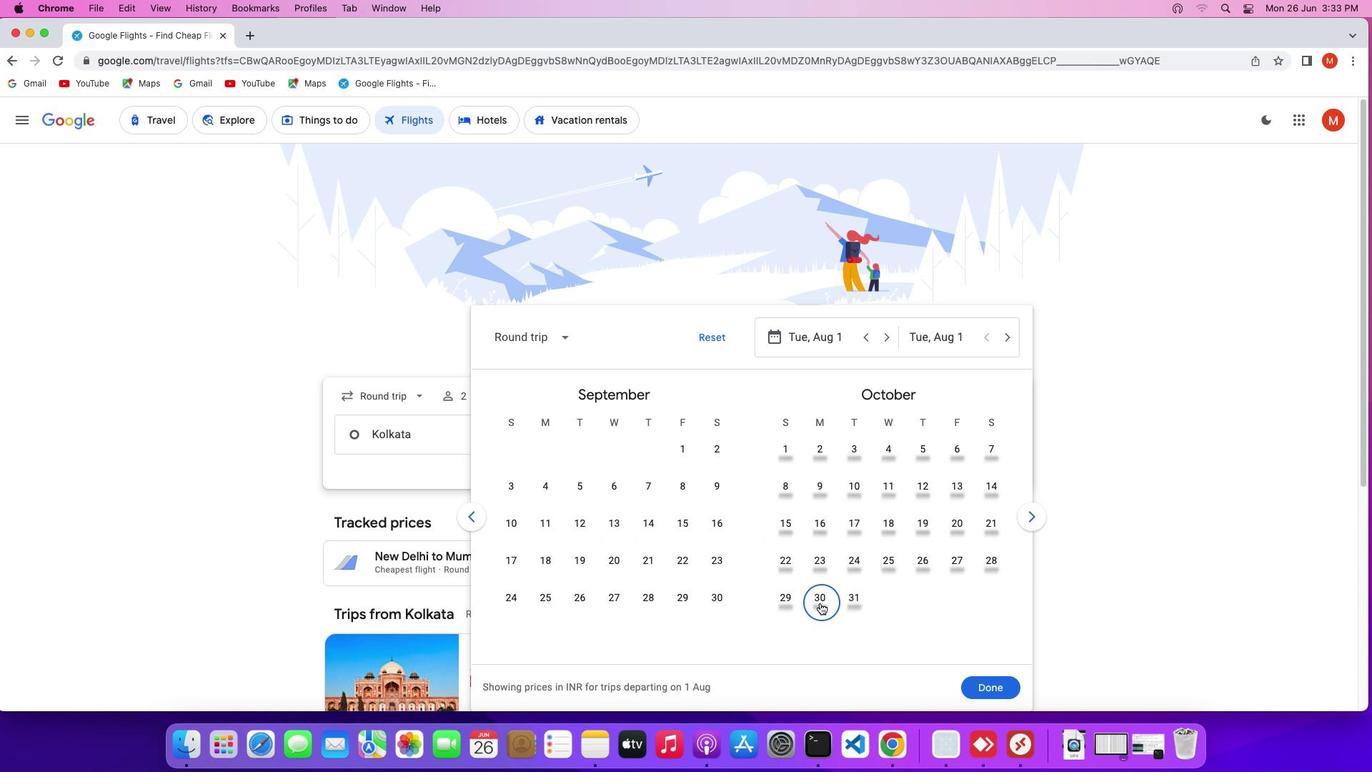 
Action: Mouse moved to (981, 684)
Screenshot: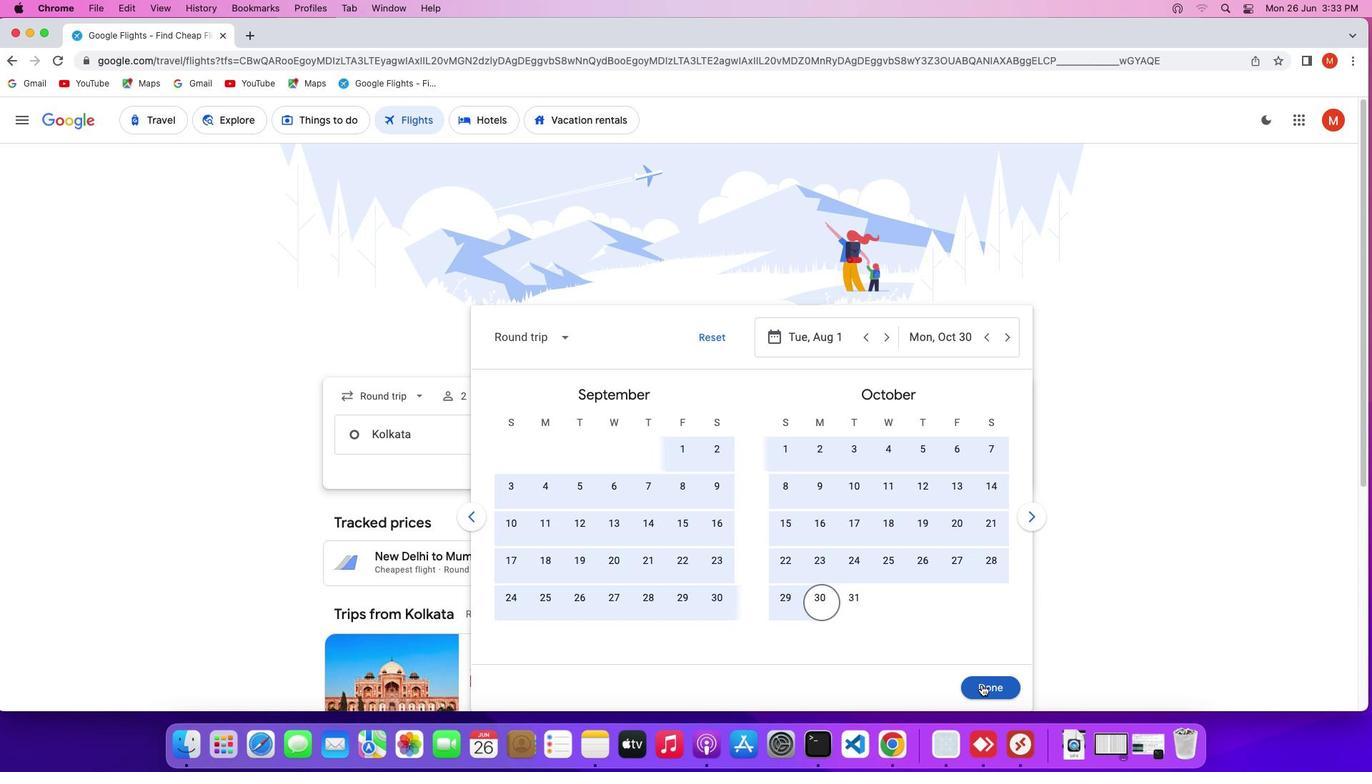 
Action: Mouse pressed left at (981, 684)
Screenshot: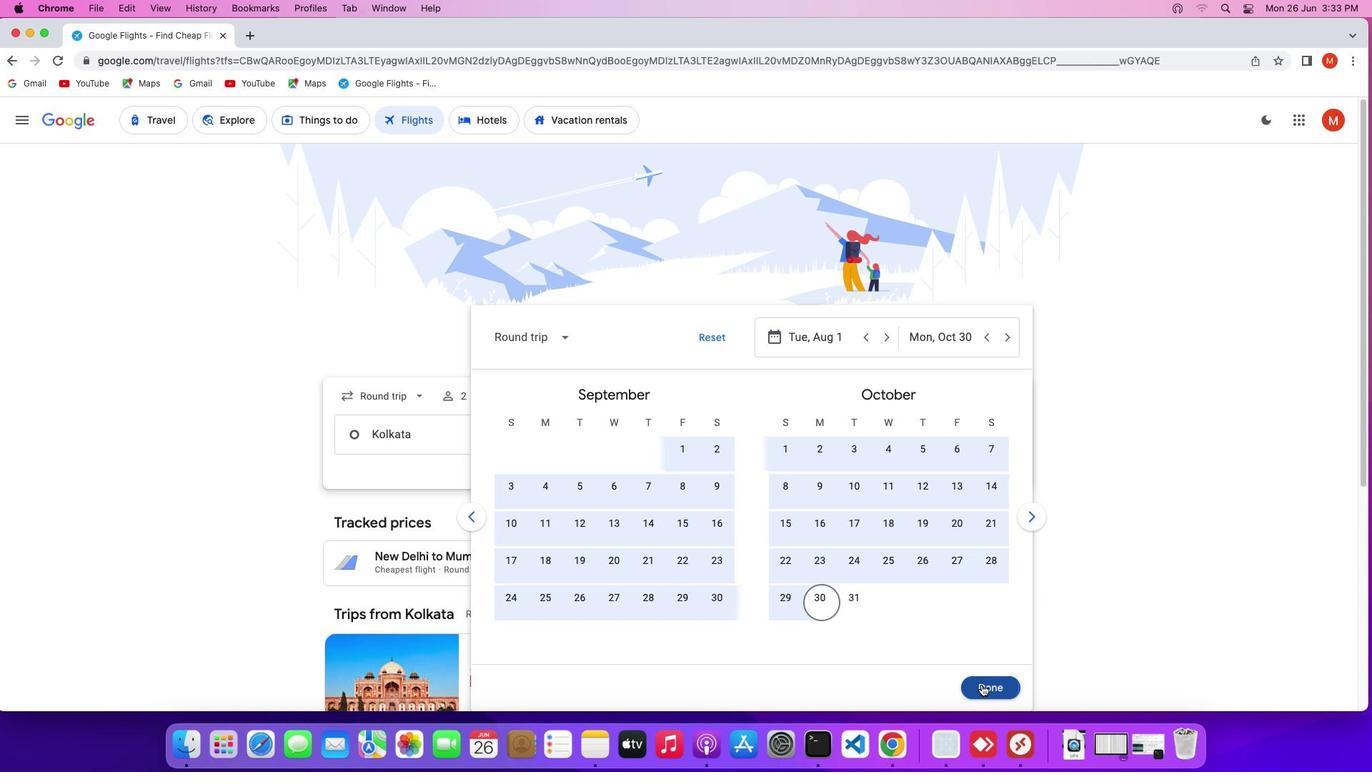 
Action: Mouse moved to (686, 488)
Screenshot: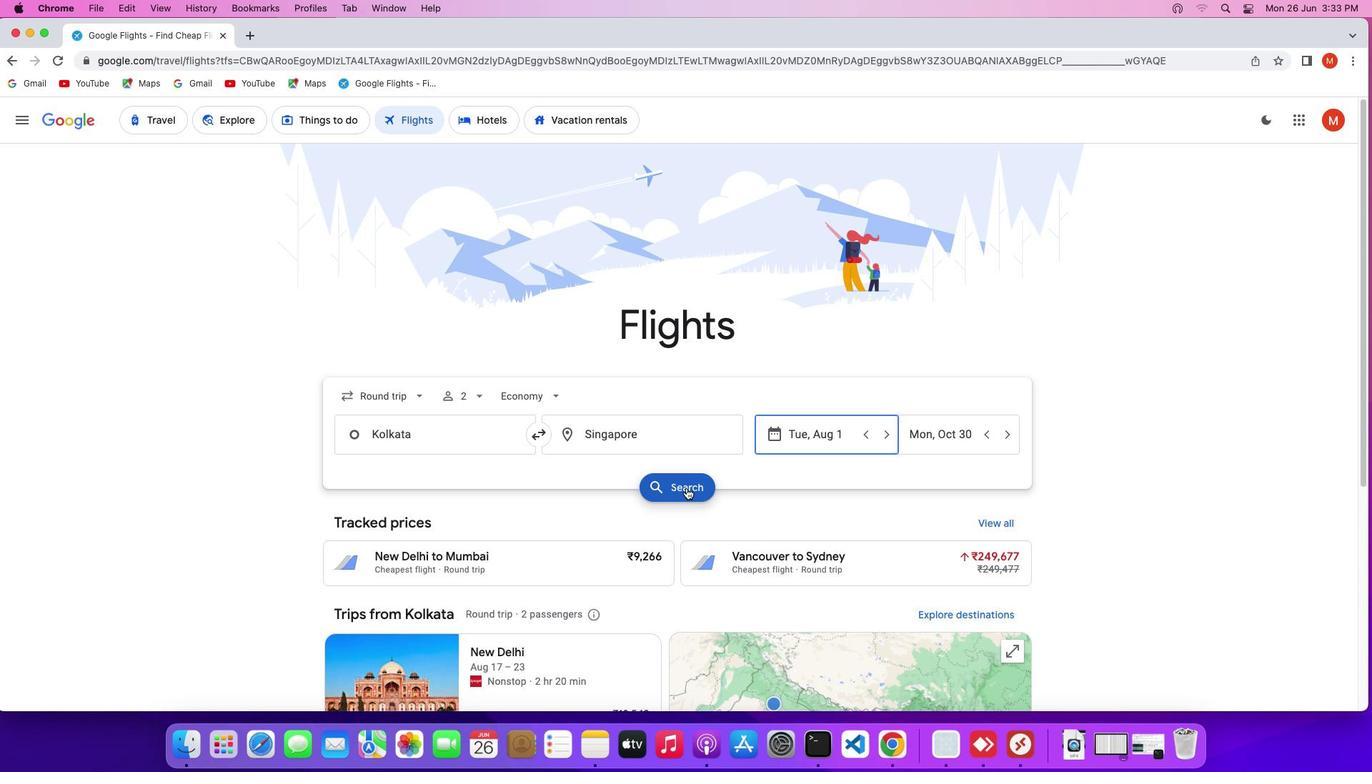 
Action: Mouse pressed left at (686, 488)
Screenshot: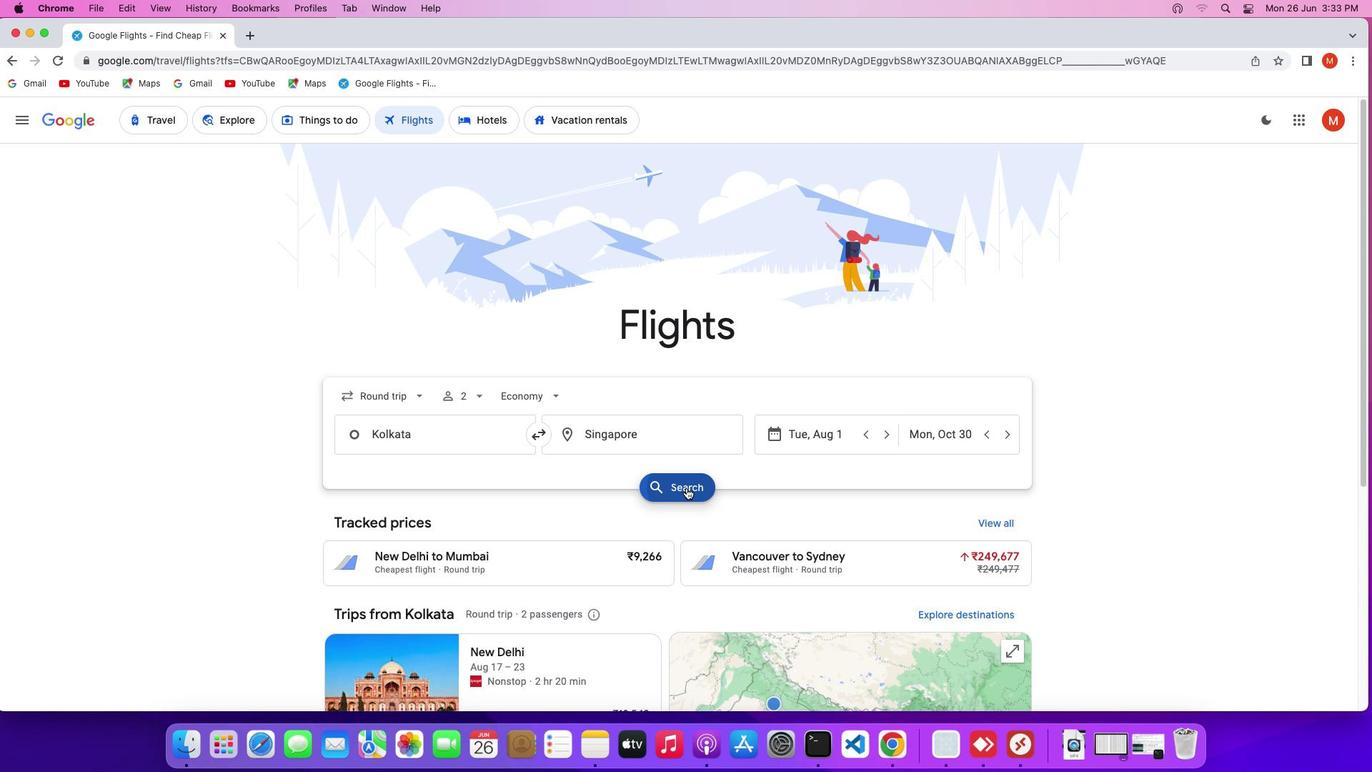 
Action: Mouse moved to (992, 369)
Screenshot: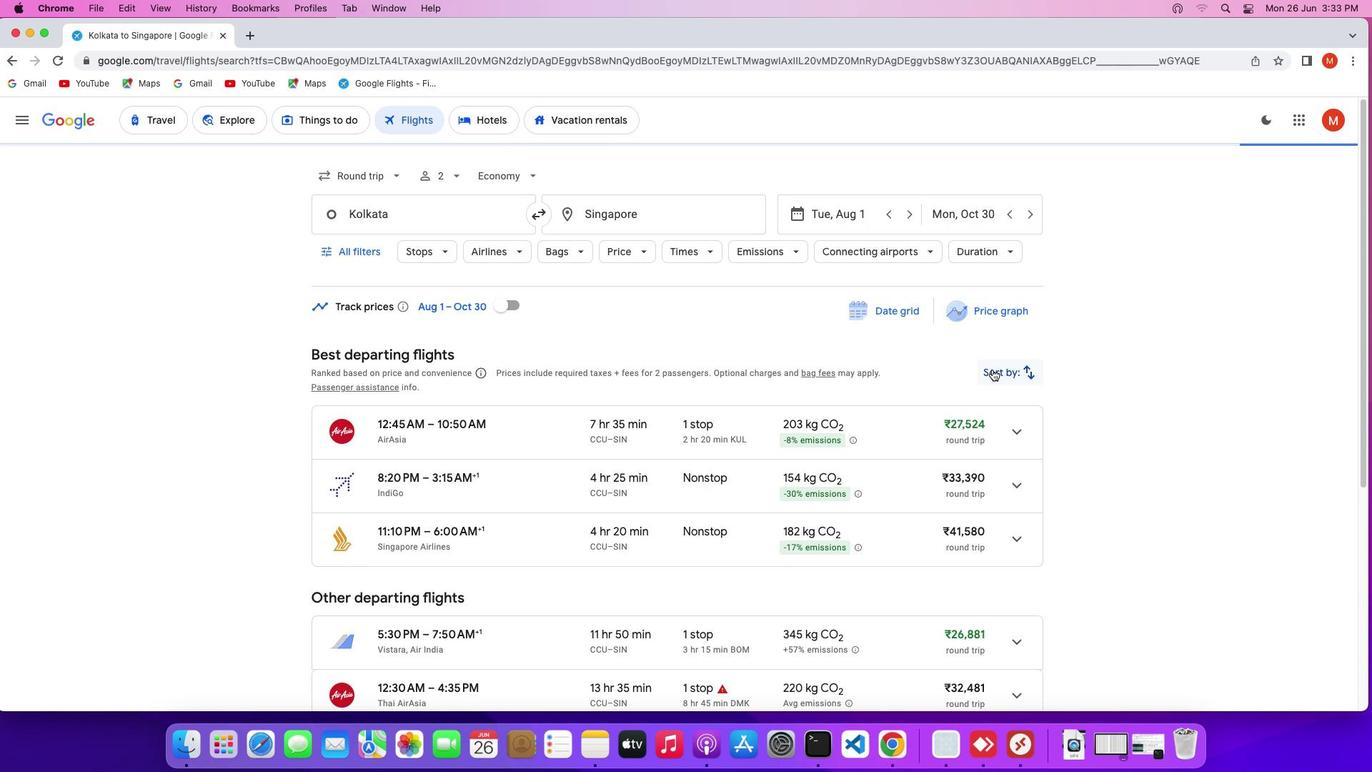 
Action: Mouse pressed left at (992, 369)
Screenshot: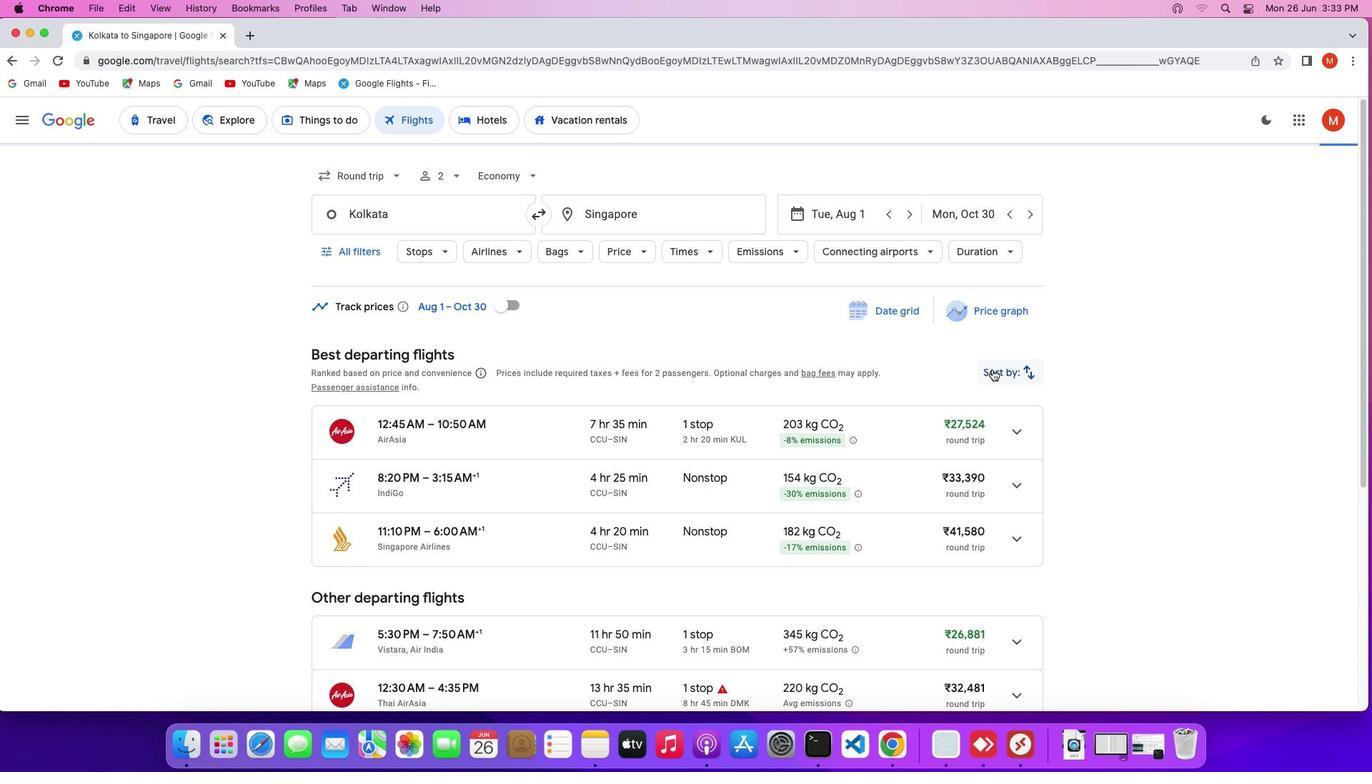 
Action: Mouse moved to (973, 446)
Screenshot: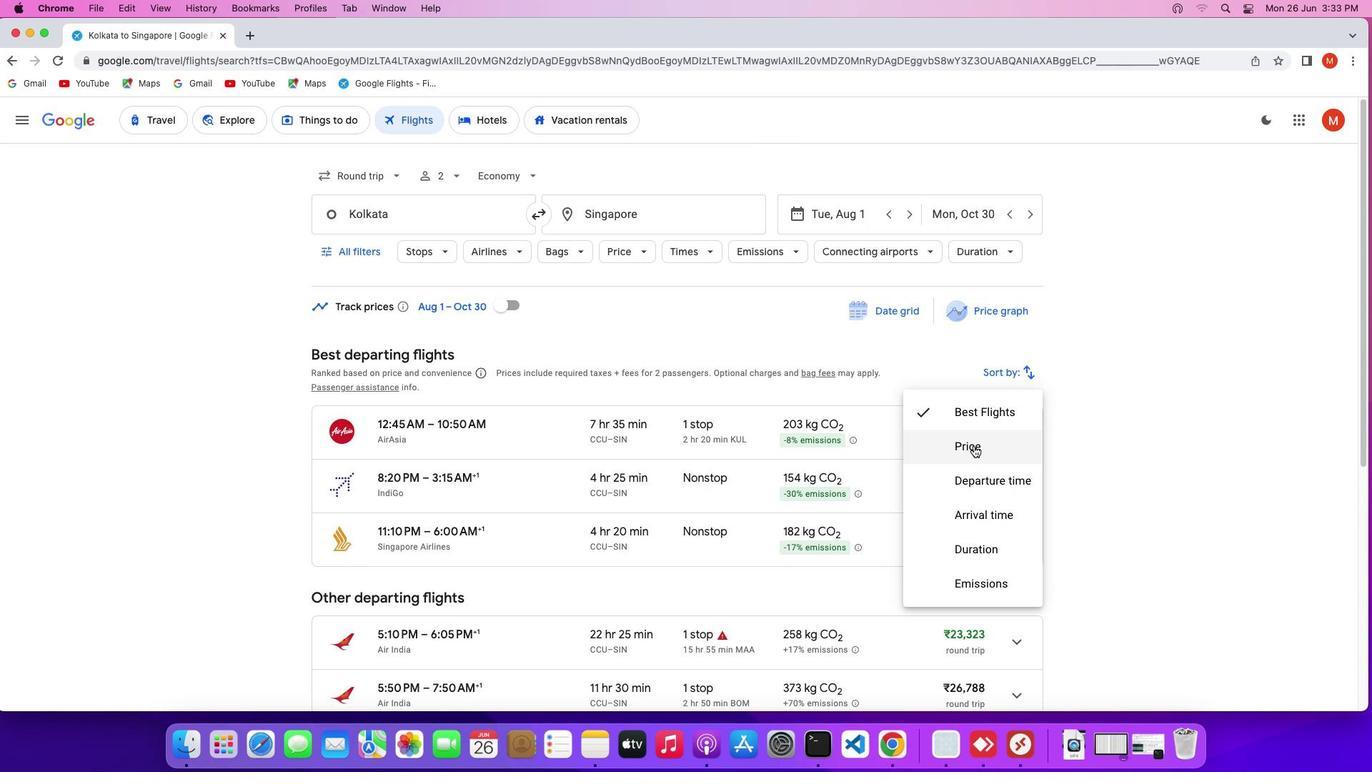 
Action: Mouse pressed left at (973, 446)
Screenshot: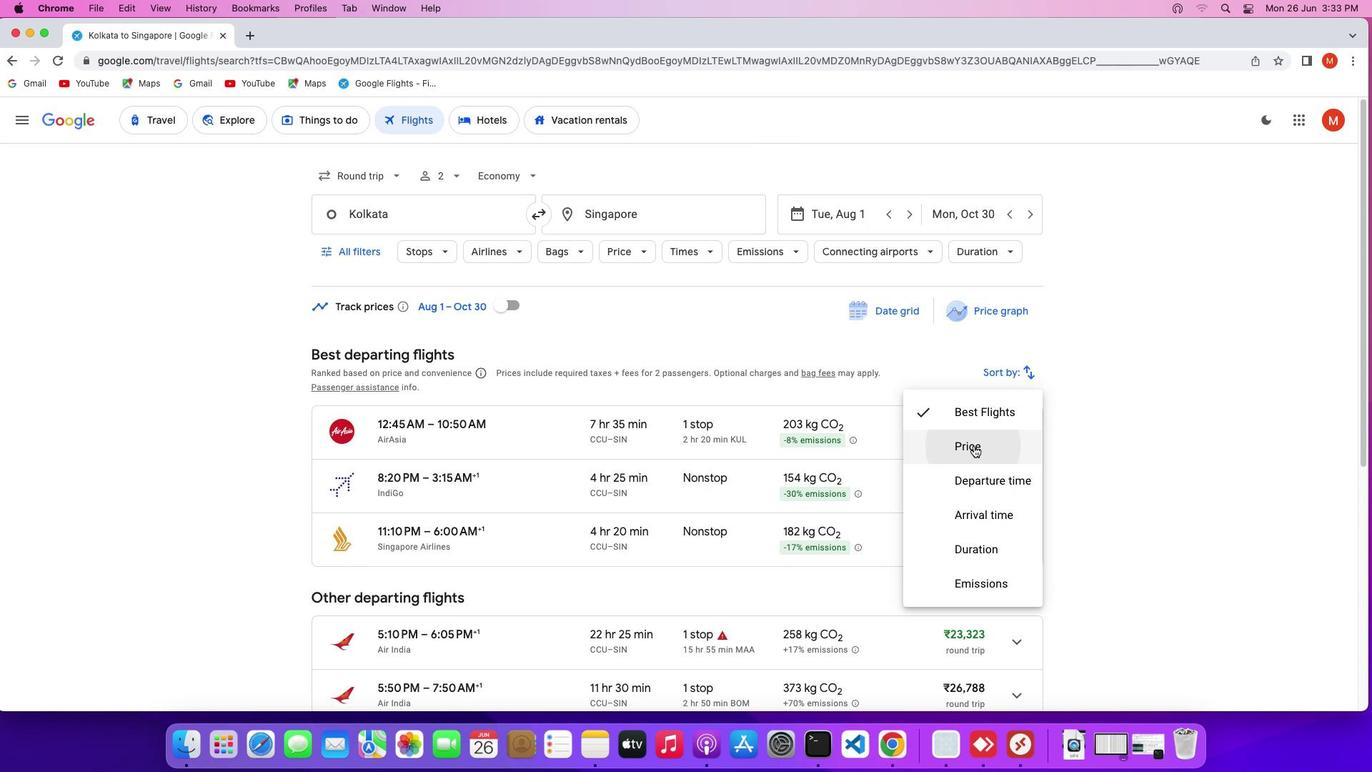 
Action: Mouse moved to (969, 438)
Screenshot: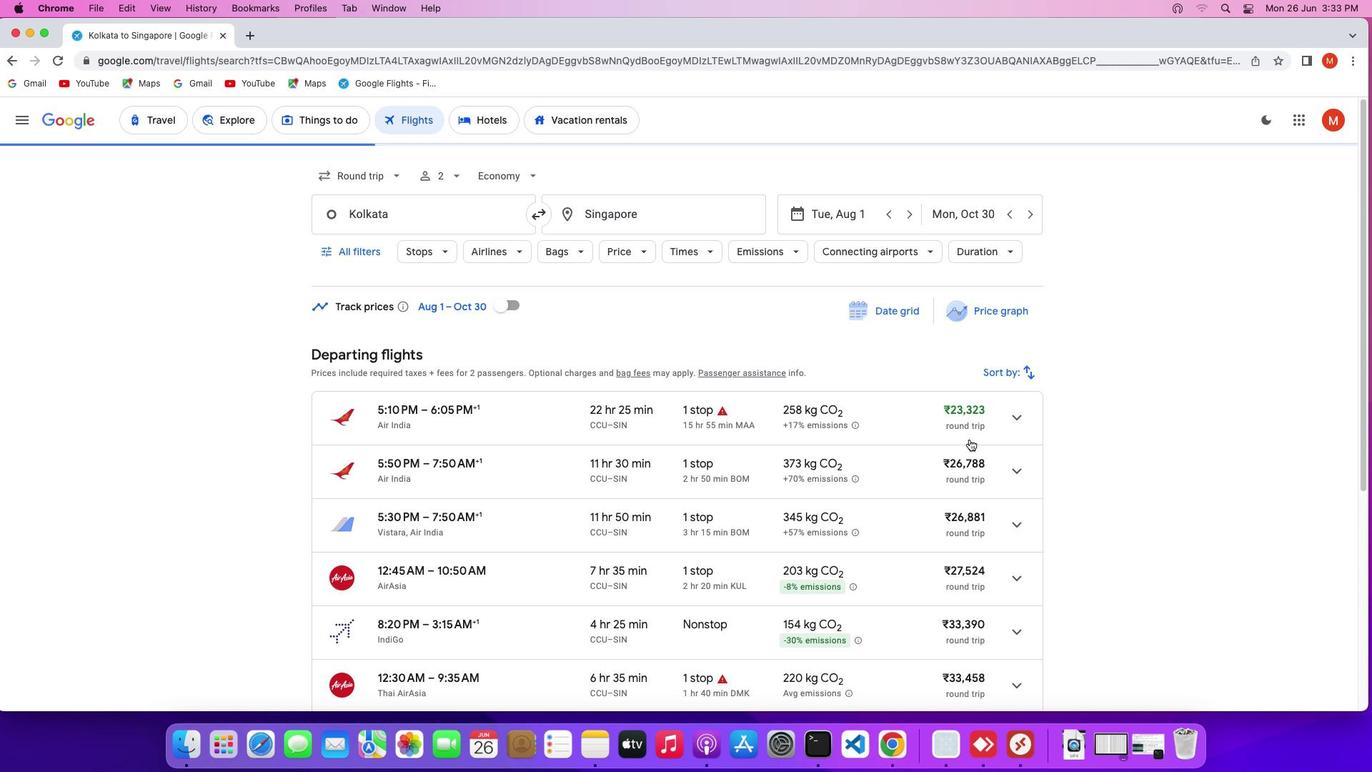 
Action: Mouse scrolled (969, 438) with delta (0, 0)
Screenshot: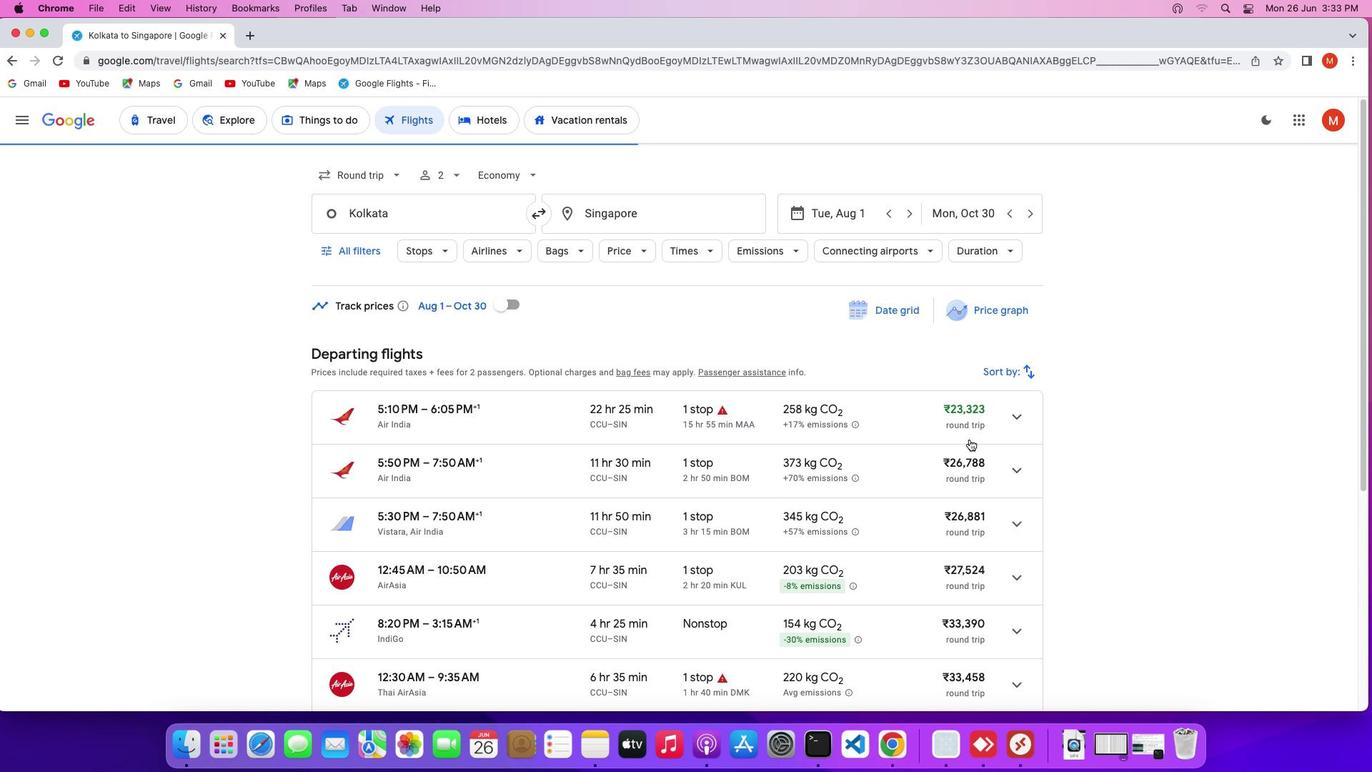 
Action: Mouse scrolled (969, 438) with delta (0, 0)
Screenshot: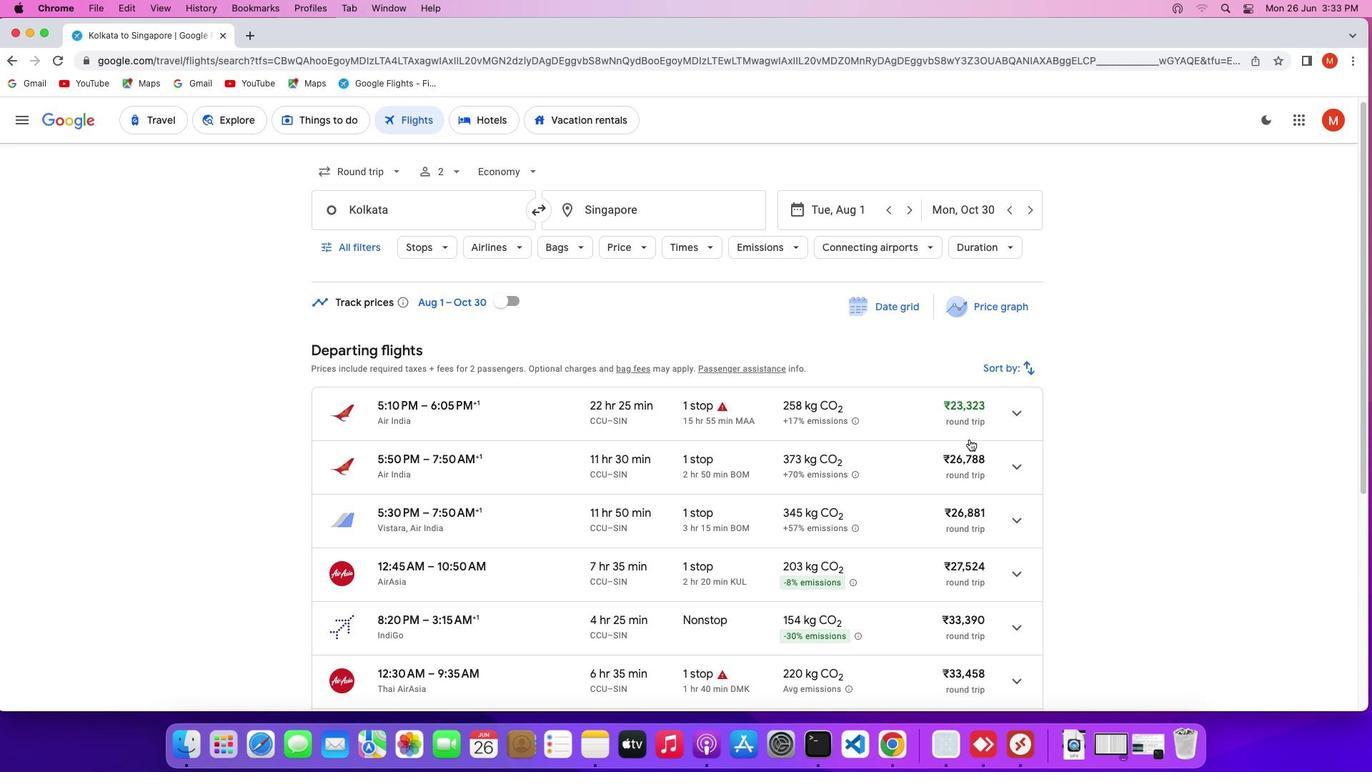 
Action: Mouse scrolled (969, 438) with delta (0, 0)
Screenshot: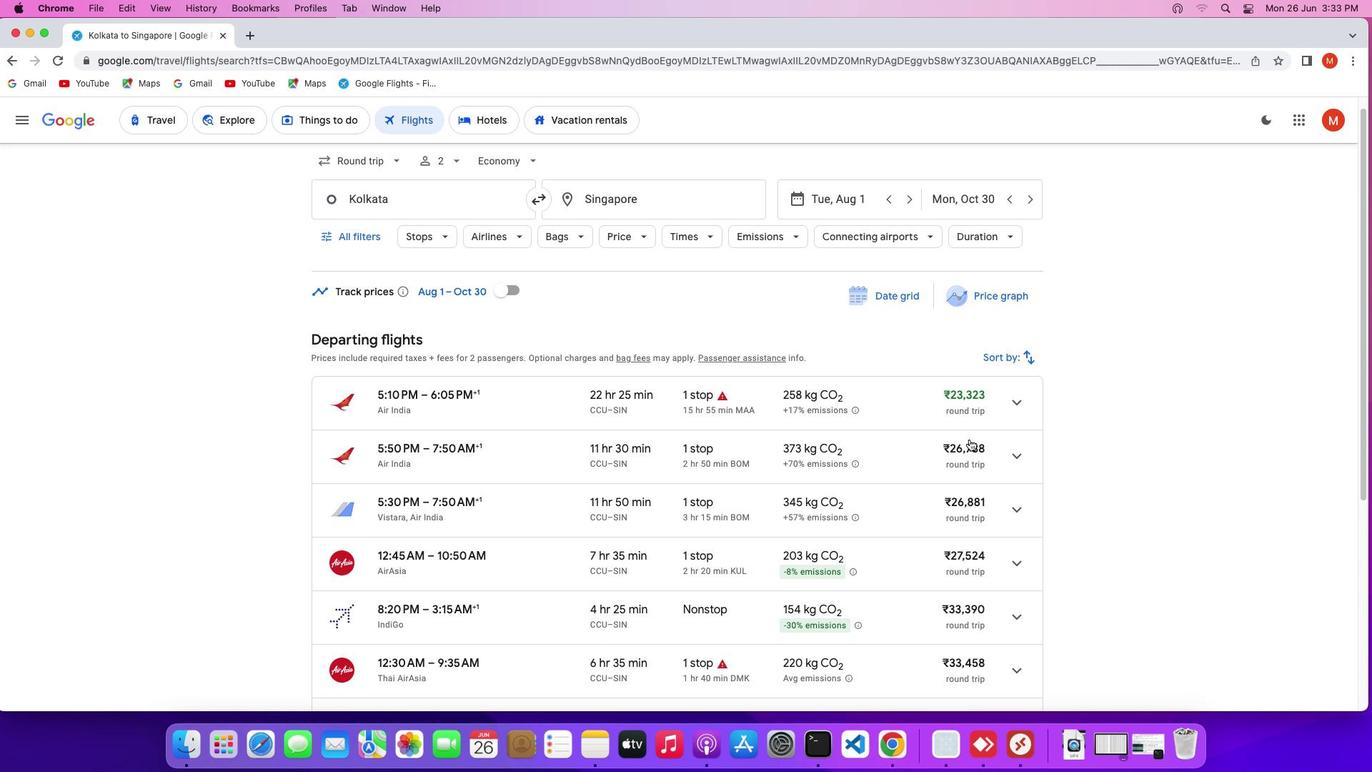 
Action: Mouse scrolled (969, 438) with delta (0, 0)
Screenshot: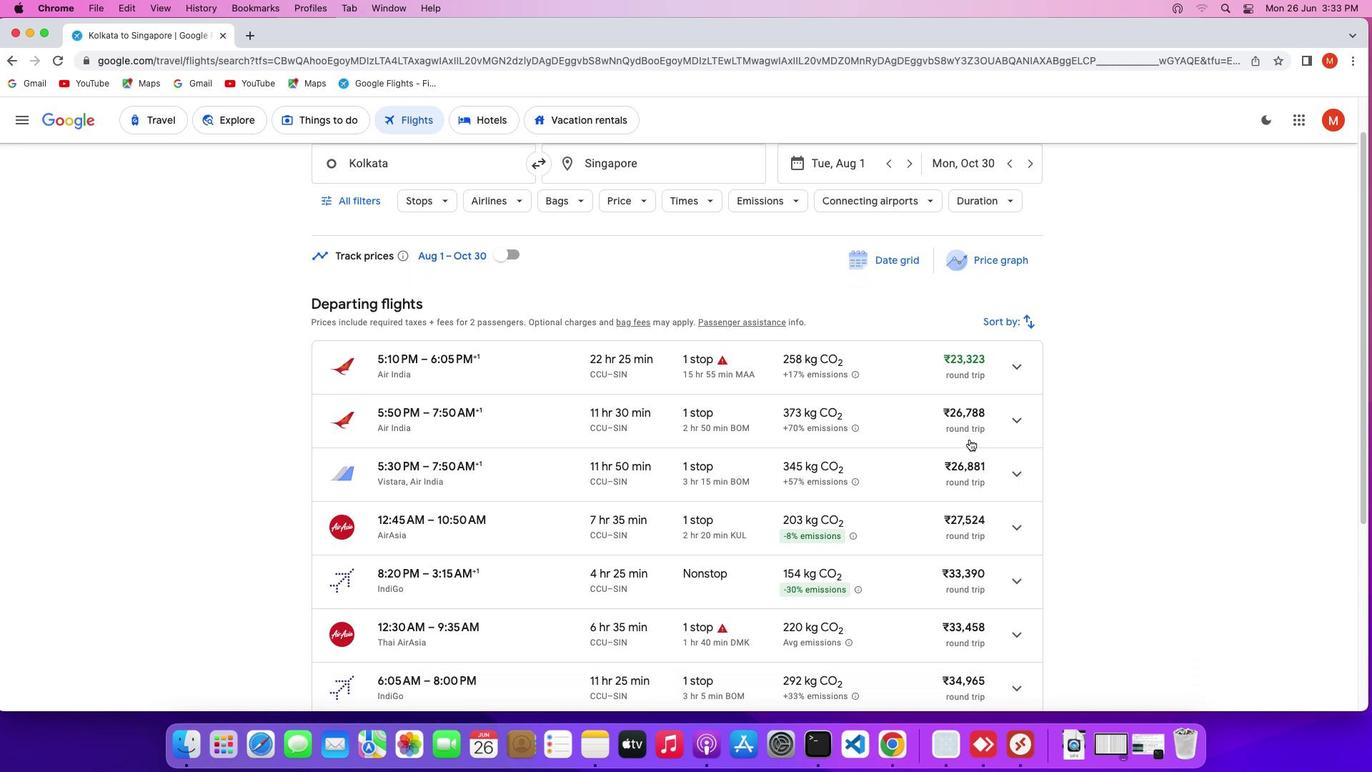 
Action: Mouse scrolled (969, 438) with delta (0, 0)
Screenshot: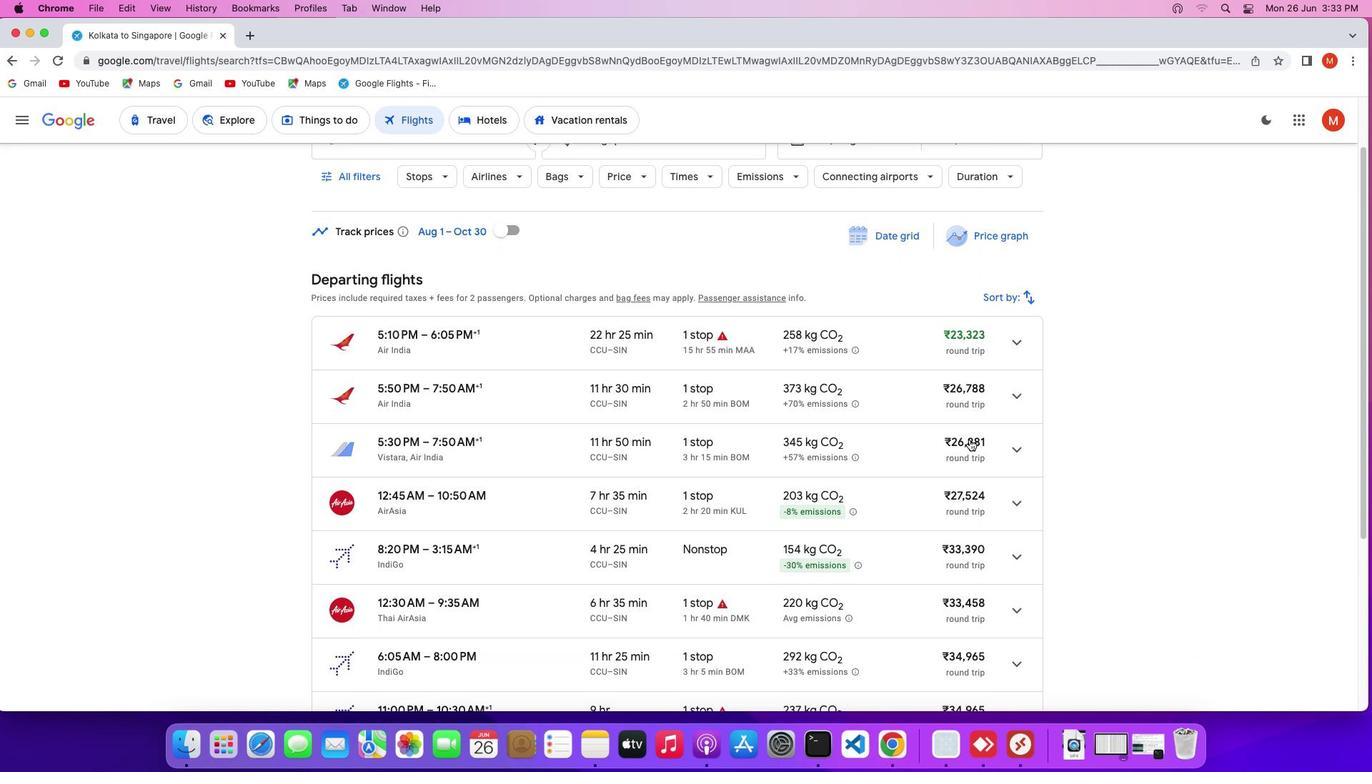 
Action: Mouse scrolled (969, 438) with delta (0, 0)
Screenshot: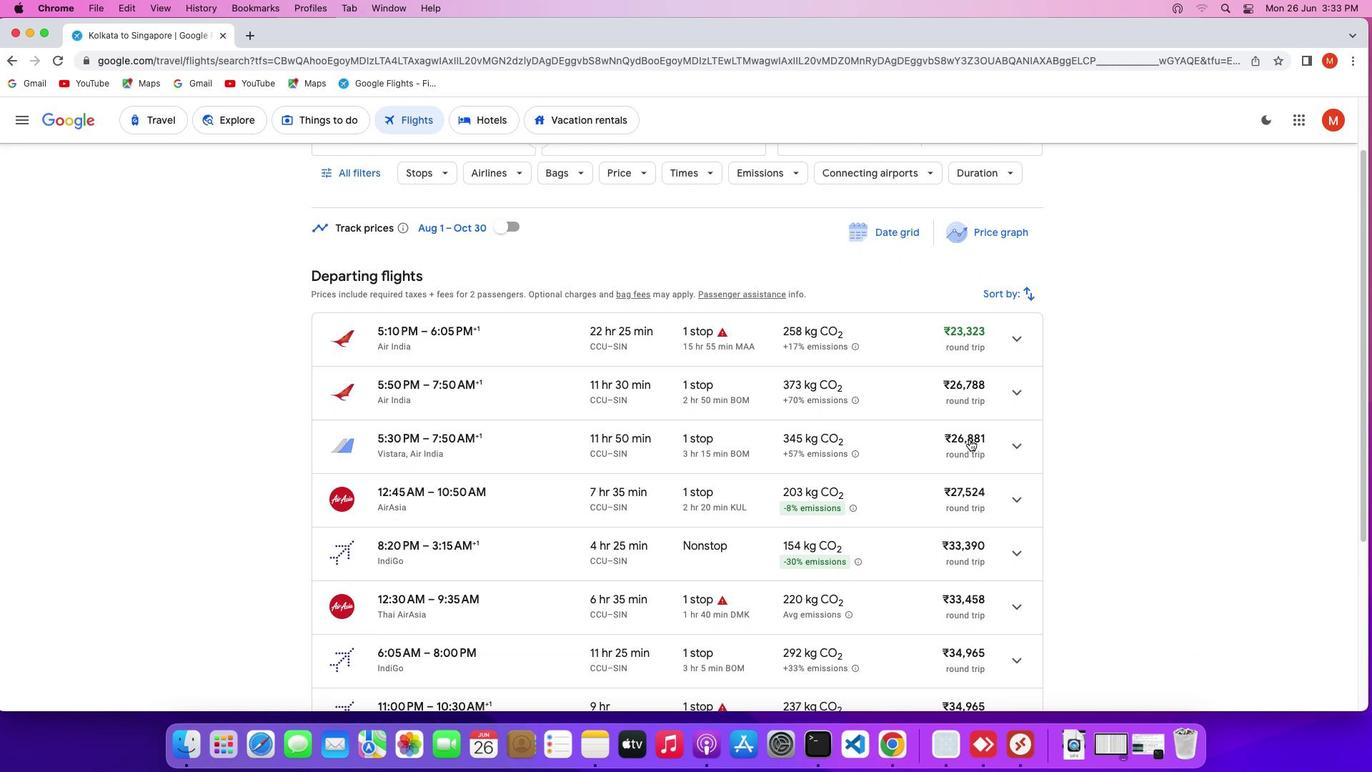 
Action: Mouse scrolled (969, 438) with delta (0, 0)
Screenshot: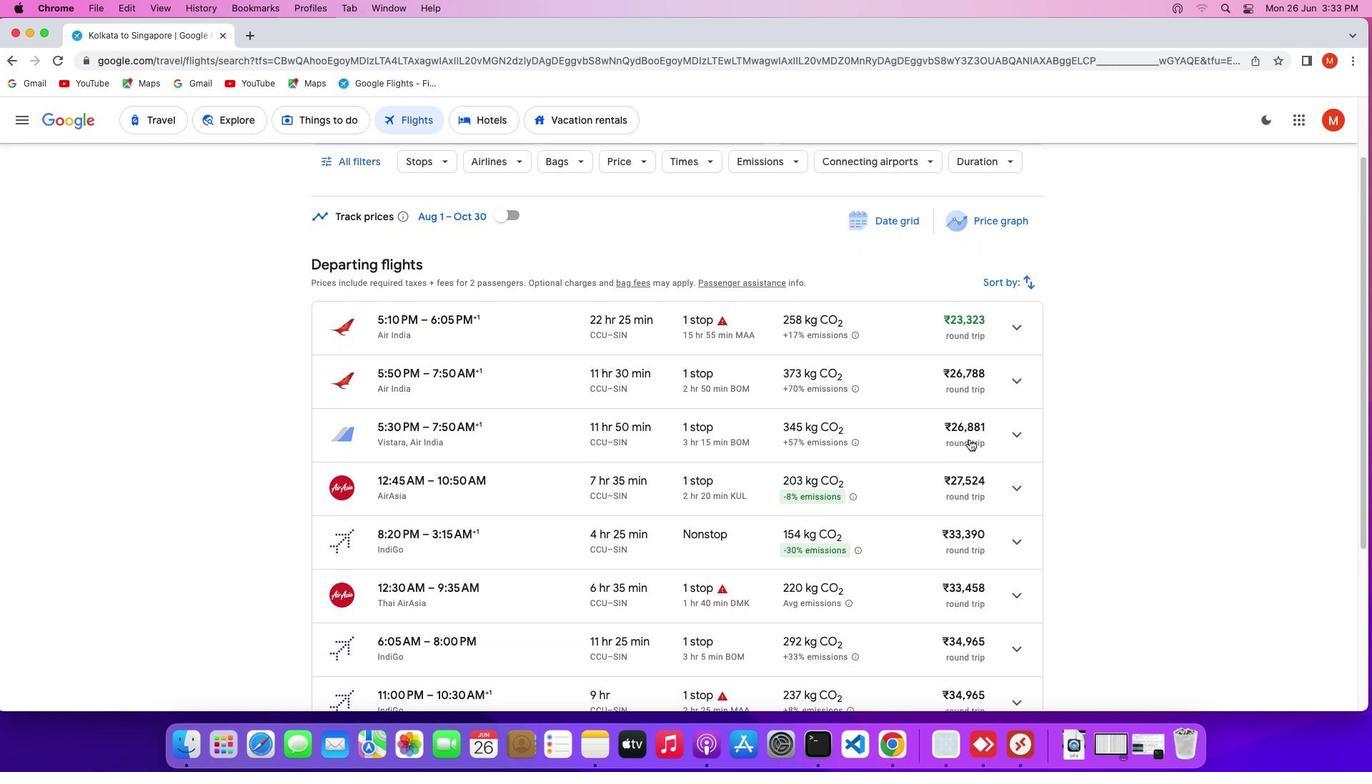 
Action: Mouse scrolled (969, 438) with delta (0, 0)
Screenshot: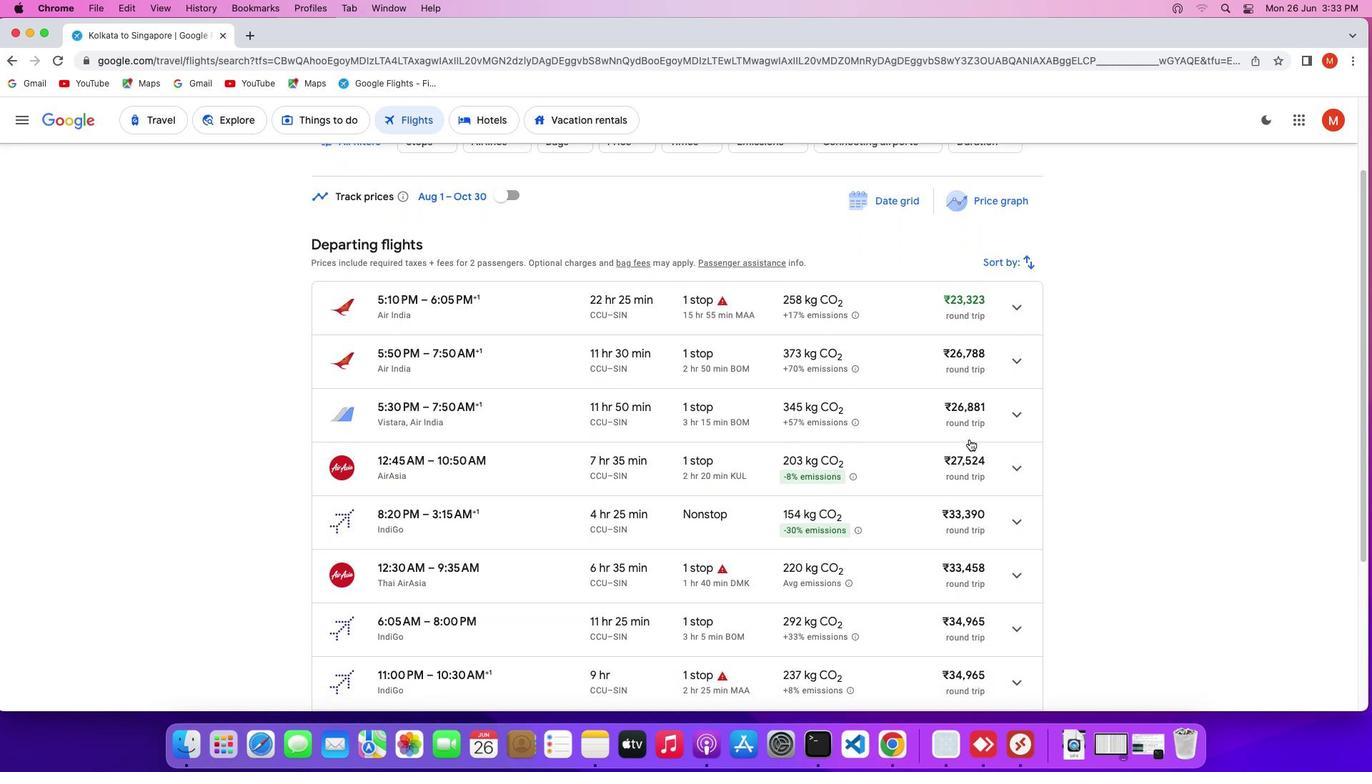 
Action: Mouse scrolled (969, 438) with delta (0, 0)
Screenshot: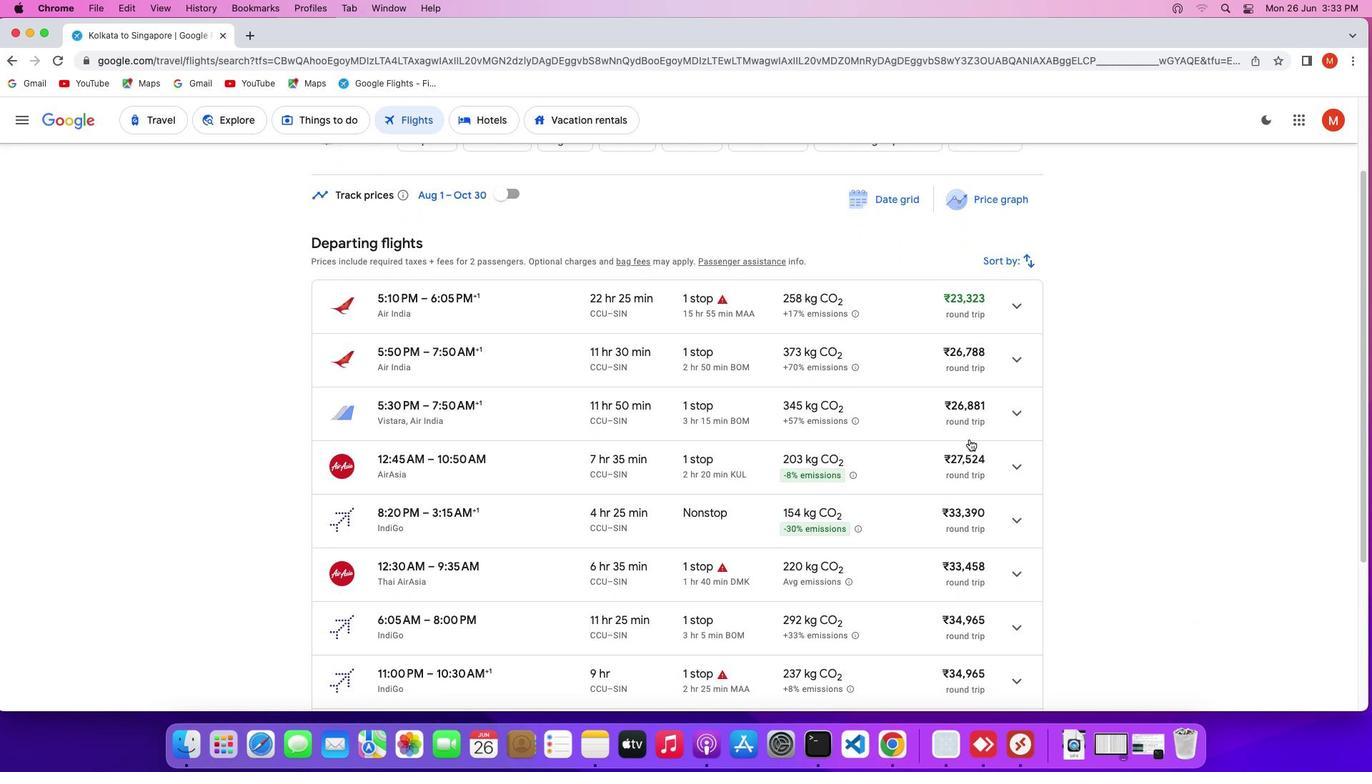 
Action: Mouse scrolled (969, 438) with delta (0, 0)
Screenshot: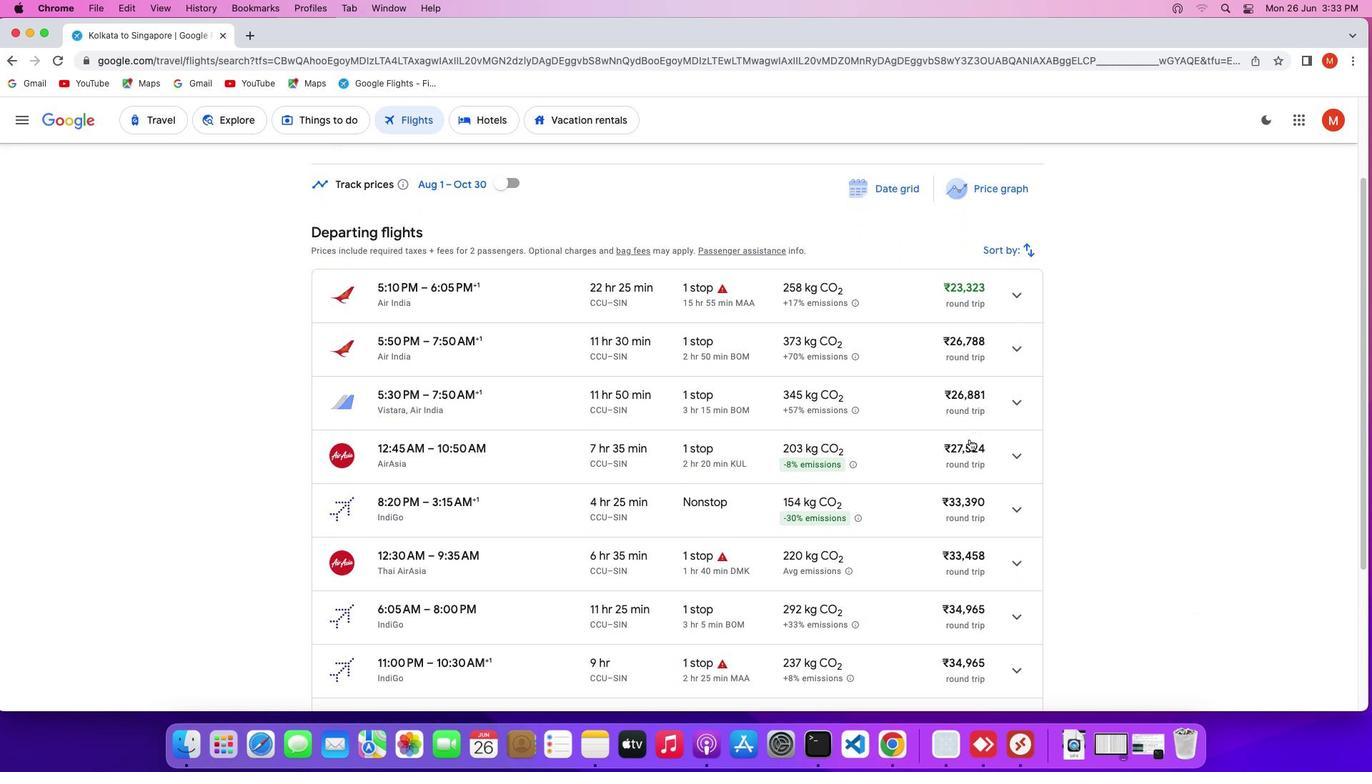 
Action: Mouse scrolled (969, 438) with delta (0, 0)
Screenshot: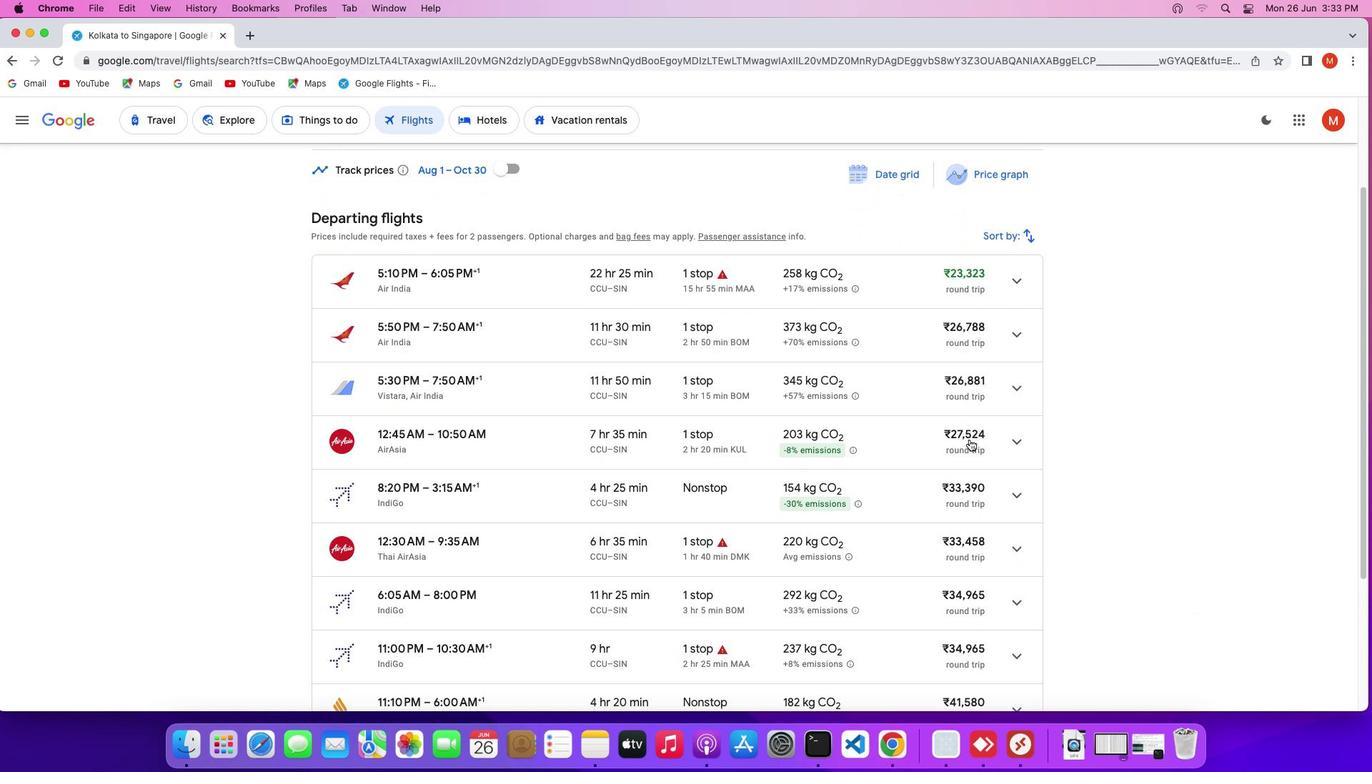 
Action: Mouse scrolled (969, 438) with delta (0, -1)
Screenshot: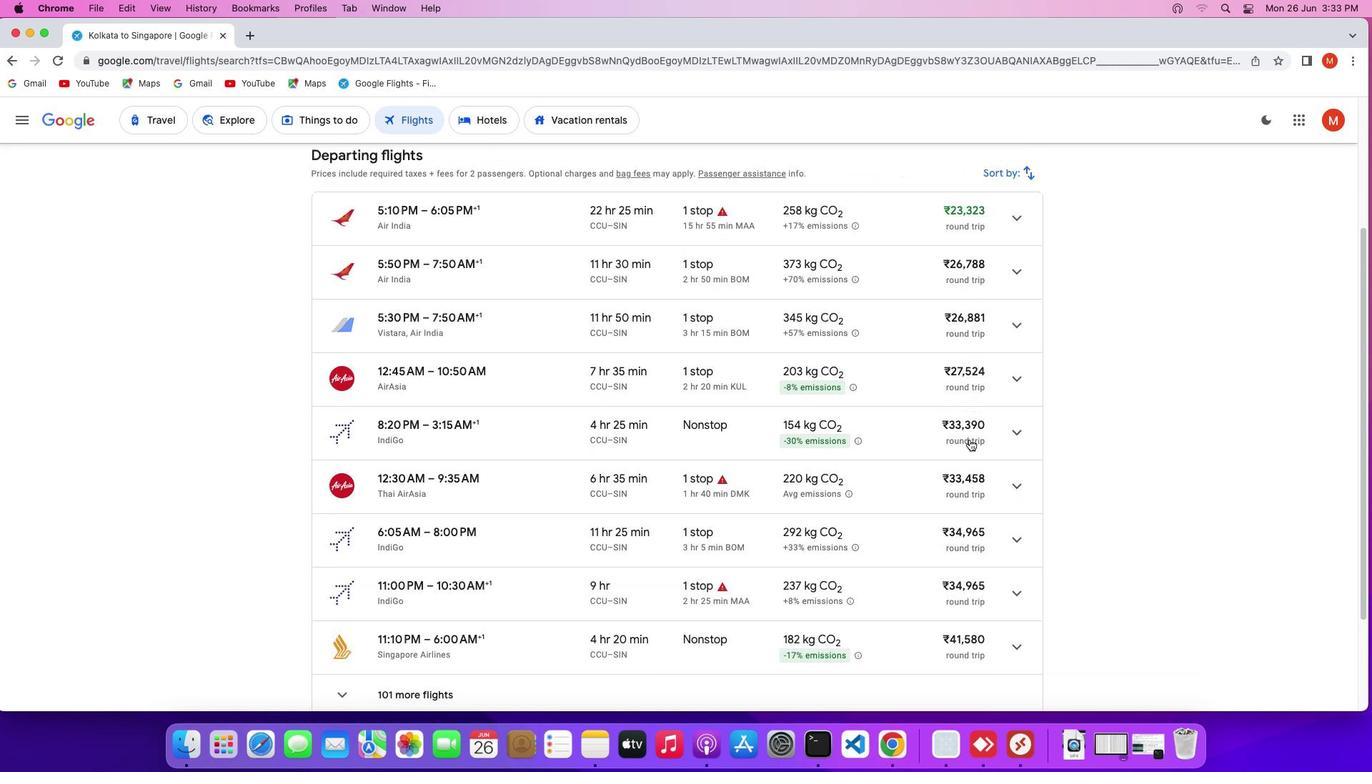 
Action: Mouse scrolled (969, 438) with delta (0, 0)
Screenshot: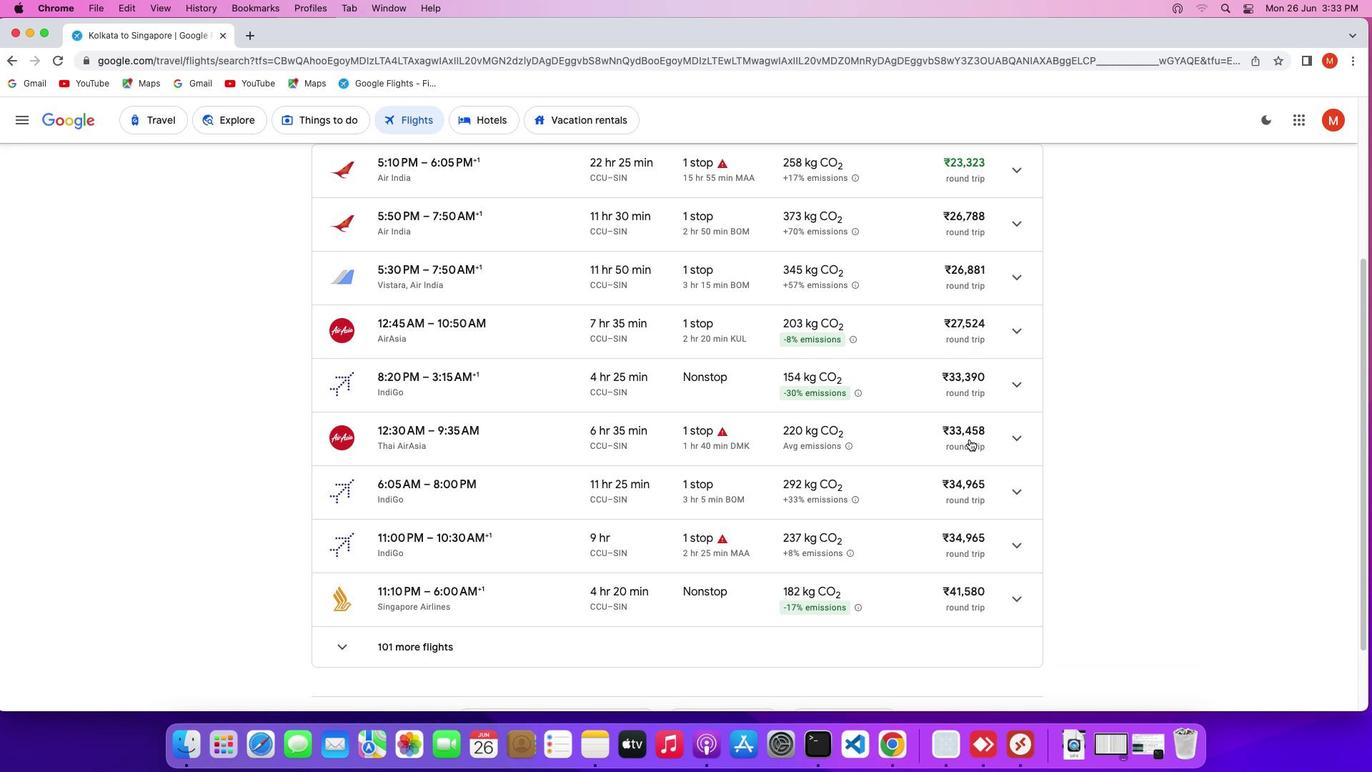 
Action: Mouse scrolled (969, 438) with delta (0, 0)
Screenshot: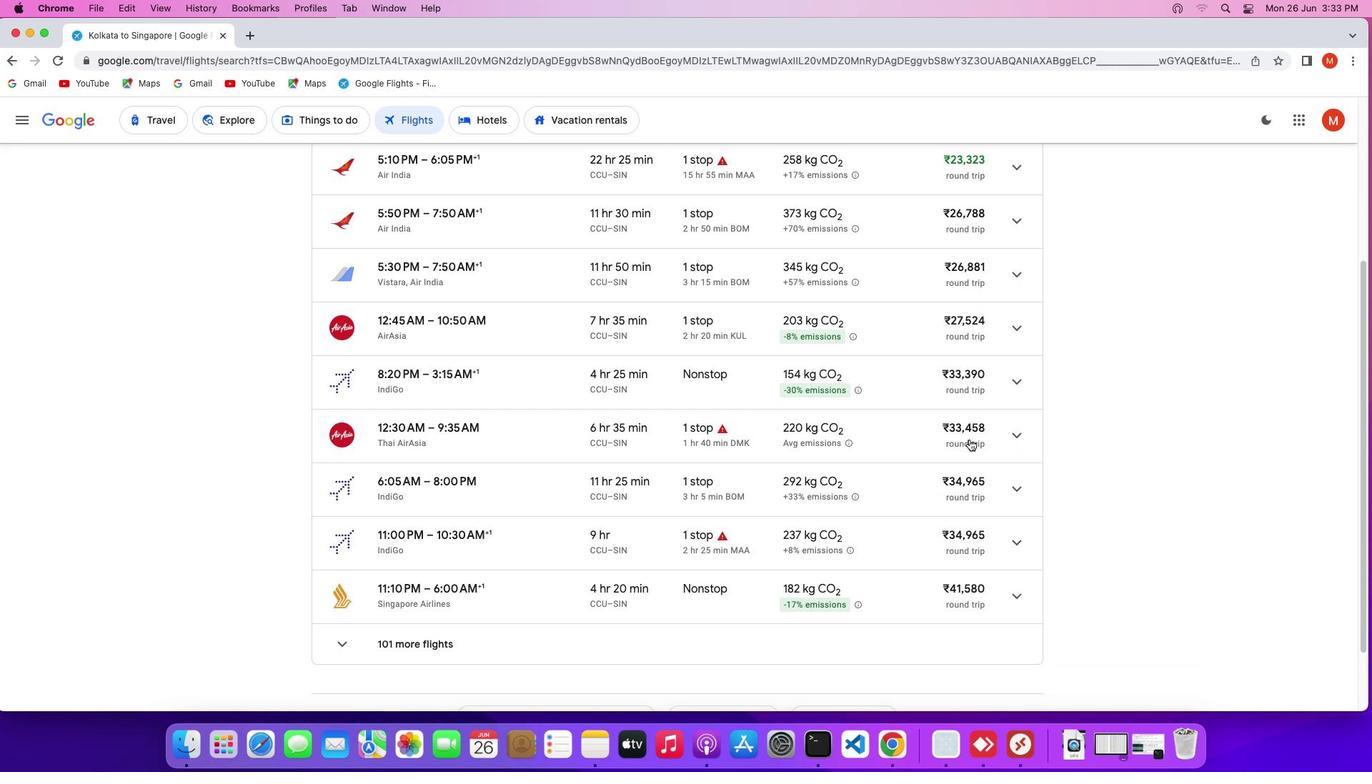 
Action: Mouse scrolled (969, 438) with delta (0, 0)
Screenshot: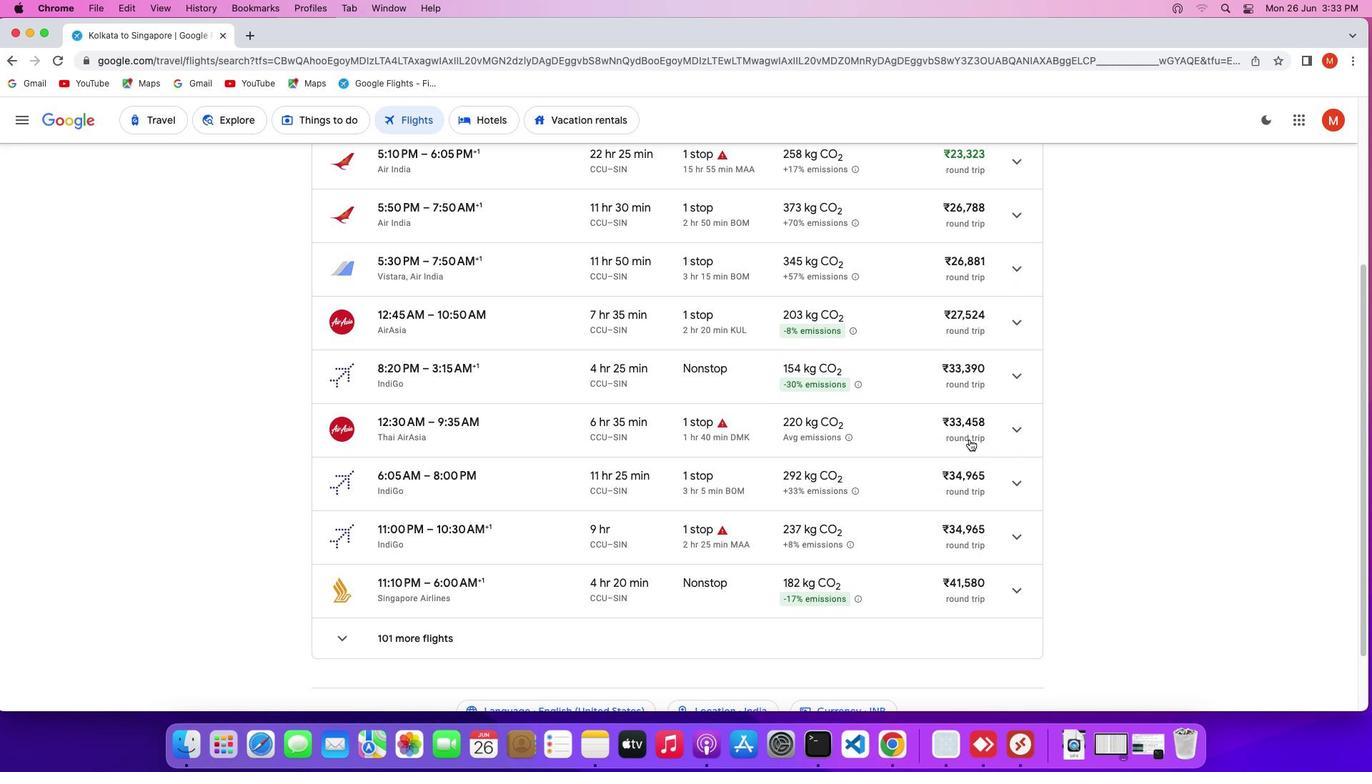 
Action: Mouse scrolled (969, 438) with delta (0, 0)
Screenshot: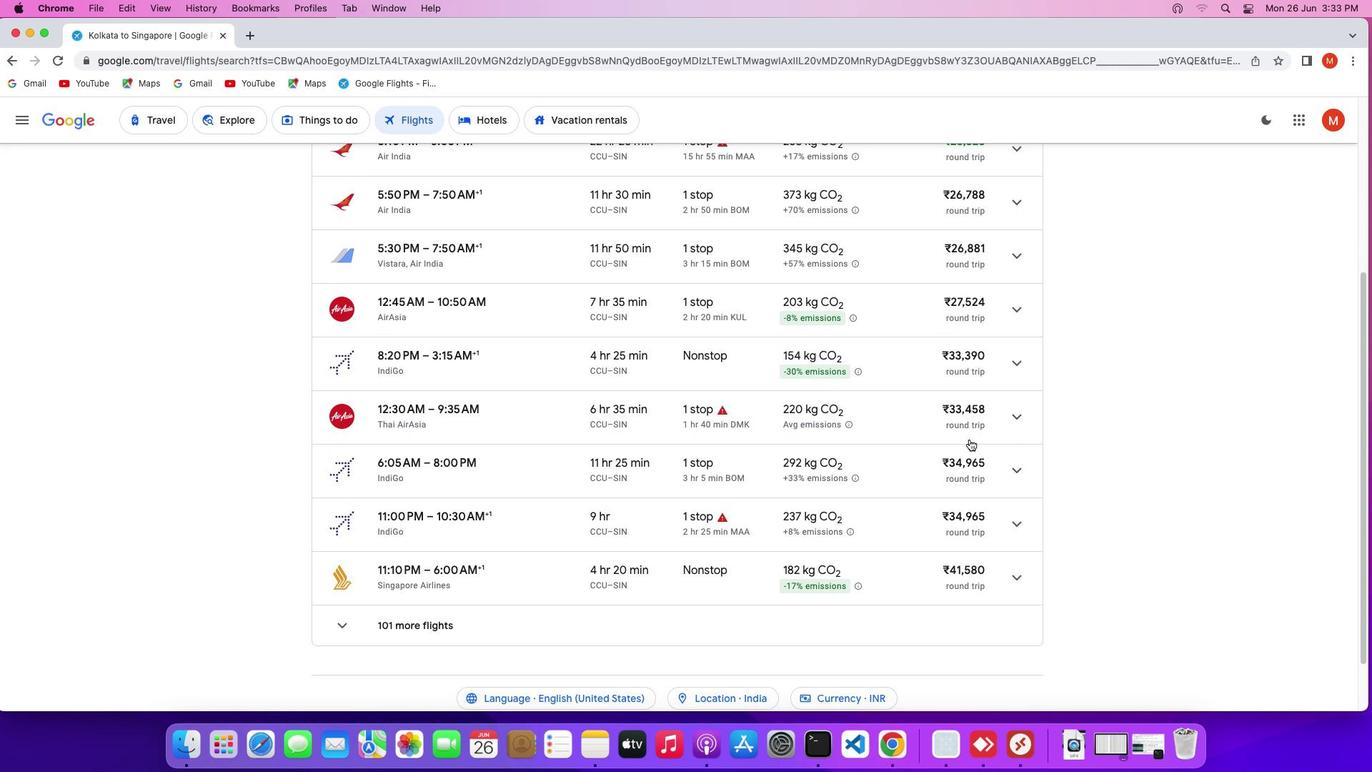 
Action: Mouse scrolled (969, 438) with delta (0, 0)
Screenshot: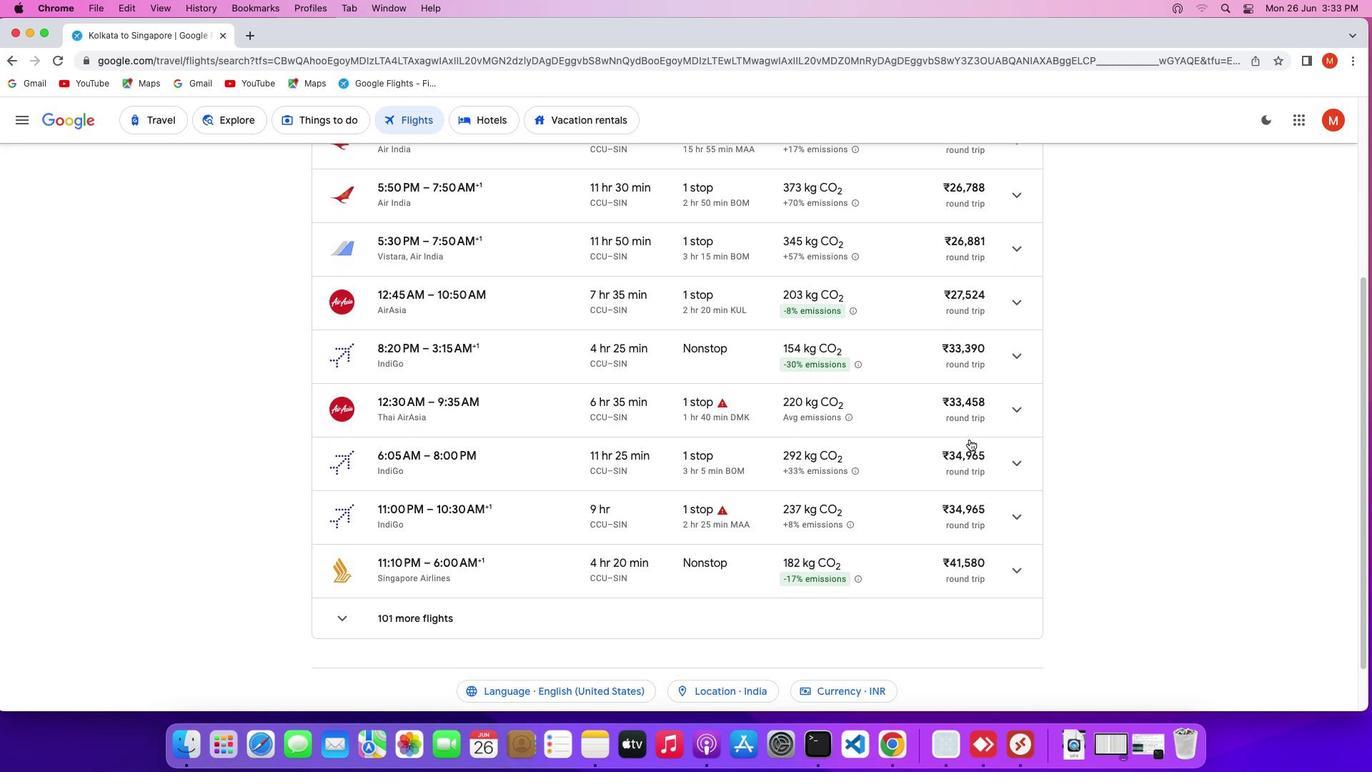 
Action: Mouse scrolled (969, 438) with delta (0, 0)
Screenshot: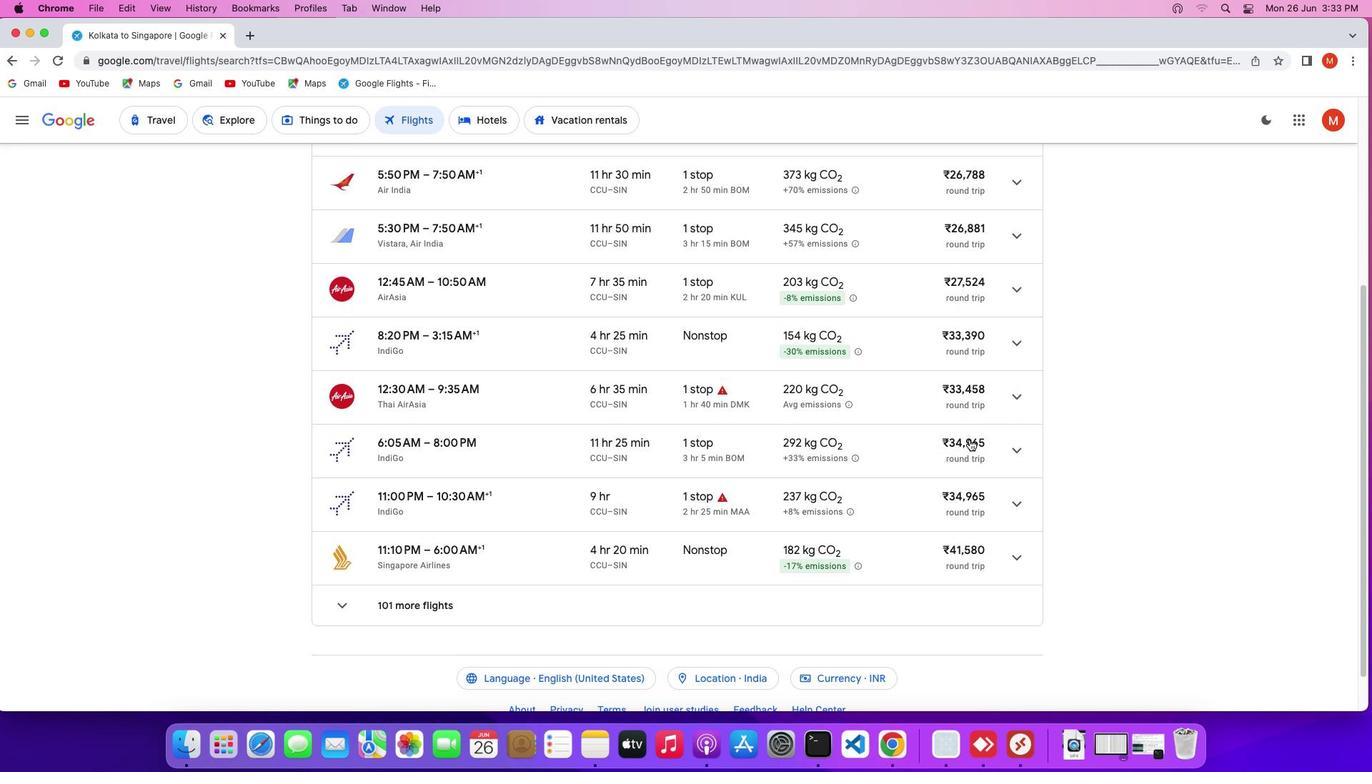 
